 Task: Get directions from Fernbank Museum of Natural History, Georgia, United States to Tallulah Gorge State Park, Georgia, United States  and explore the nearby things to do with rating 4 and above and open 24 hours
Action: Mouse moved to (85, 28)
Screenshot: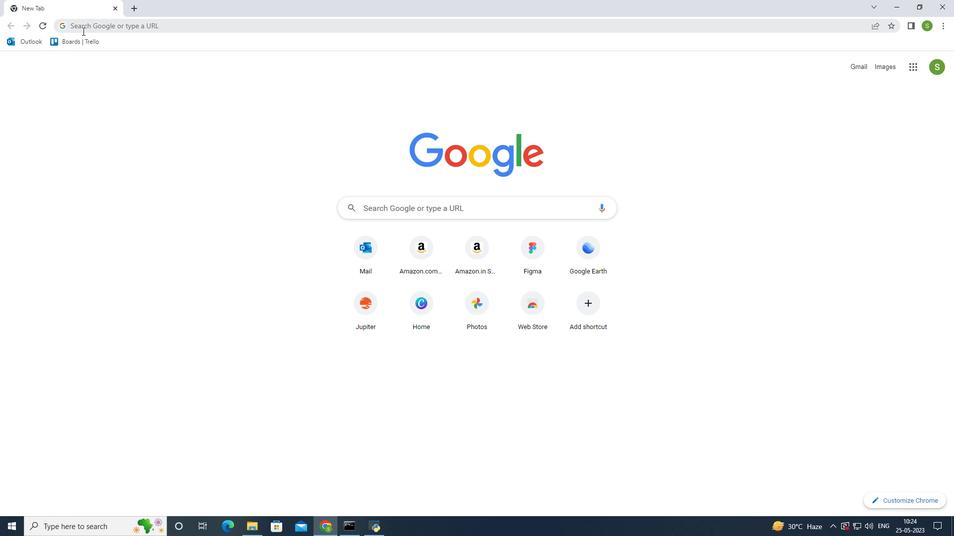 
Action: Mouse pressed left at (85, 28)
Screenshot: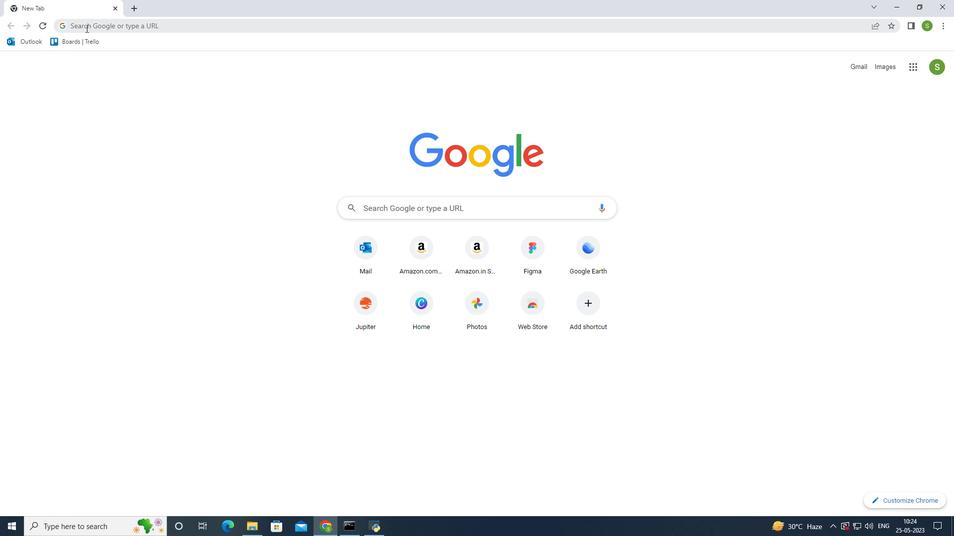 
Action: Mouse moved to (86, 42)
Screenshot: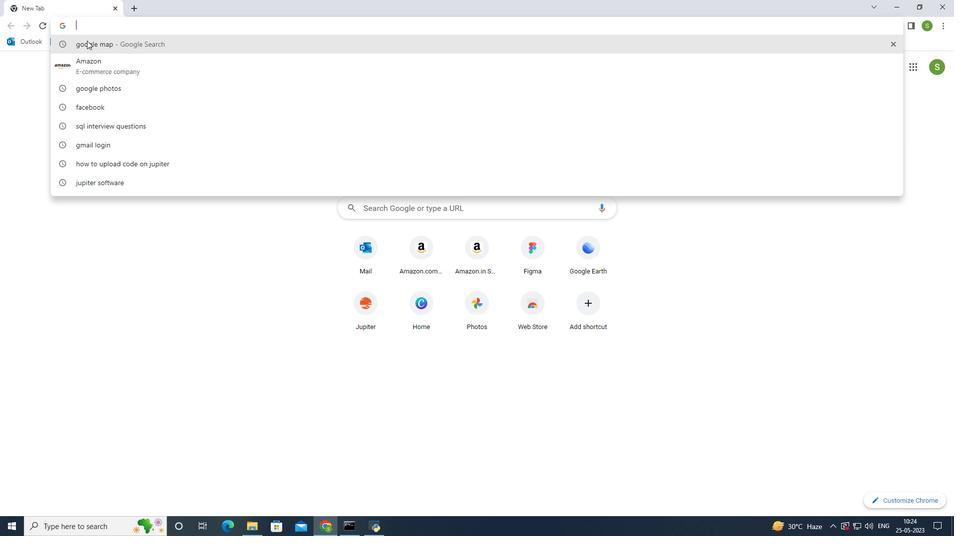 
Action: Mouse pressed left at (86, 42)
Screenshot: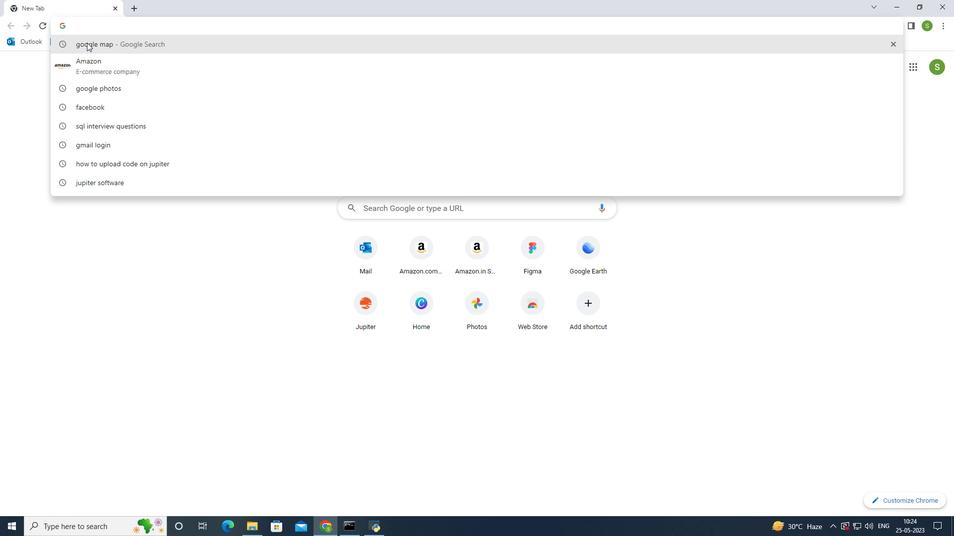 
Action: Mouse moved to (142, 157)
Screenshot: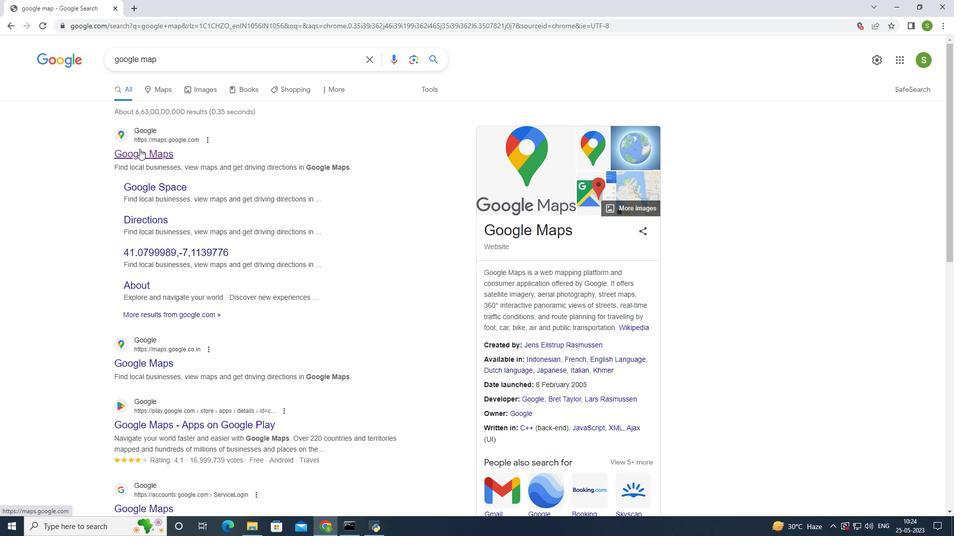 
Action: Mouse pressed left at (142, 157)
Screenshot: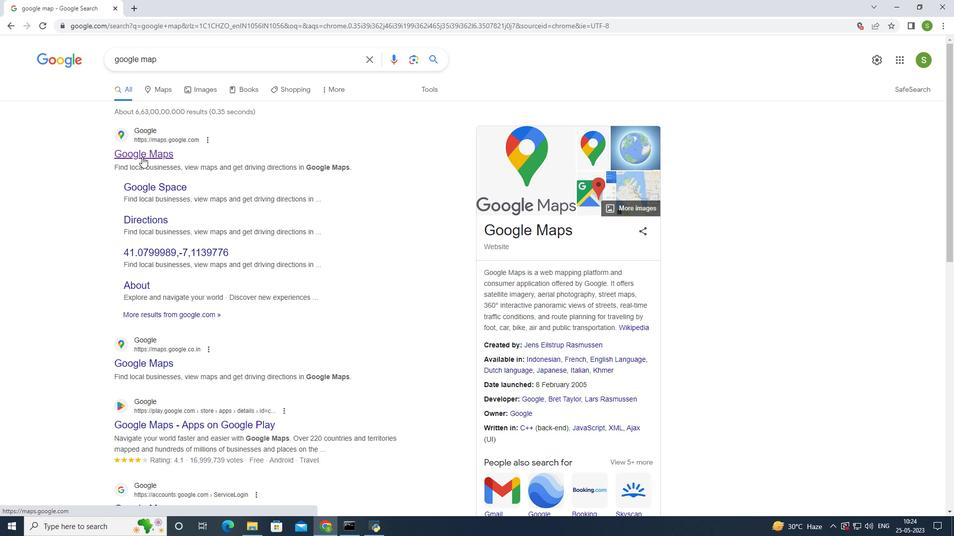 
Action: Mouse moved to (124, 54)
Screenshot: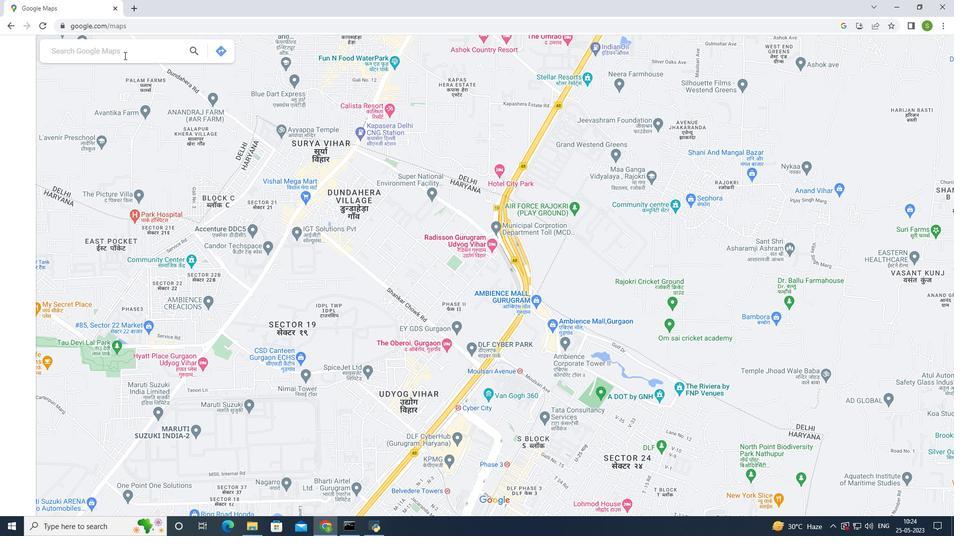 
Action: Mouse pressed left at (124, 54)
Screenshot: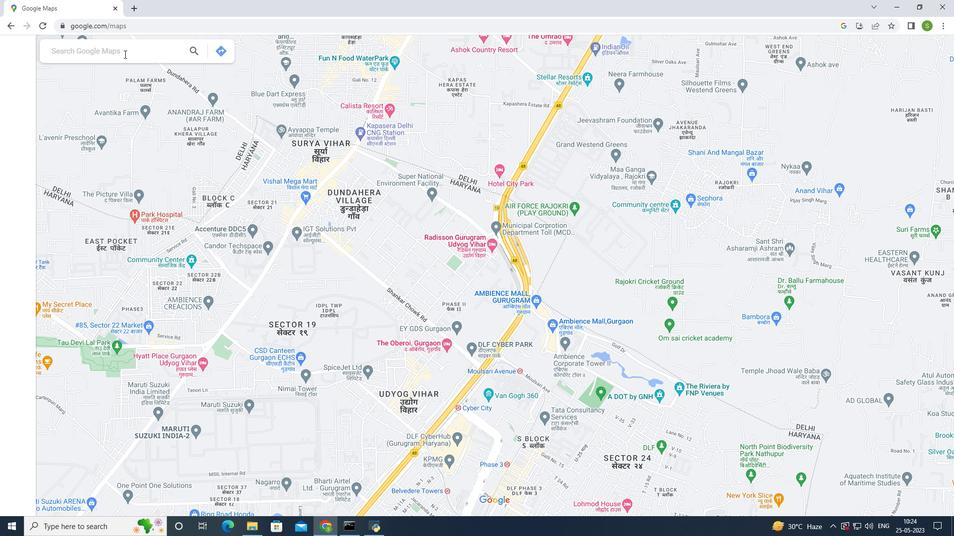 
Action: Mouse moved to (279, 238)
Screenshot: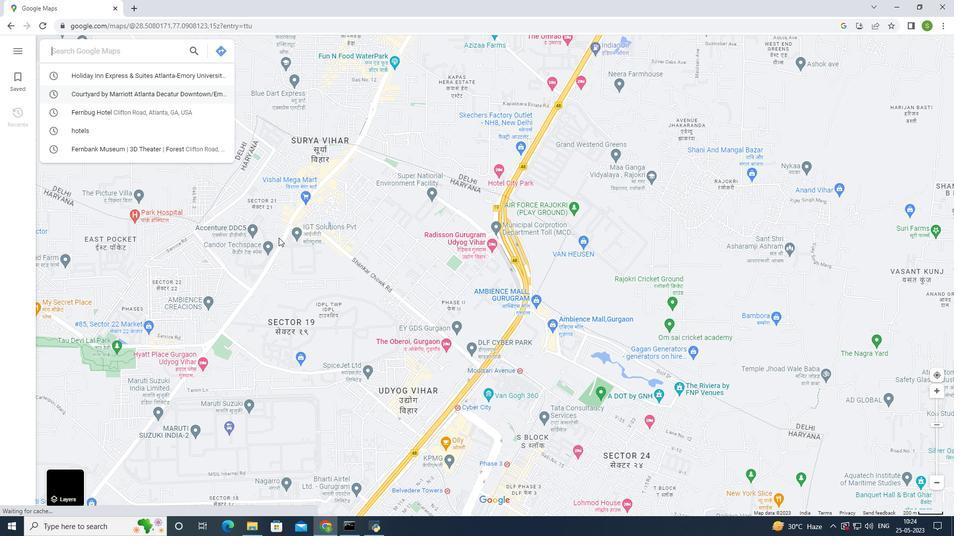 
Action: Key pressed <Key.caps_lock>F<Key.caps_lock>ernbank<Key.space><Key.caps_lock>M<Key.caps_lock>useum<Key.space>of<Key.space><Key.caps_lock>N<Key.caps_lock>atural<Key.space><Key.caps_lock>H<Key.caps_lock>istory<Key.space><Key.caps_lock>G<Key.caps_lock>eorgia<Key.space><Key.caps_lock>U<Key.caps_lock>nited<Key.space><Key.caps_lock>S<Key.caps_lock>tates<Key.space>to<Key.space><Key.caps_lock>T<Key.caps_lock>ulla<Key.backspace><Key.backspace><Key.backspace><Key.backspace>allulag<Key.backspace>h<Key.space><Key.caps_lock>G<Key.caps_lock>orge<Key.space><Key.caps_lock>S<Key.caps_lock>tate<Key.space><Key.caps_lock>P<Key.caps_lock>ark<Key.space><Key.caps_lock>G<Key.caps_lock>eorgia<Key.space><Key.caps_lock>U<Key.caps_lock>nited<Key.space><Key.caps_lock>S<Key.caps_lock>tates<Key.enter>
Screenshot: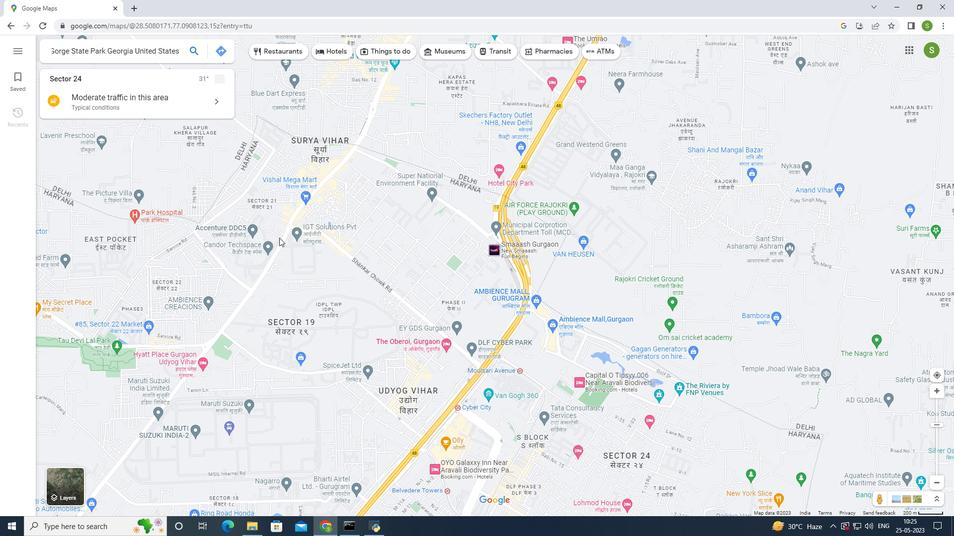 
Action: Mouse moved to (378, 49)
Screenshot: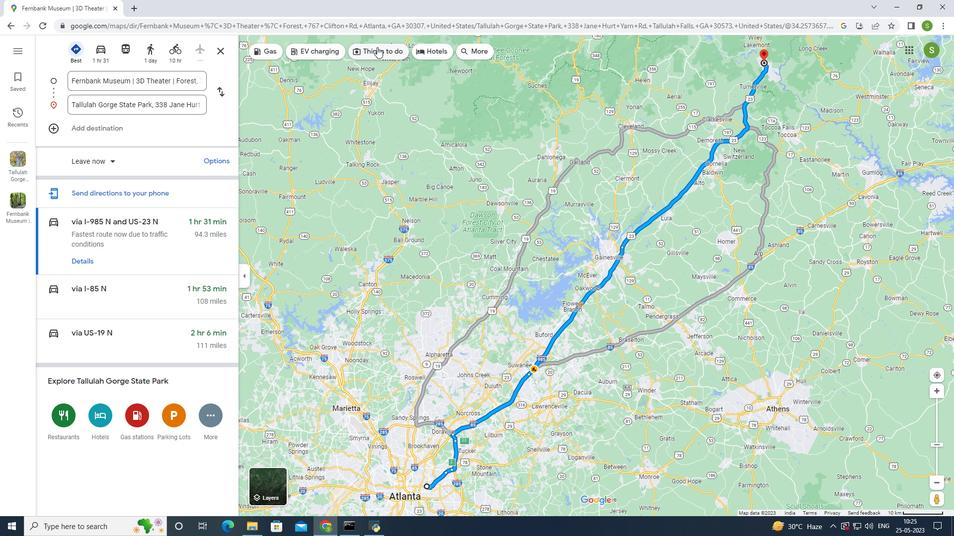 
Action: Mouse pressed left at (378, 49)
Screenshot: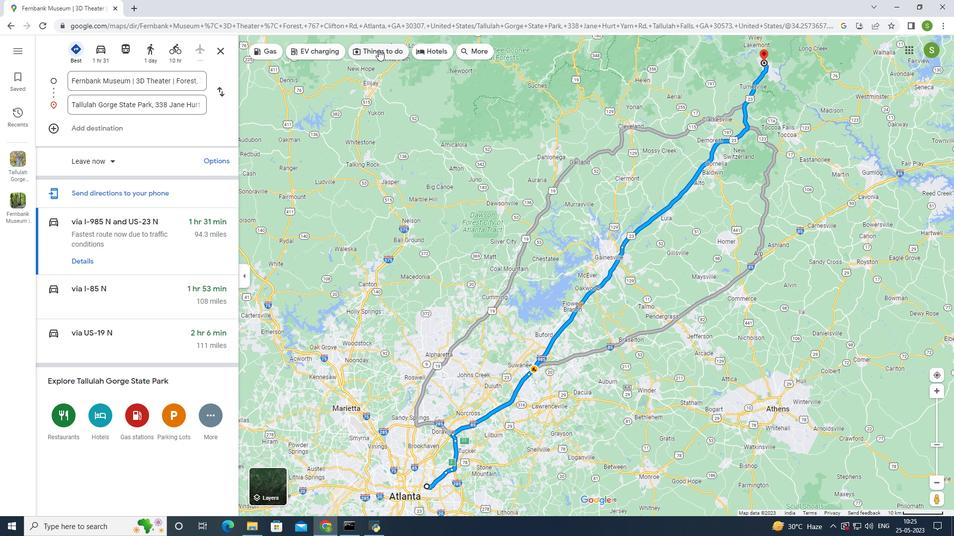 
Action: Mouse moved to (287, 49)
Screenshot: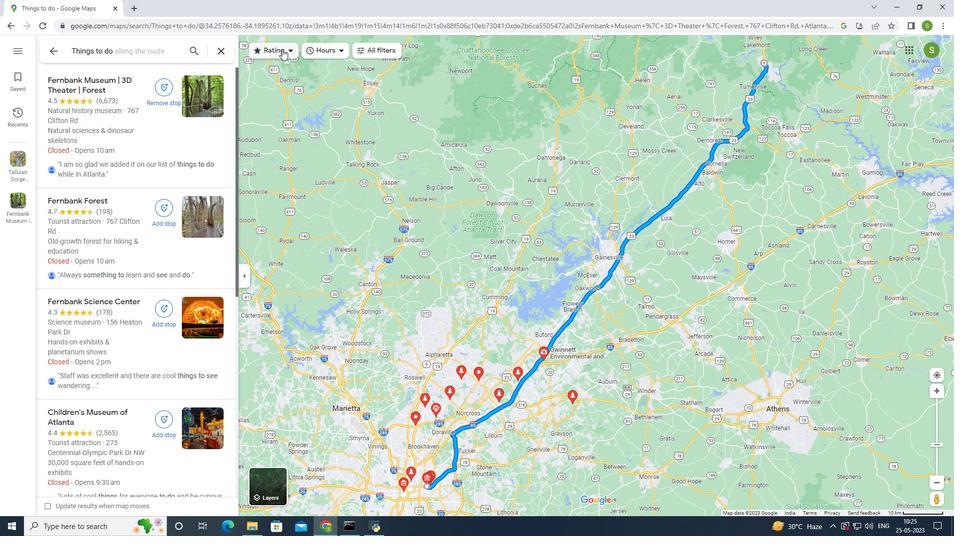 
Action: Mouse pressed left at (287, 49)
Screenshot: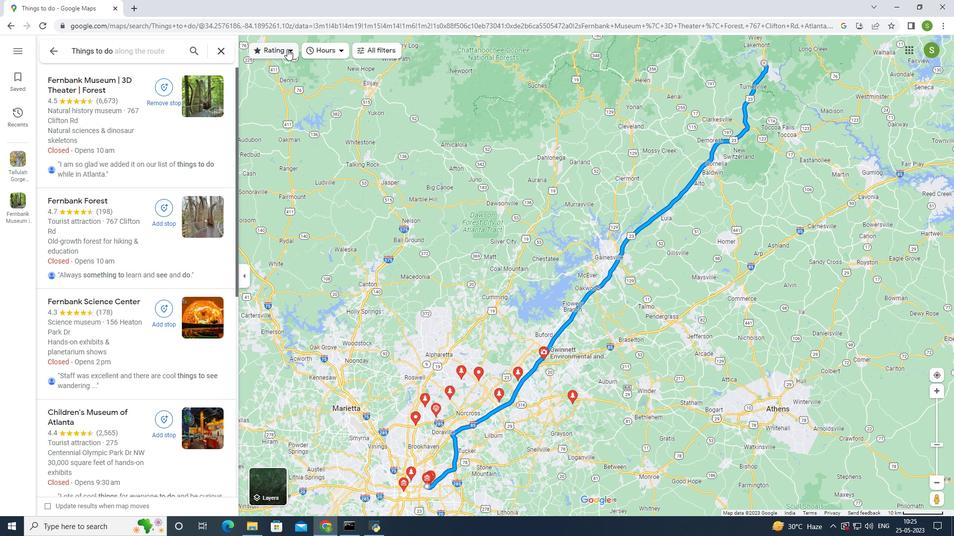 
Action: Mouse moved to (274, 154)
Screenshot: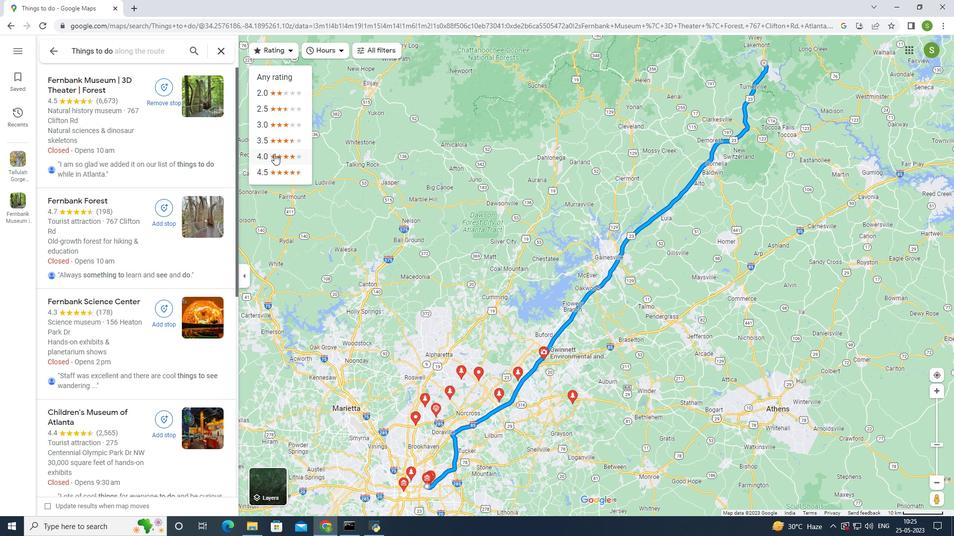 
Action: Mouse pressed left at (274, 154)
Screenshot: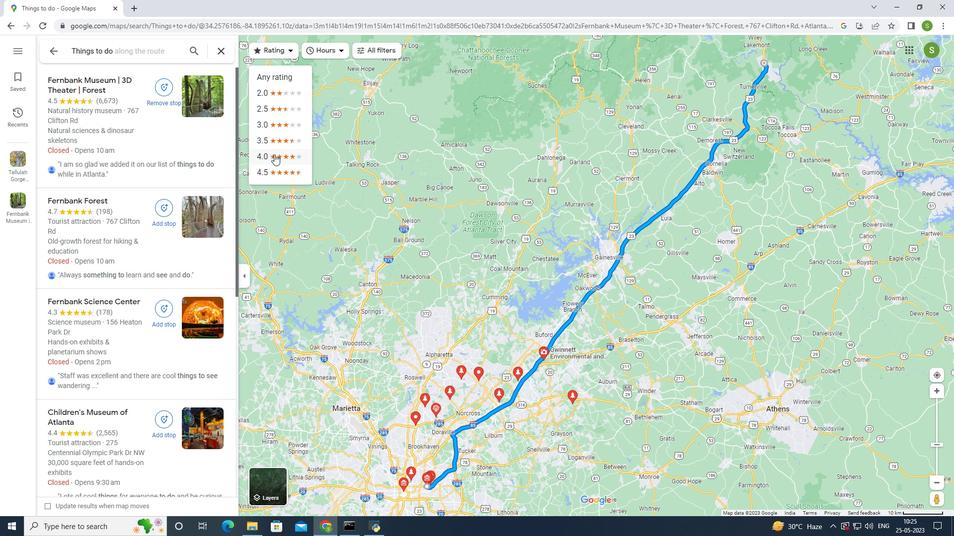 
Action: Mouse moved to (350, 52)
Screenshot: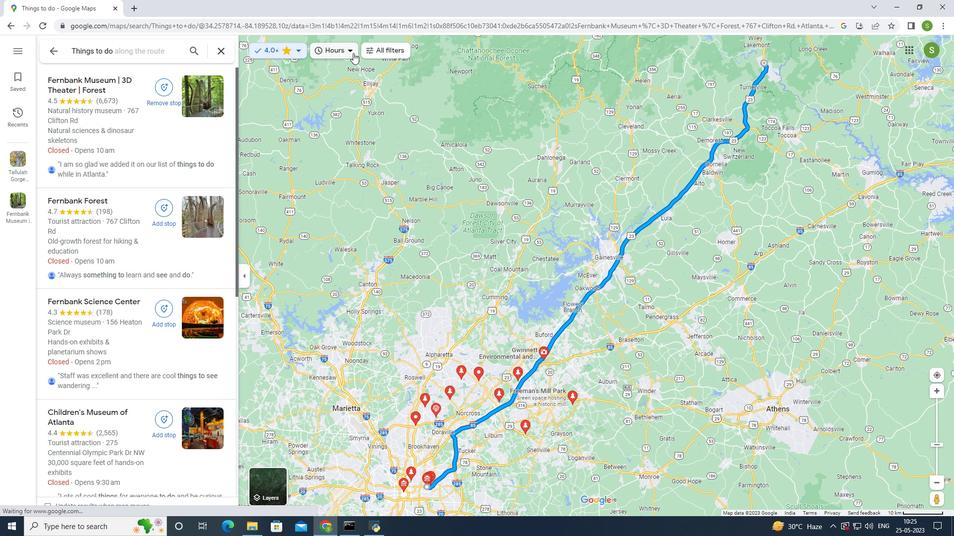 
Action: Mouse pressed left at (350, 52)
Screenshot: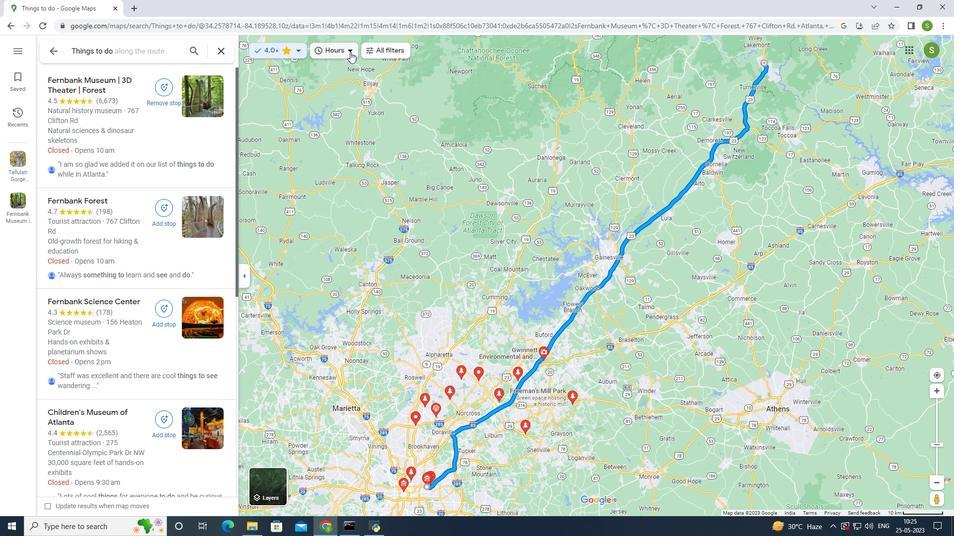 
Action: Mouse moved to (322, 104)
Screenshot: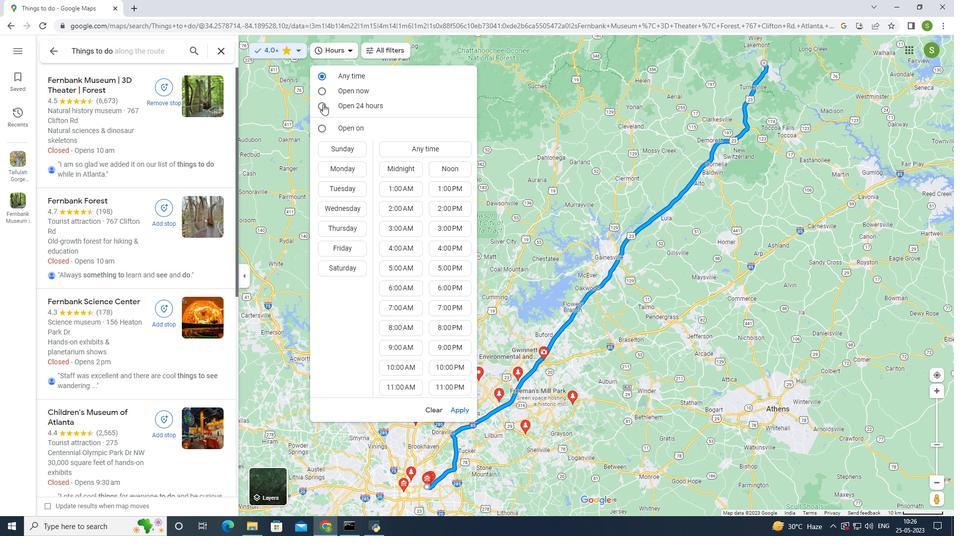 
Action: Mouse pressed left at (322, 104)
Screenshot: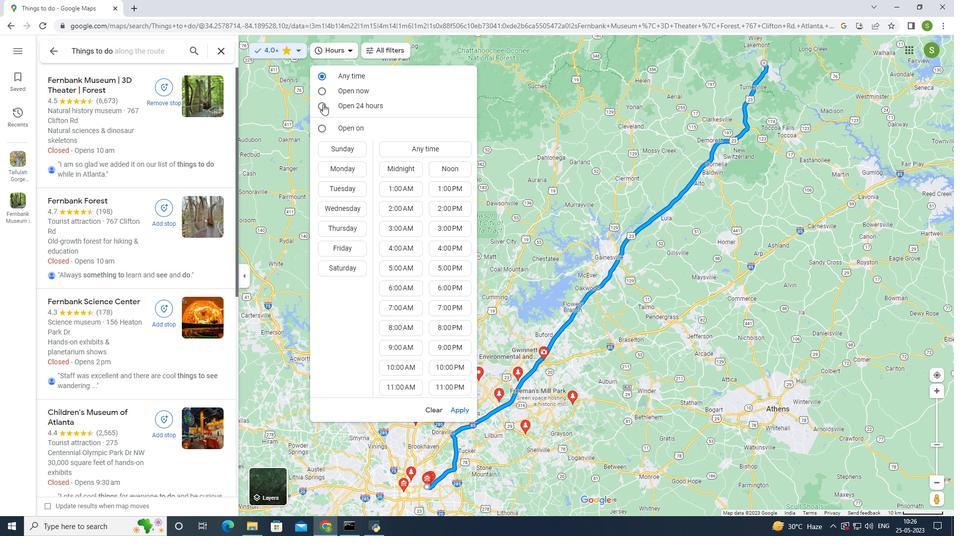 
Action: Mouse moved to (464, 411)
Screenshot: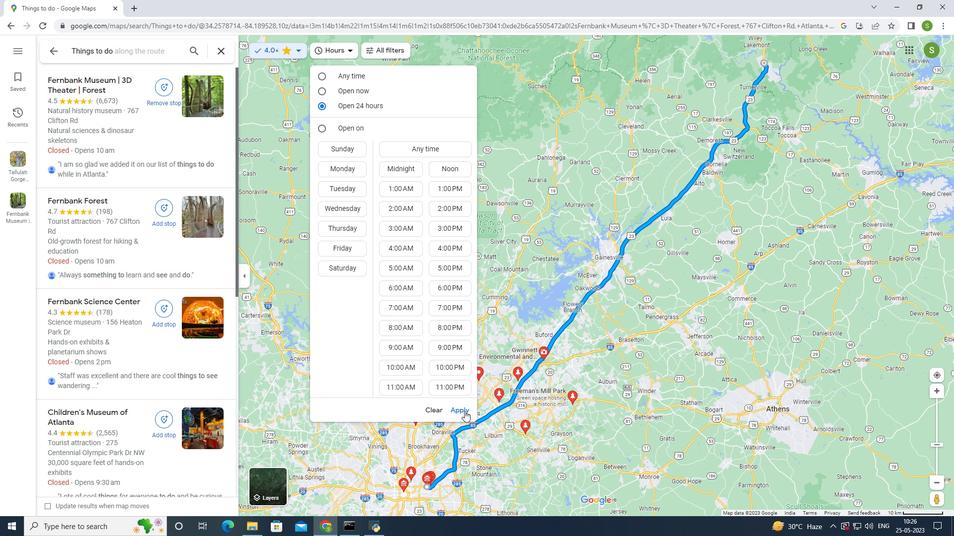 
Action: Mouse pressed left at (464, 411)
Screenshot: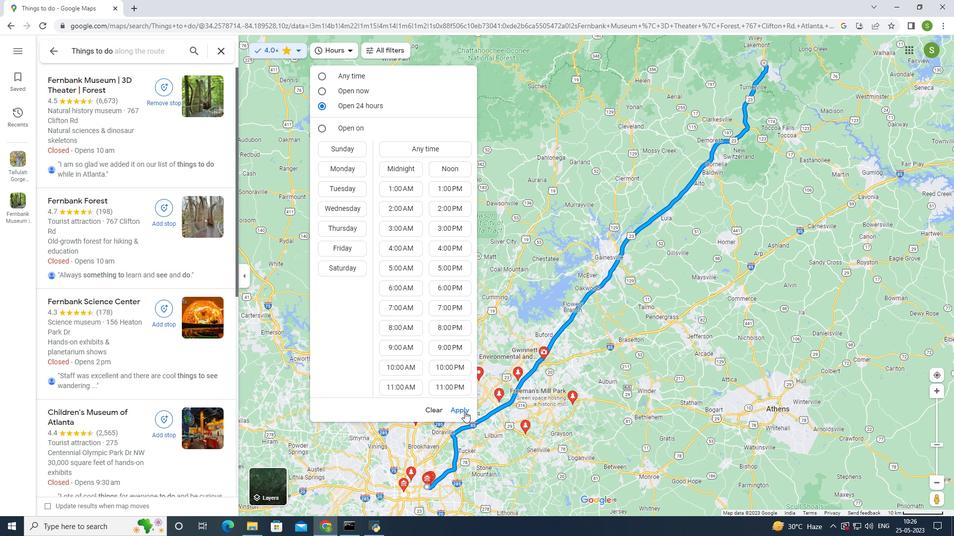 
Action: Mouse moved to (297, 50)
Screenshot: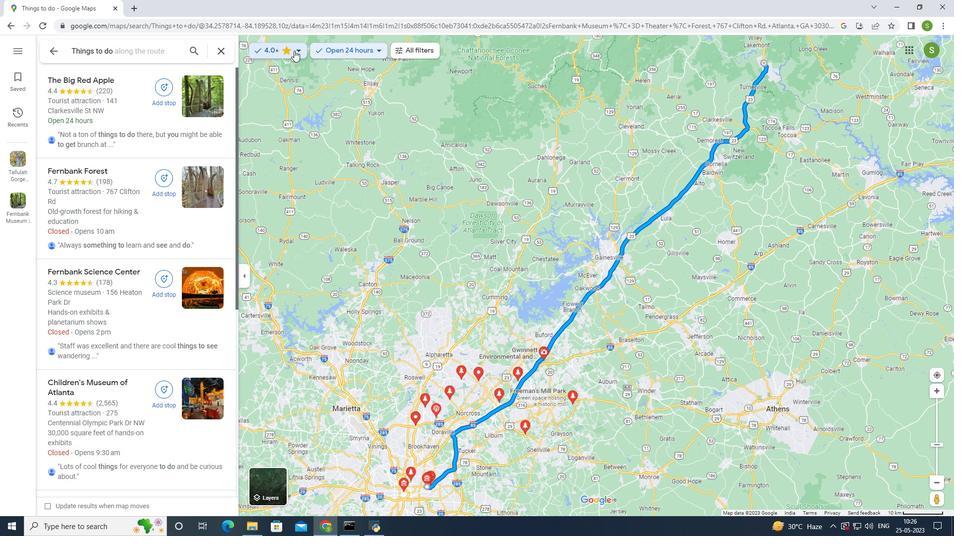 
Action: Mouse pressed left at (297, 50)
Screenshot: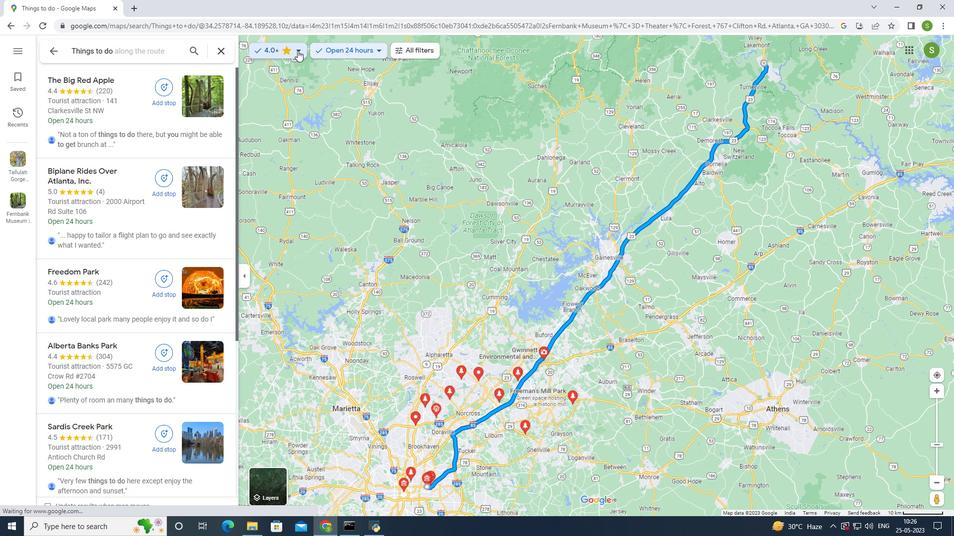 
Action: Mouse moved to (343, 164)
Screenshot: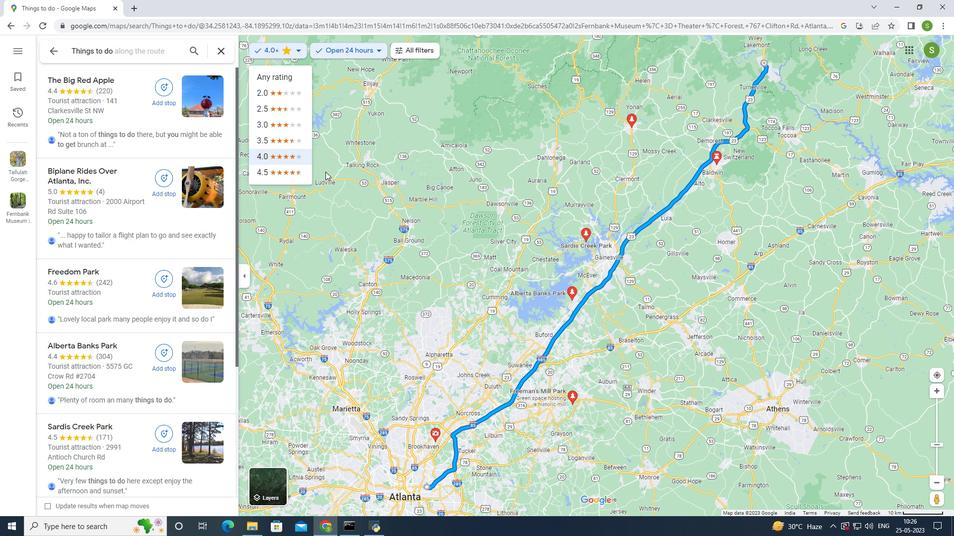 
Action: Mouse pressed left at (343, 164)
Screenshot: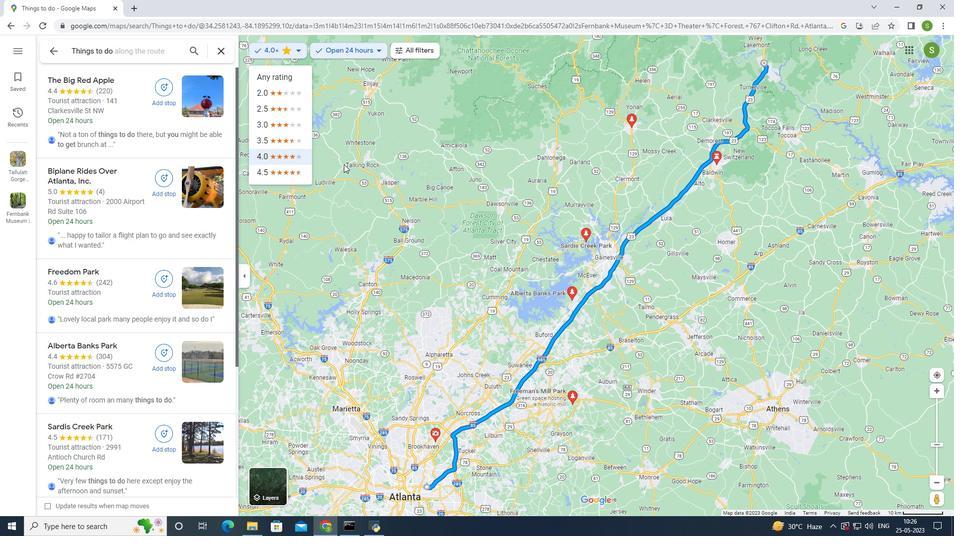 
Action: Mouse moved to (584, 233)
Screenshot: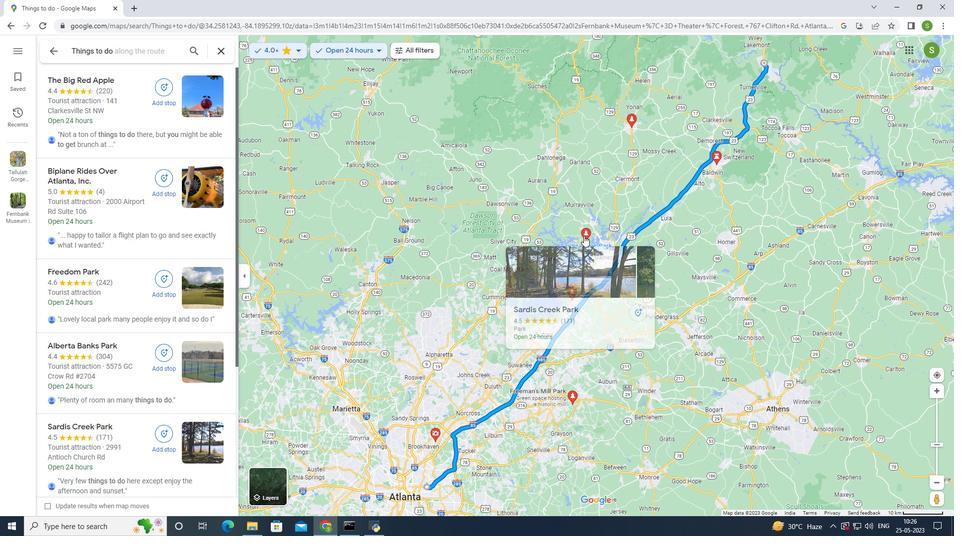 
Action: Mouse pressed left at (584, 233)
Screenshot: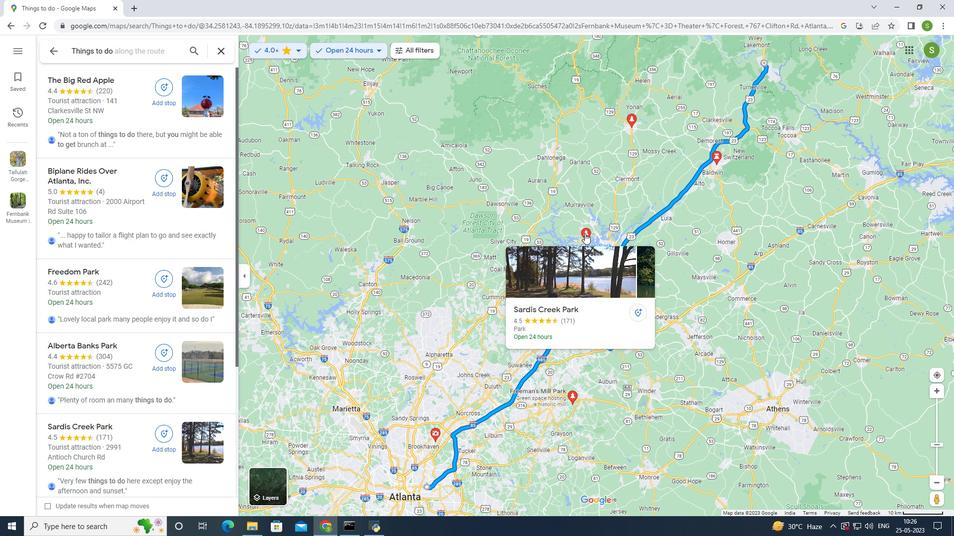 
Action: Mouse moved to (373, 147)
Screenshot: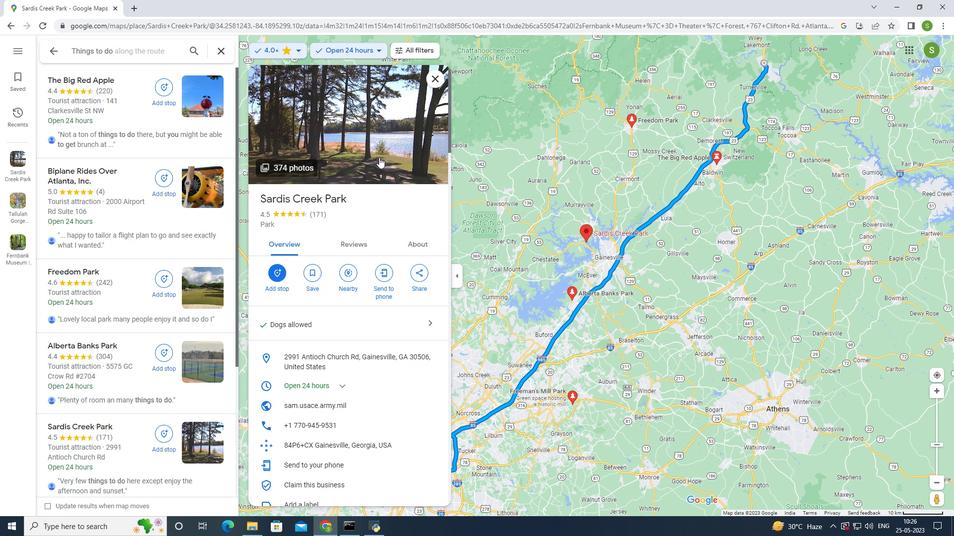 
Action: Mouse pressed left at (373, 147)
Screenshot: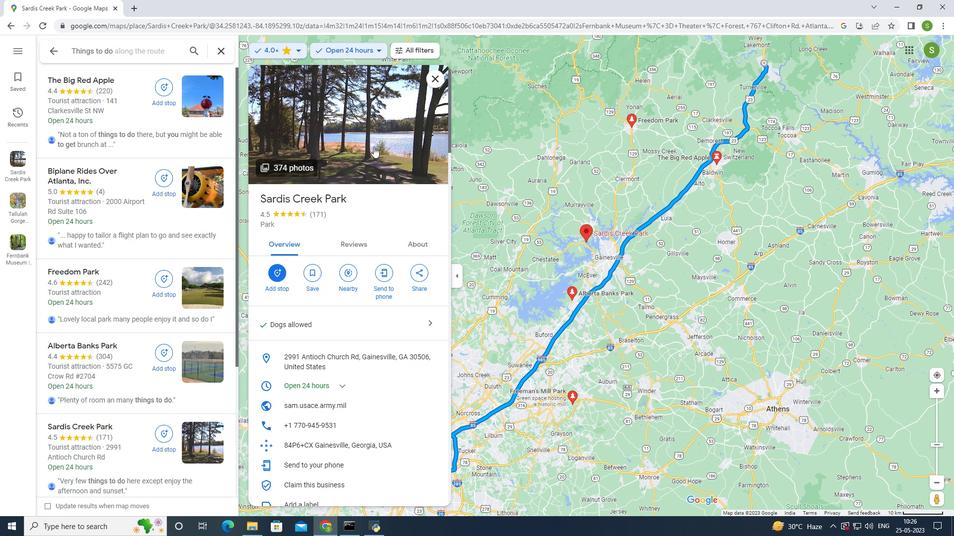 
Action: Mouse moved to (612, 443)
Screenshot: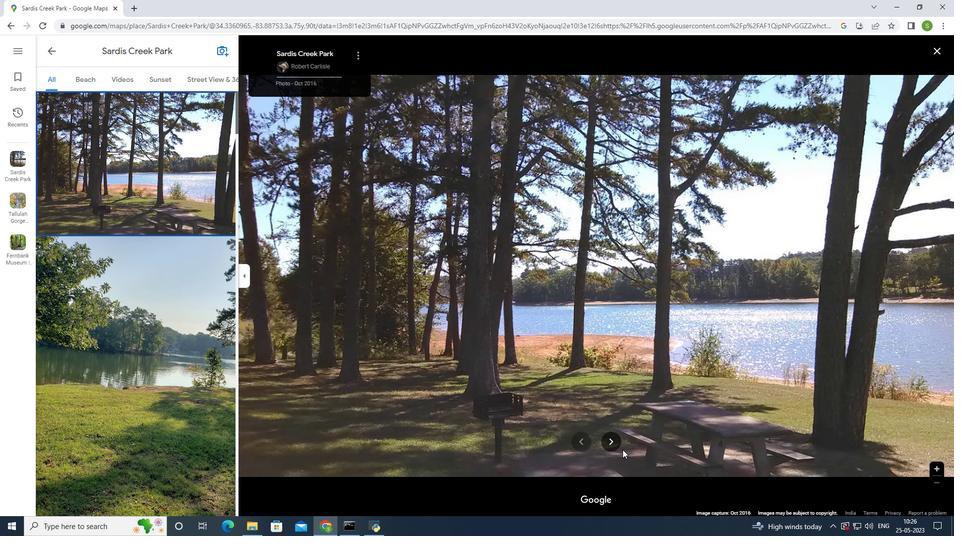 
Action: Mouse pressed left at (612, 443)
Screenshot: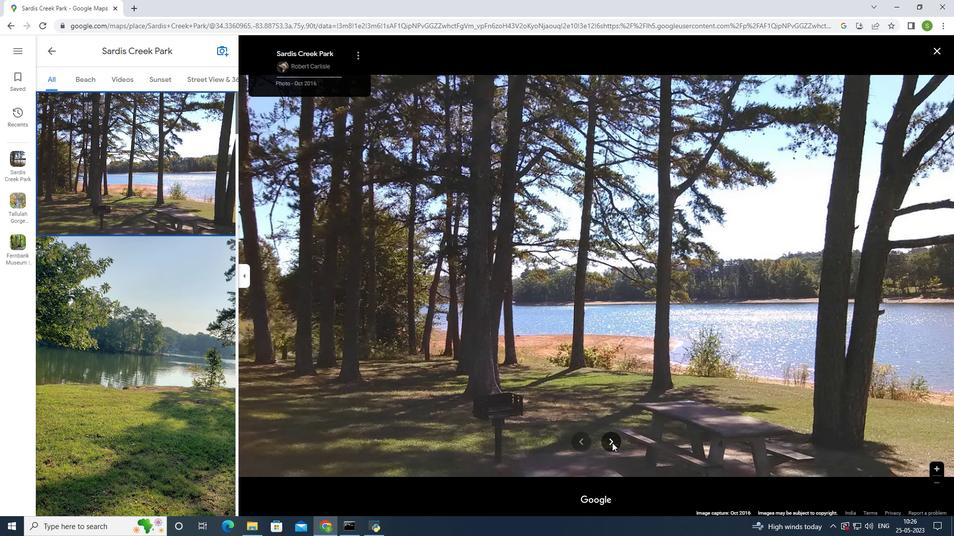 
Action: Mouse moved to (610, 443)
Screenshot: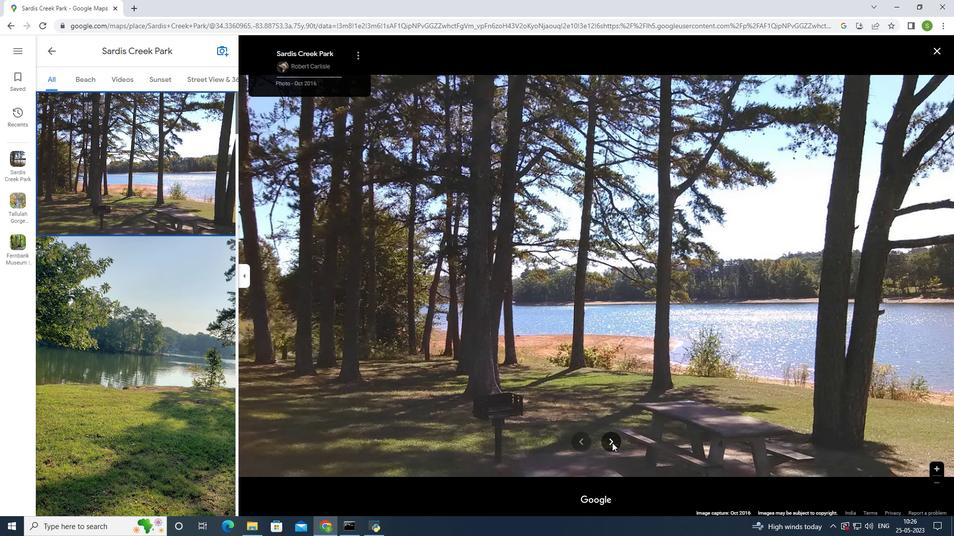 
Action: Mouse pressed left at (610, 443)
Screenshot: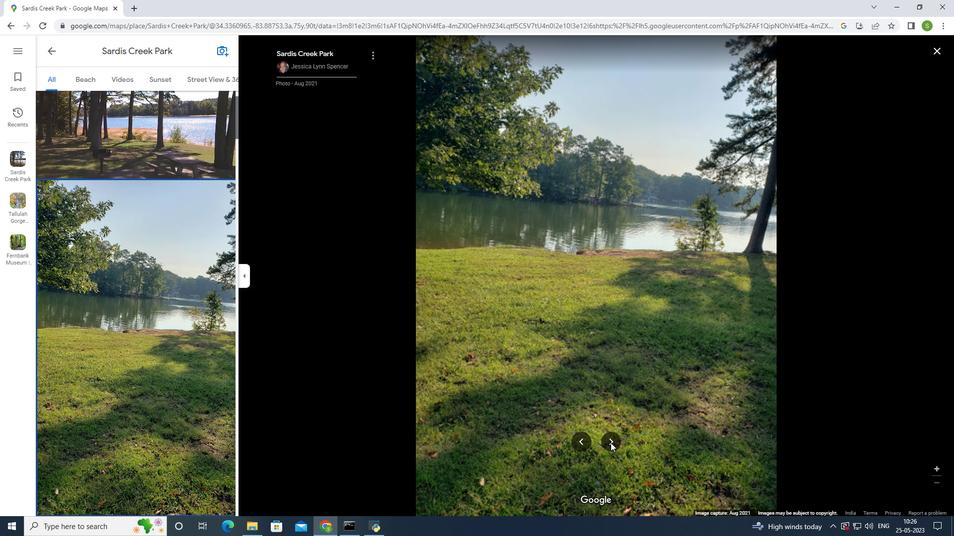 
Action: Mouse moved to (610, 443)
Screenshot: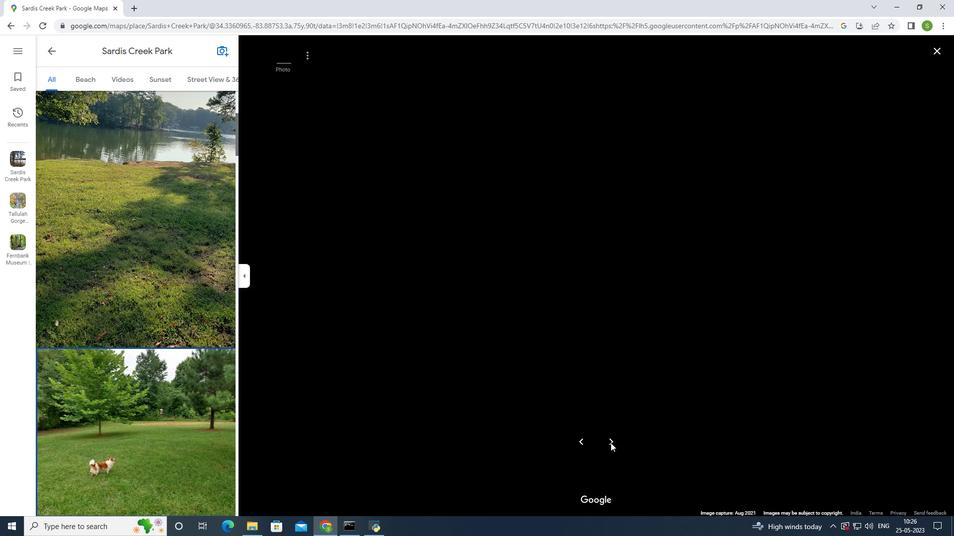 
Action: Mouse pressed left at (610, 443)
Screenshot: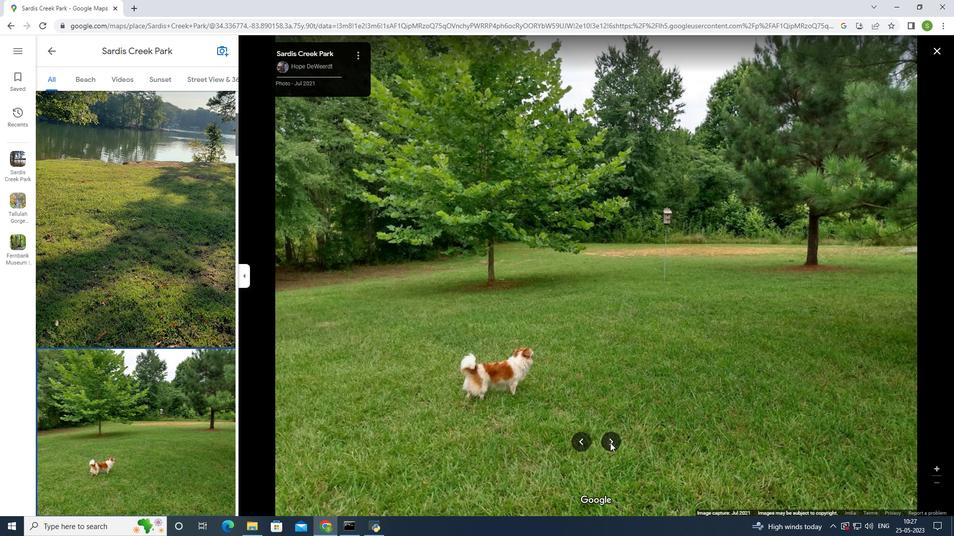 
Action: Mouse moved to (617, 440)
Screenshot: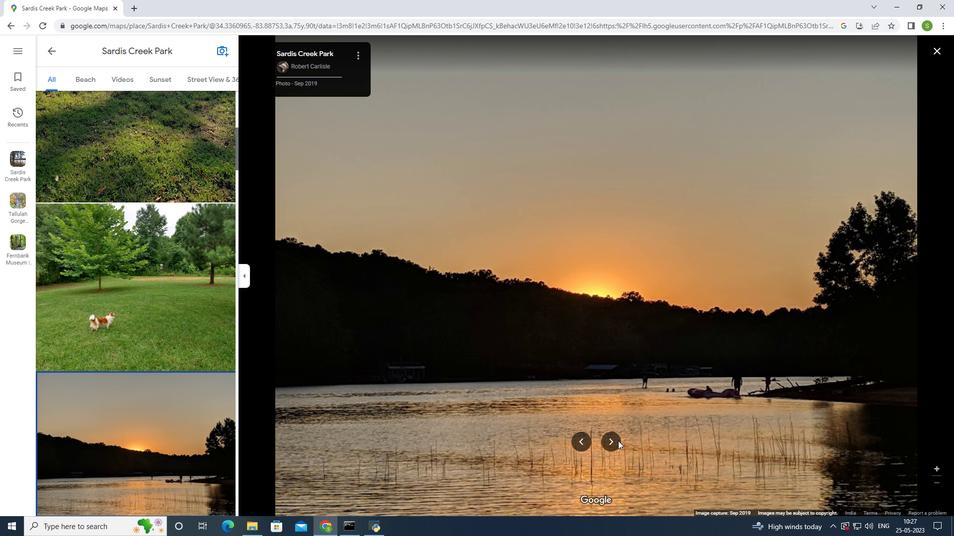 
Action: Mouse pressed left at (617, 440)
Screenshot: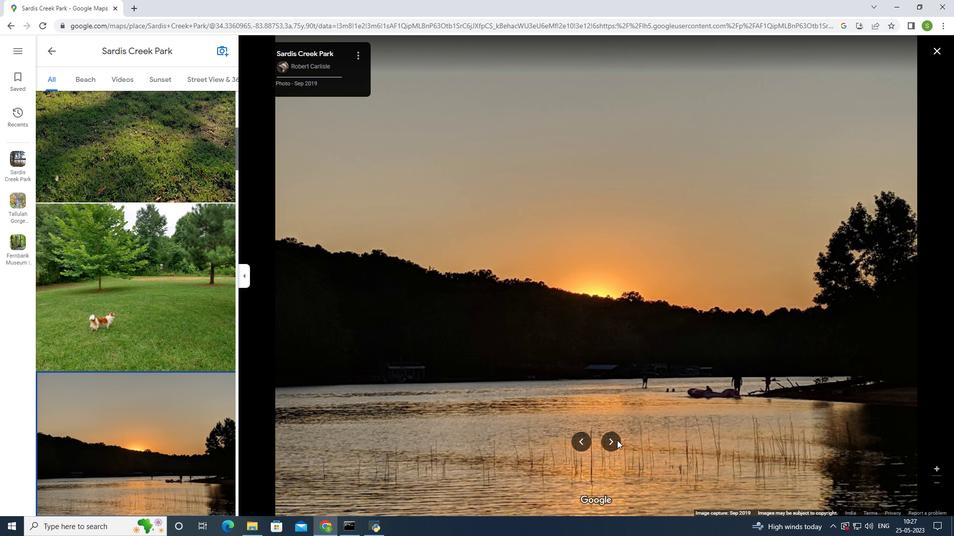 
Action: Mouse moved to (615, 440)
Screenshot: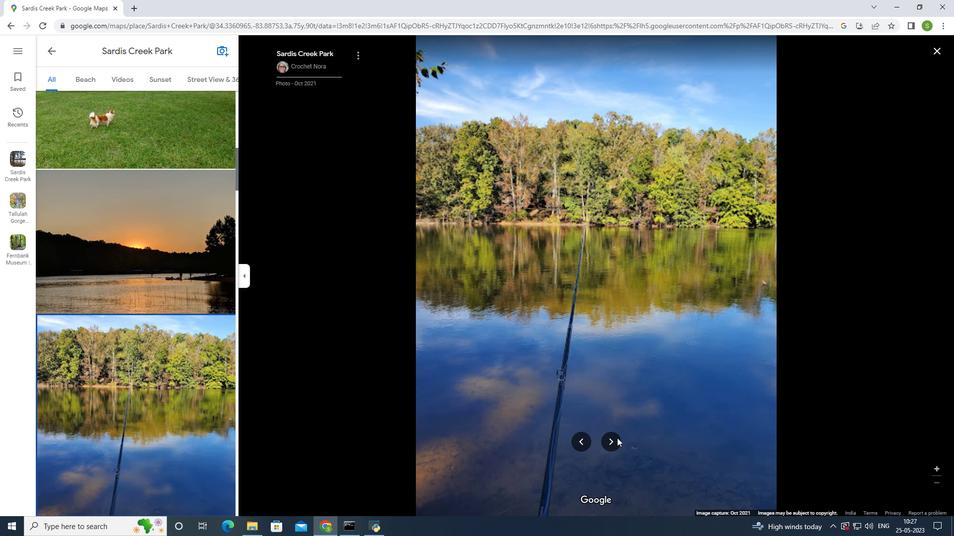 
Action: Mouse pressed left at (615, 440)
Screenshot: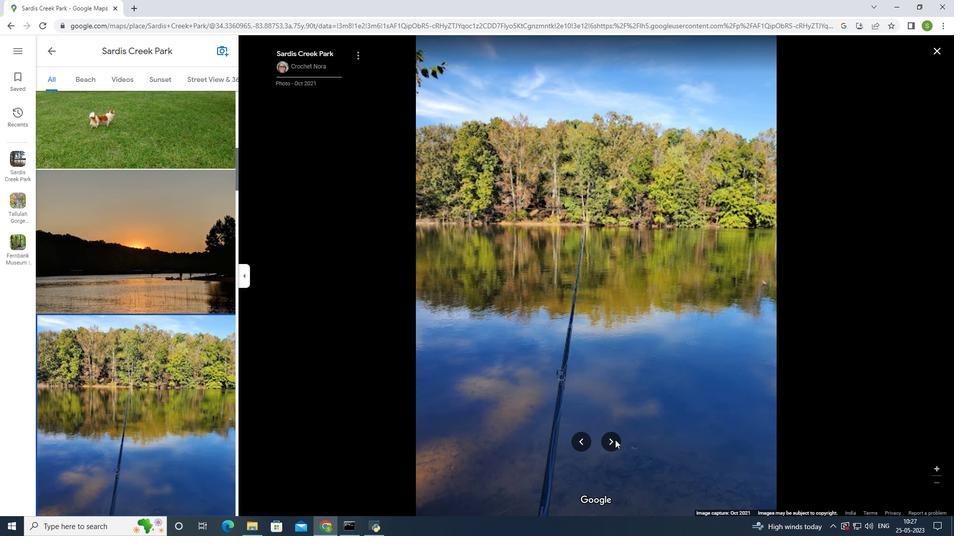 
Action: Mouse moved to (610, 441)
Screenshot: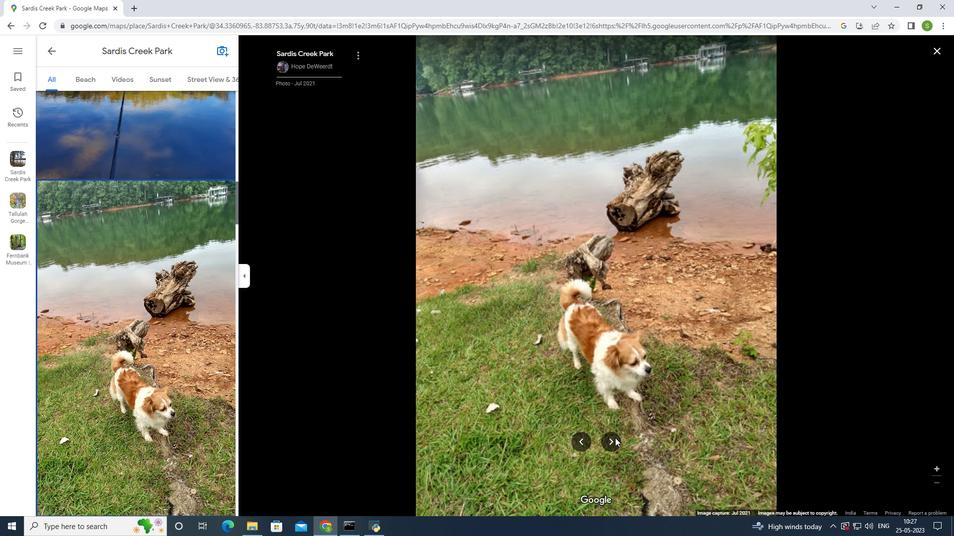 
Action: Mouse pressed left at (610, 441)
Screenshot: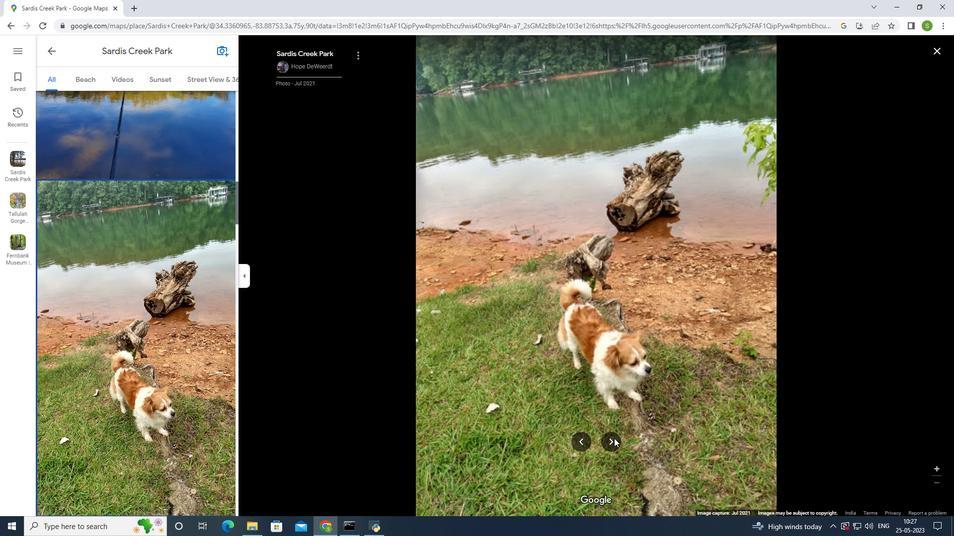 
Action: Mouse moved to (613, 446)
Screenshot: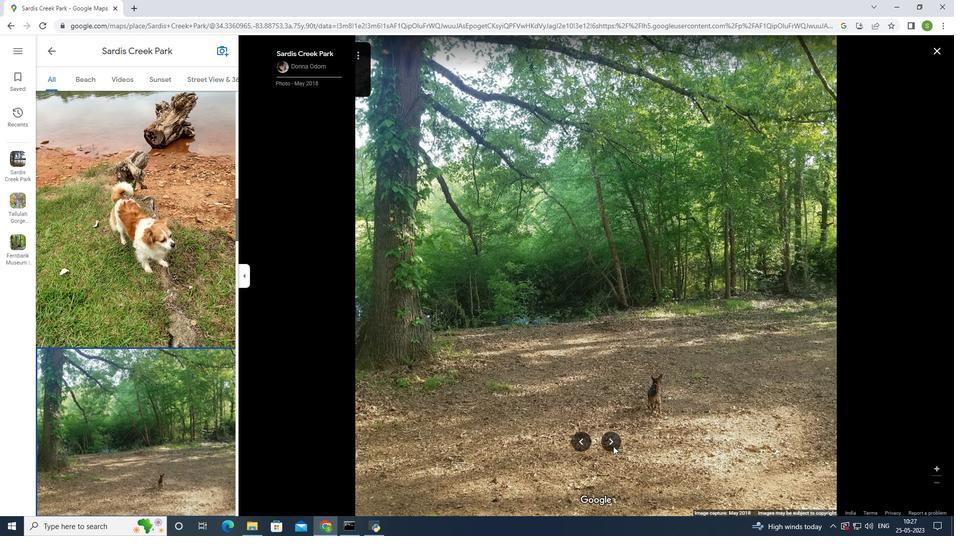 
Action: Mouse pressed left at (613, 446)
Screenshot: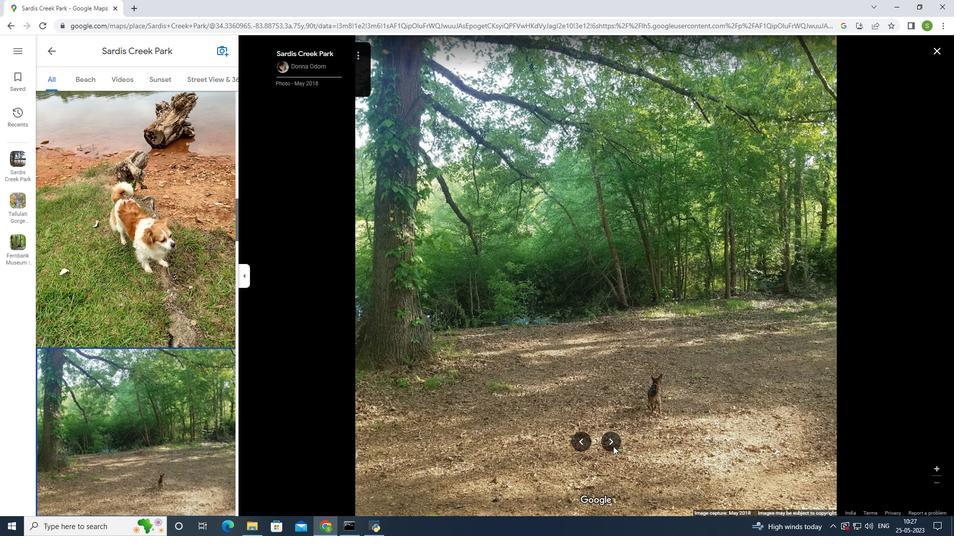 
Action: Mouse moved to (611, 440)
Screenshot: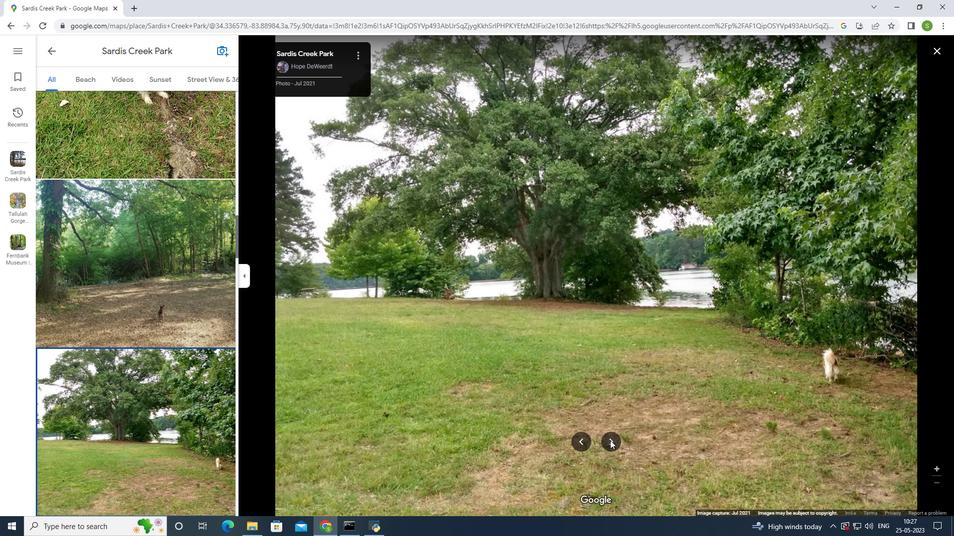 
Action: Mouse pressed left at (610, 440)
Screenshot: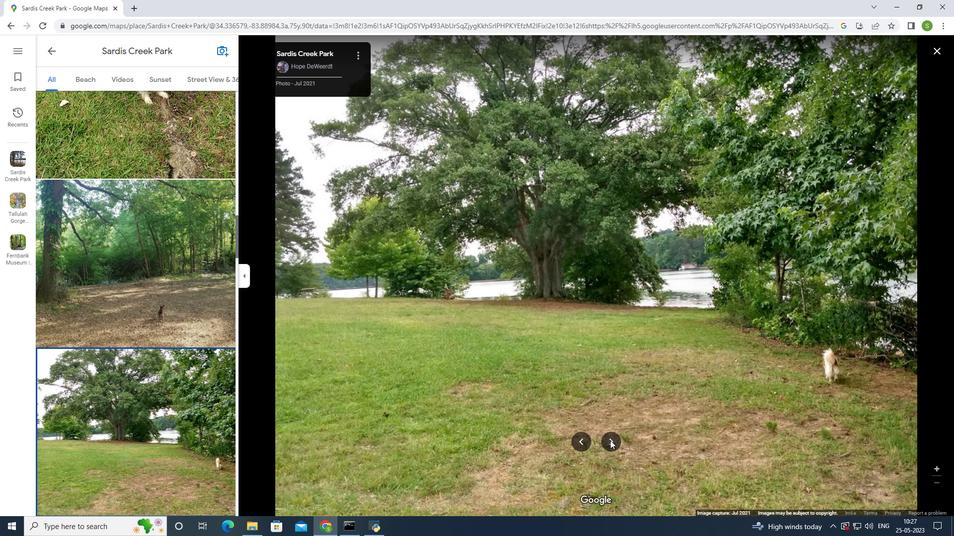 
Action: Mouse moved to (614, 439)
Screenshot: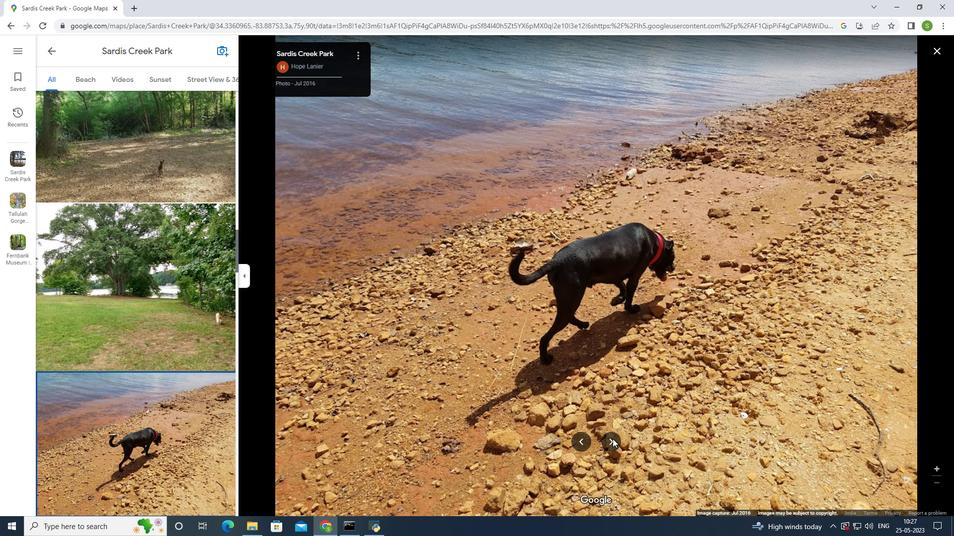 
Action: Mouse pressed left at (614, 439)
Screenshot: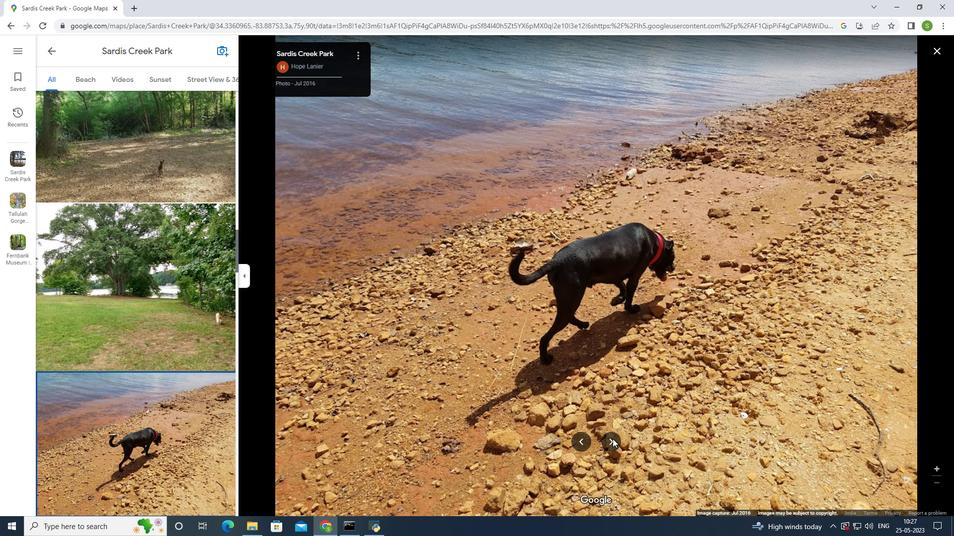 
Action: Mouse moved to (608, 445)
Screenshot: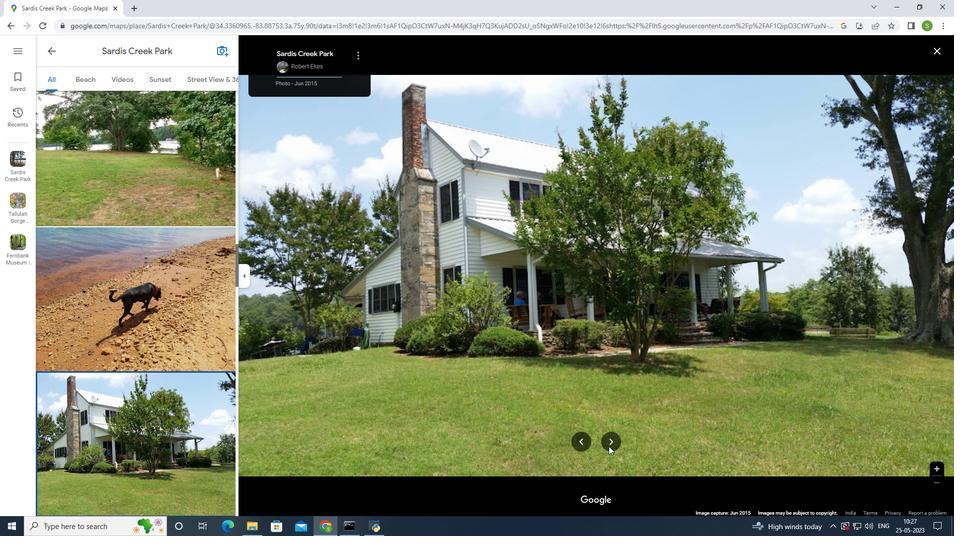 
Action: Mouse pressed left at (608, 445)
Screenshot: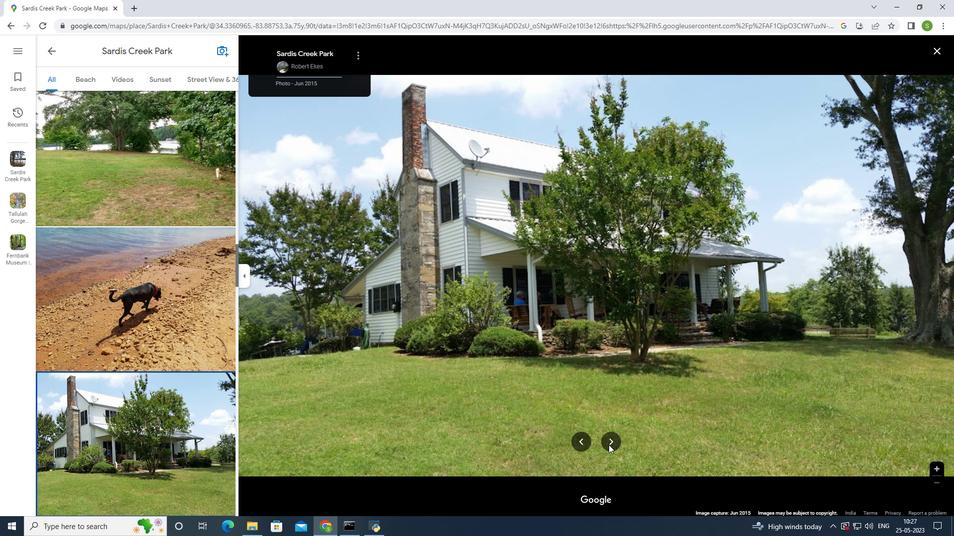 
Action: Mouse pressed left at (608, 445)
Screenshot: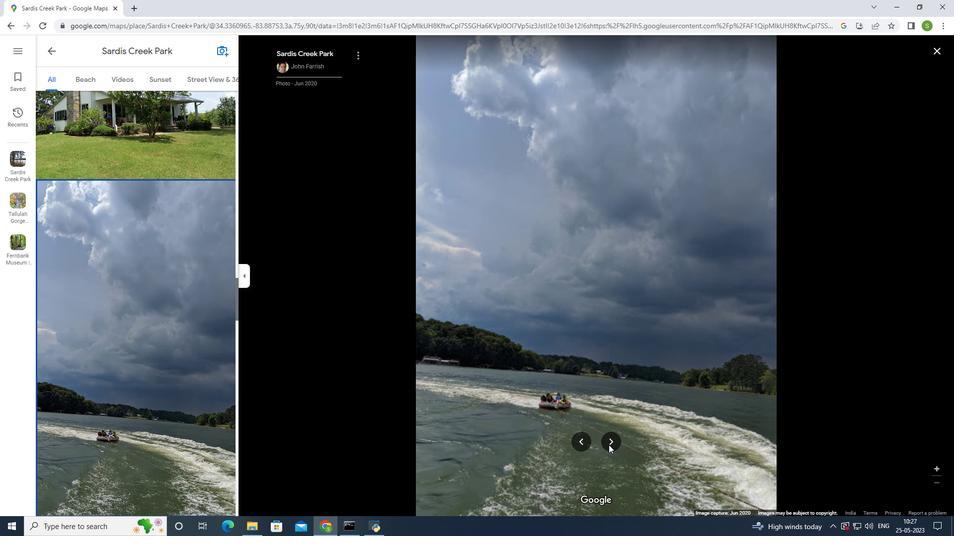 
Action: Mouse pressed left at (608, 445)
Screenshot: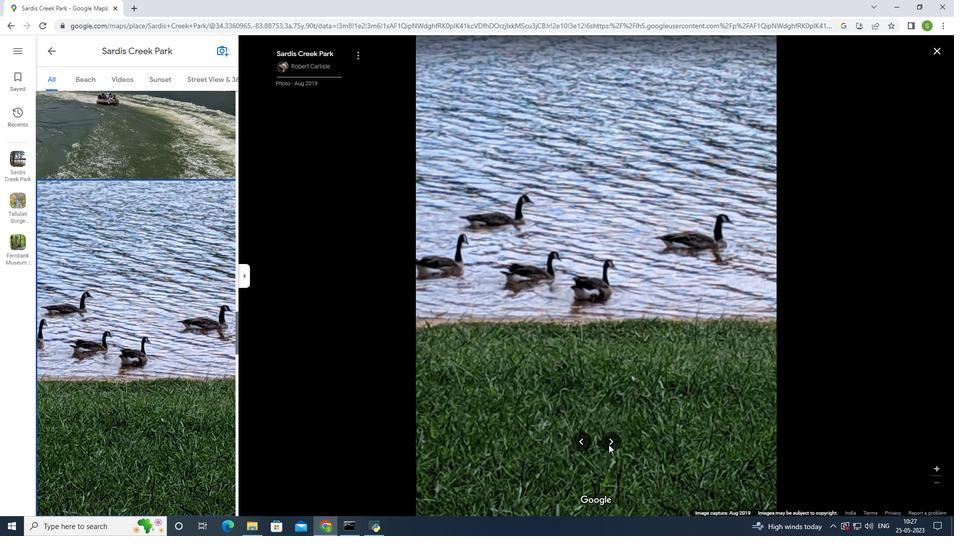 
Action: Mouse moved to (593, 357)
Screenshot: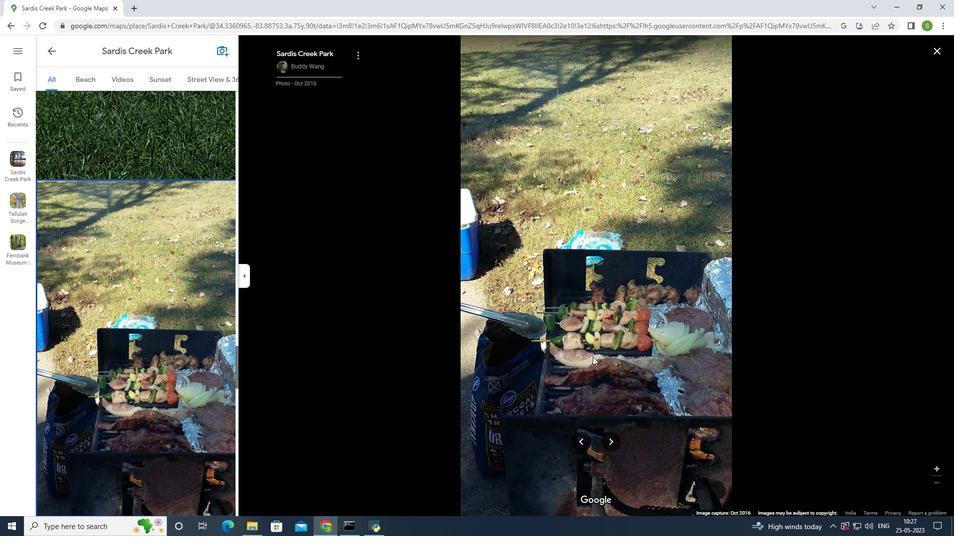 
Action: Mouse scrolled (593, 358) with delta (0, 0)
Screenshot: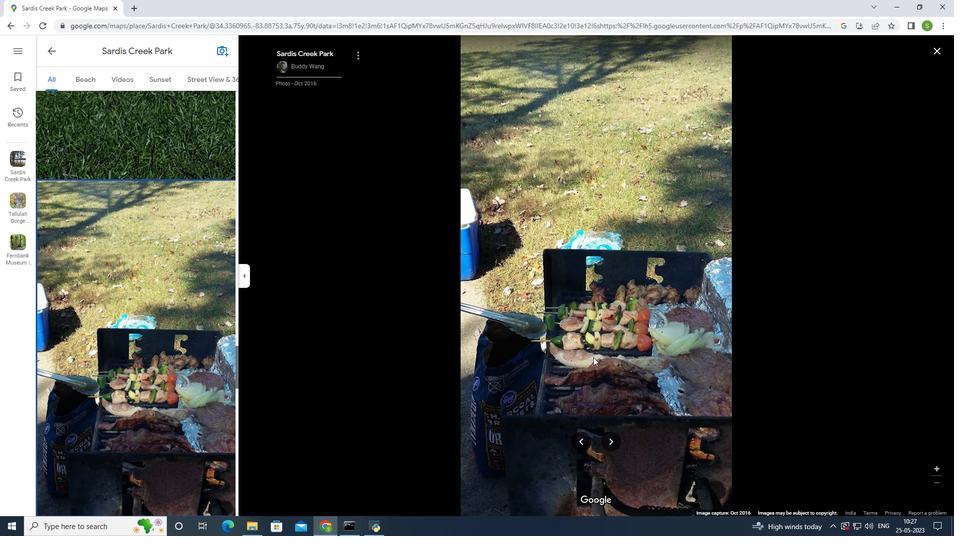 
Action: Mouse scrolled (593, 358) with delta (0, 0)
Screenshot: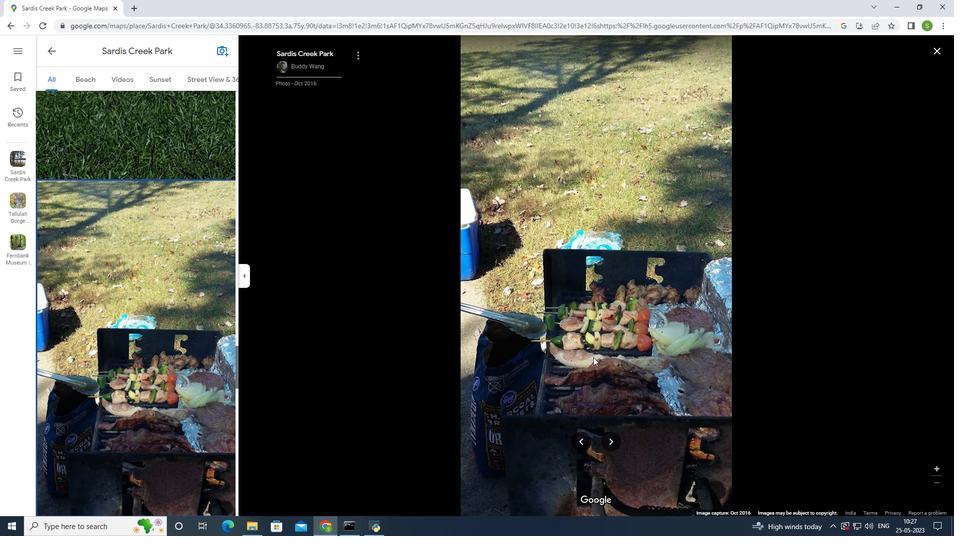 
Action: Mouse scrolled (593, 358) with delta (0, 0)
Screenshot: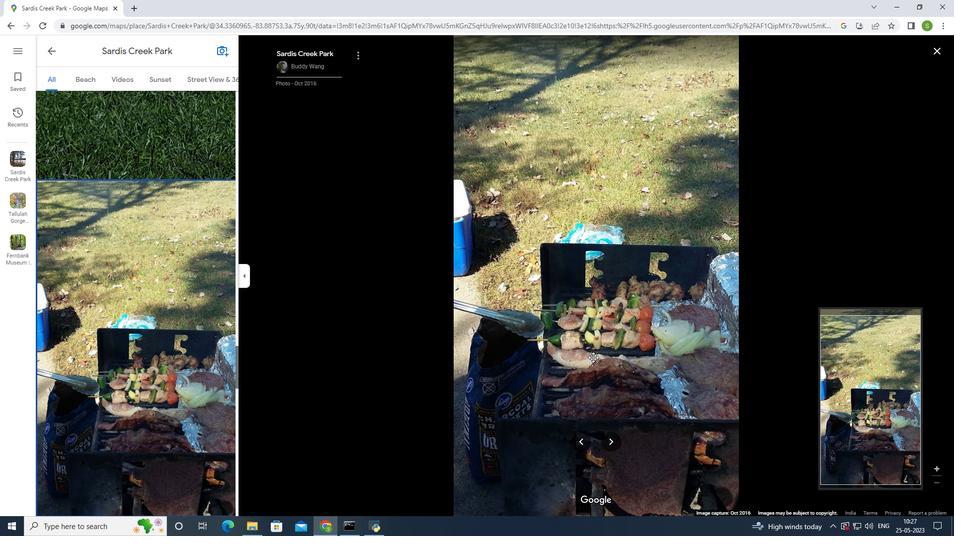 
Action: Mouse moved to (607, 355)
Screenshot: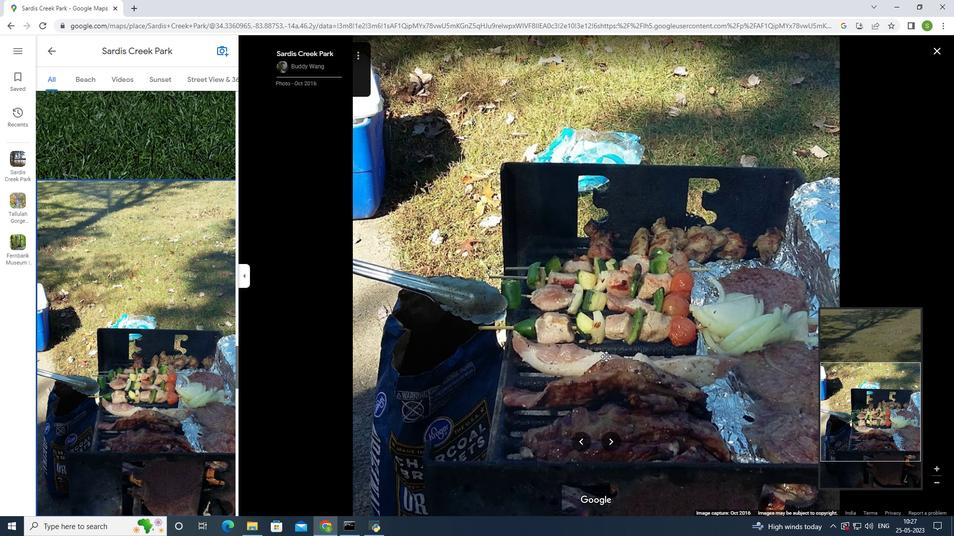 
Action: Mouse scrolled (607, 355) with delta (0, 0)
Screenshot: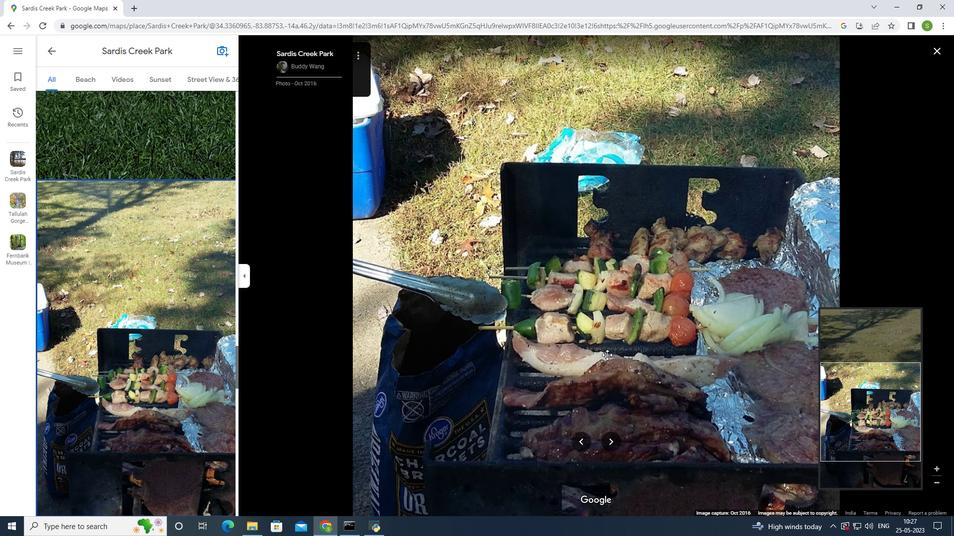 
Action: Mouse scrolled (607, 355) with delta (0, 0)
Screenshot: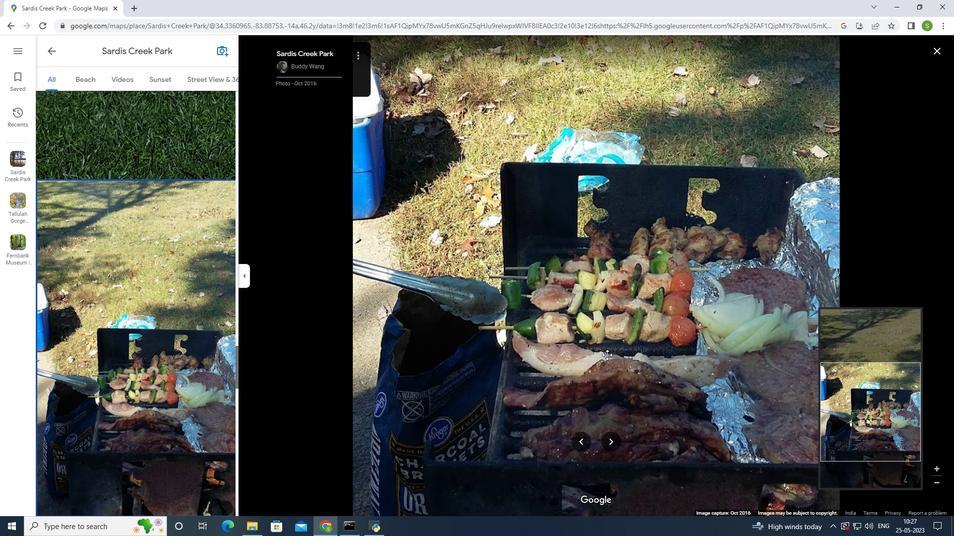 
Action: Mouse scrolled (607, 355) with delta (0, 0)
Screenshot: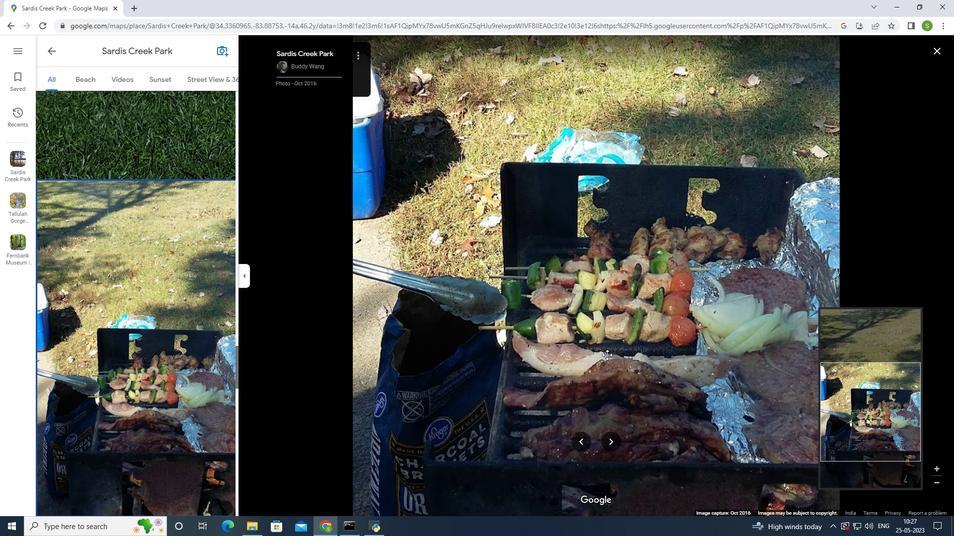 
Action: Mouse scrolled (607, 355) with delta (0, 0)
Screenshot: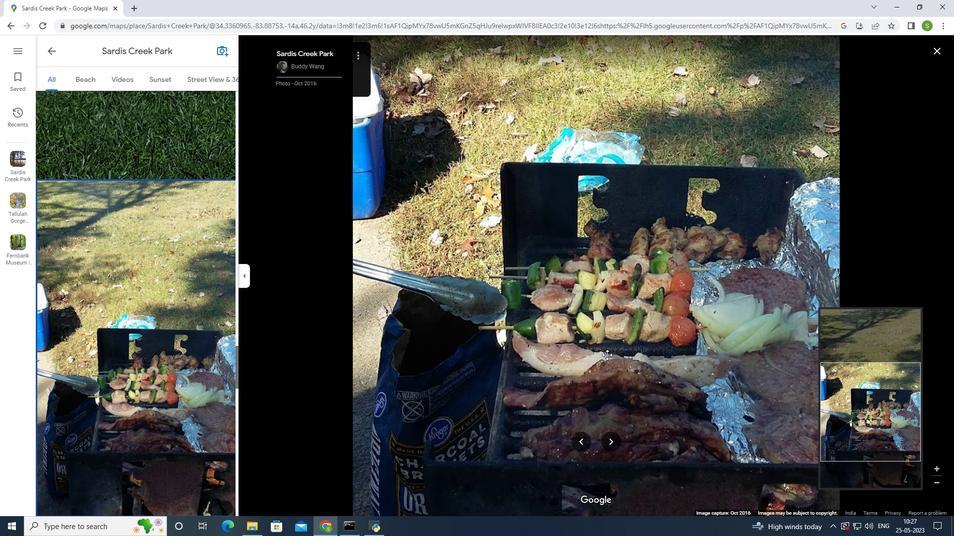 
Action: Mouse moved to (605, 358)
Screenshot: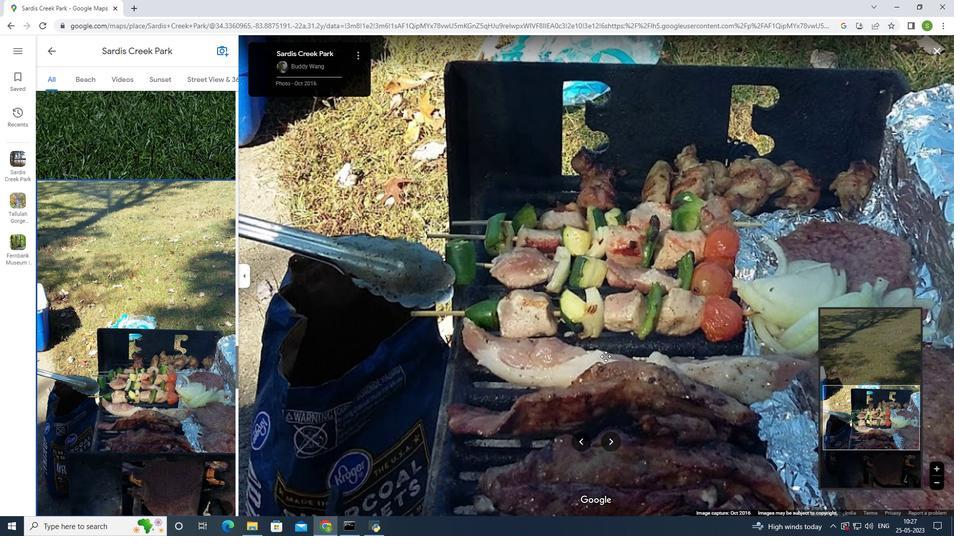 
Action: Mouse scrolled (605, 357) with delta (0, 0)
Screenshot: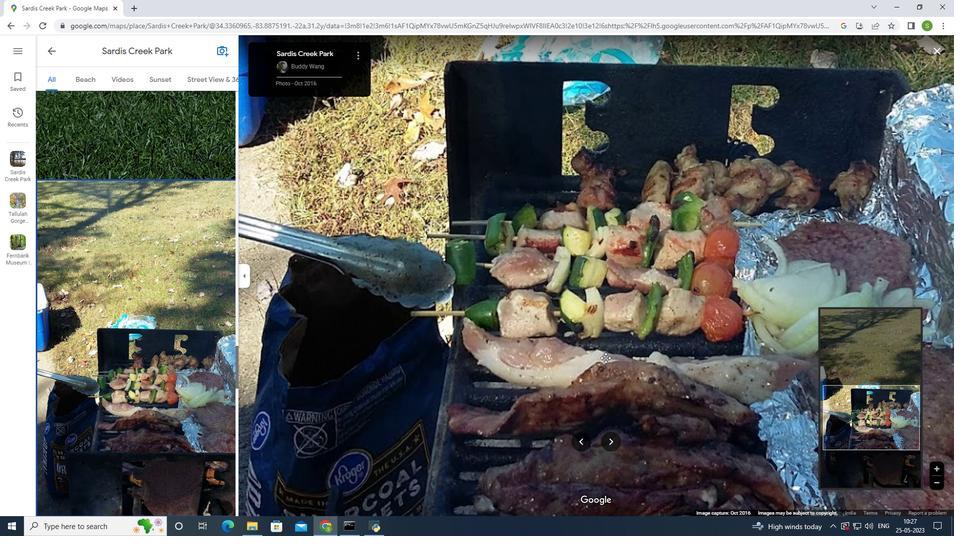 
Action: Mouse scrolled (605, 357) with delta (0, 0)
Screenshot: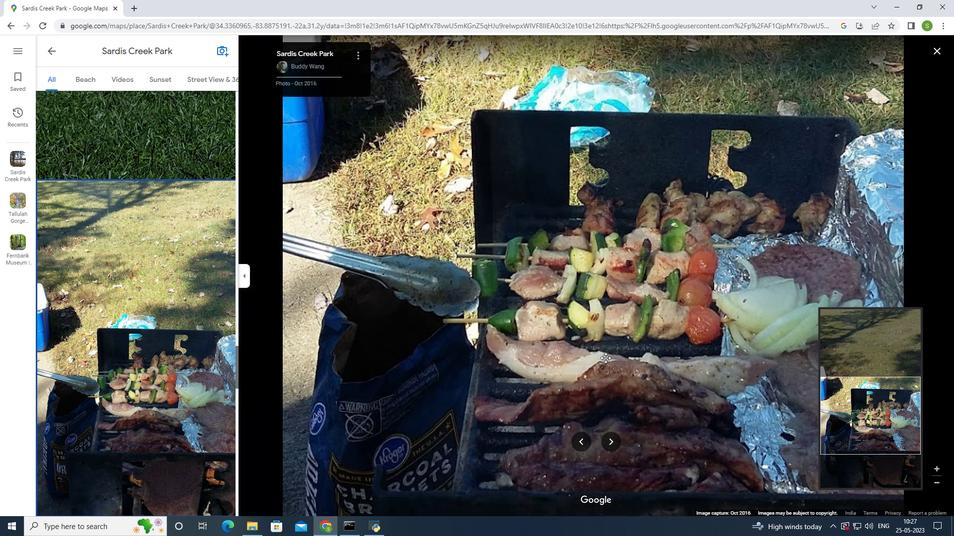 
Action: Mouse scrolled (605, 357) with delta (0, 0)
Screenshot: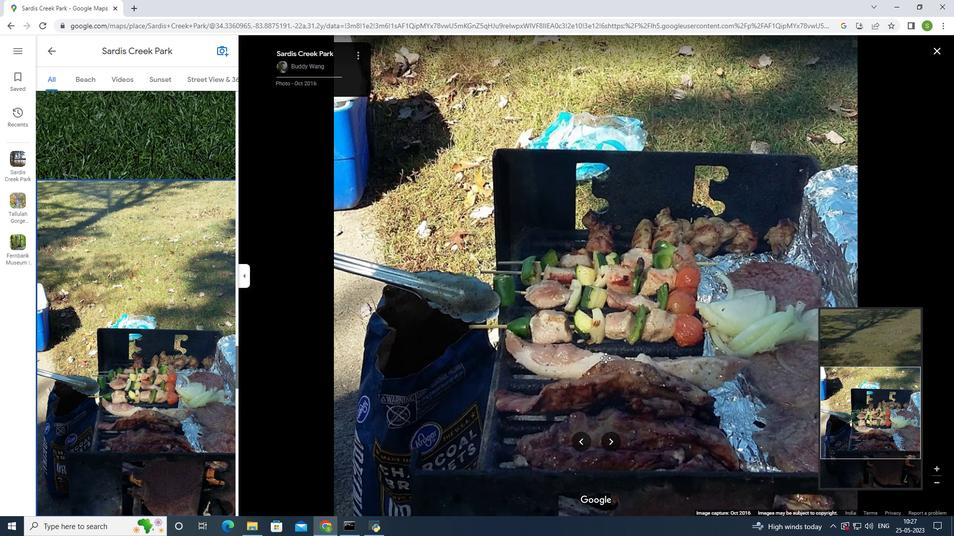
Action: Mouse moved to (606, 358)
Screenshot: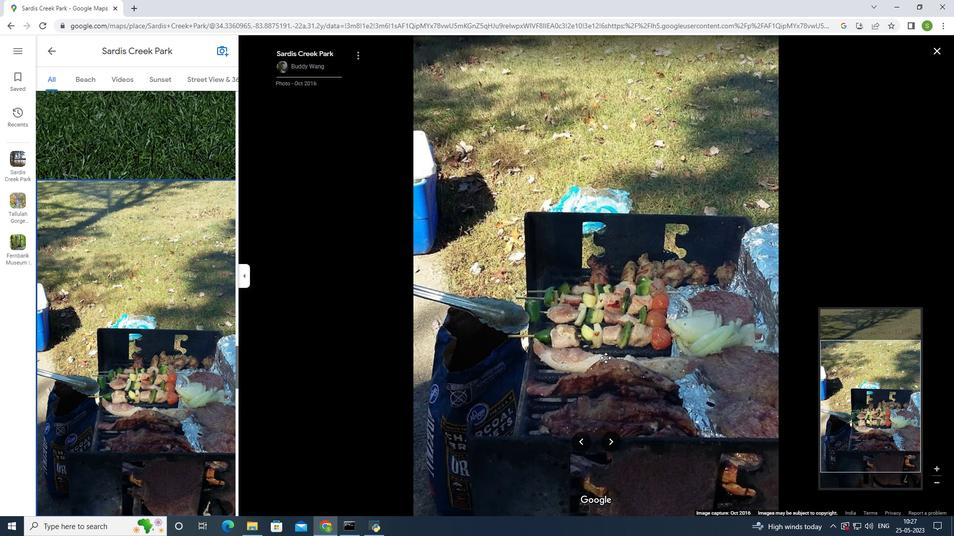 
Action: Mouse scrolled (606, 357) with delta (0, 0)
Screenshot: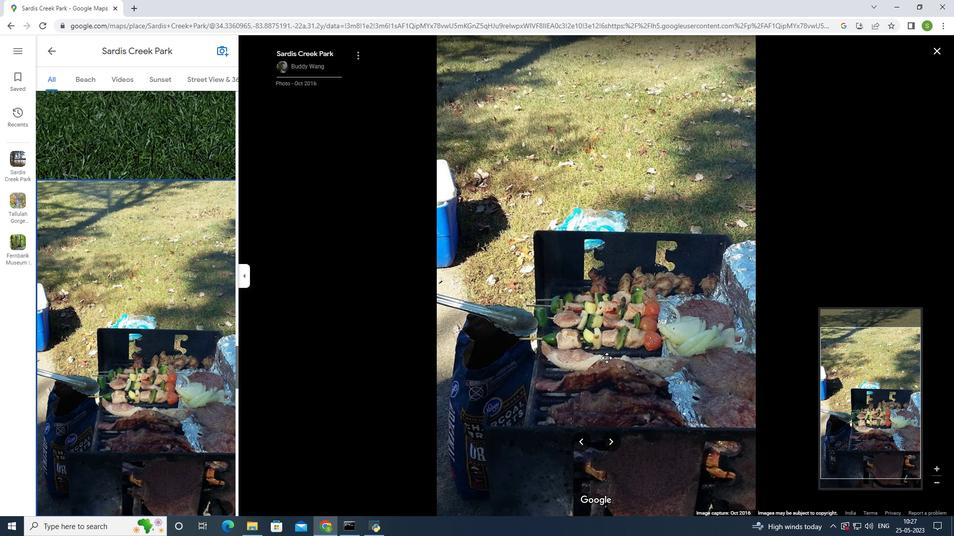 
Action: Mouse scrolled (606, 357) with delta (0, 0)
Screenshot: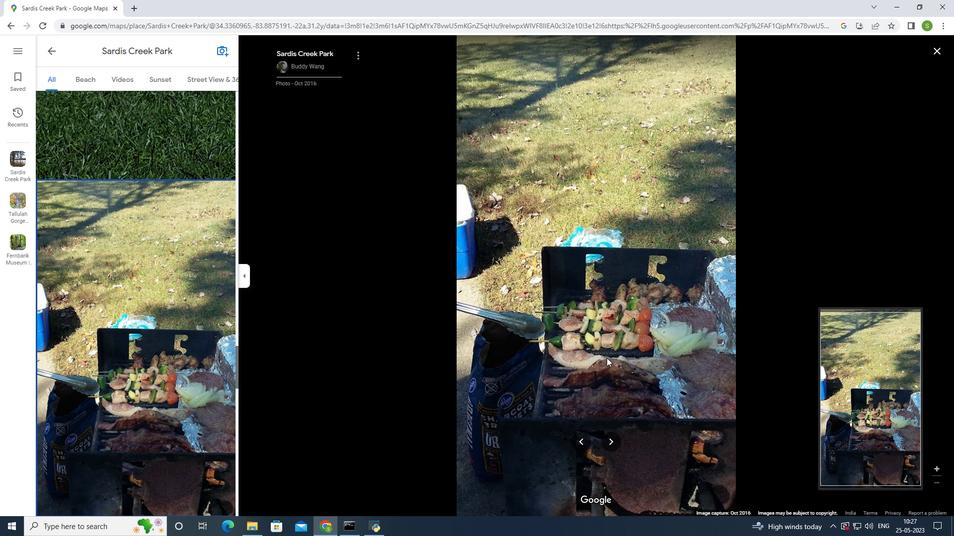 
Action: Mouse scrolled (606, 357) with delta (0, 0)
Screenshot: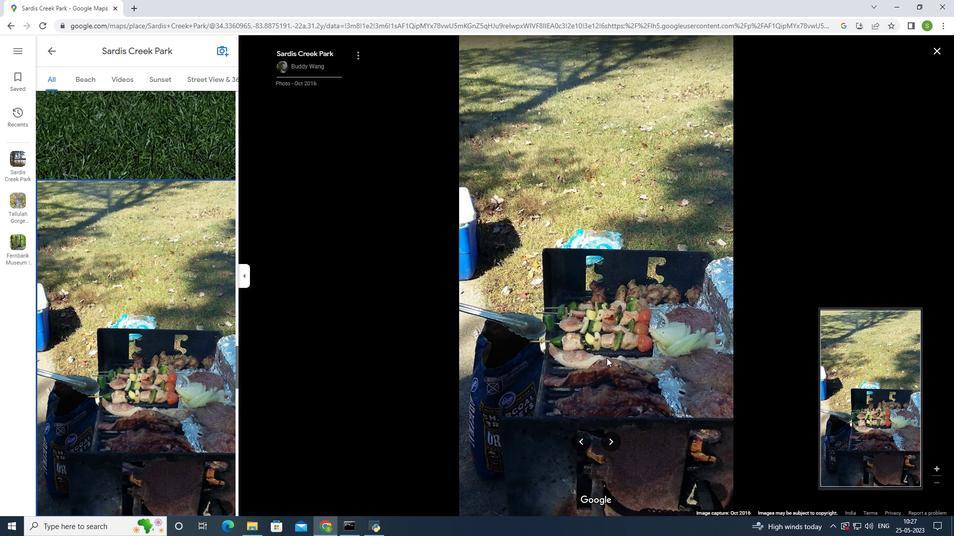 
Action: Mouse scrolled (606, 357) with delta (0, 0)
Screenshot: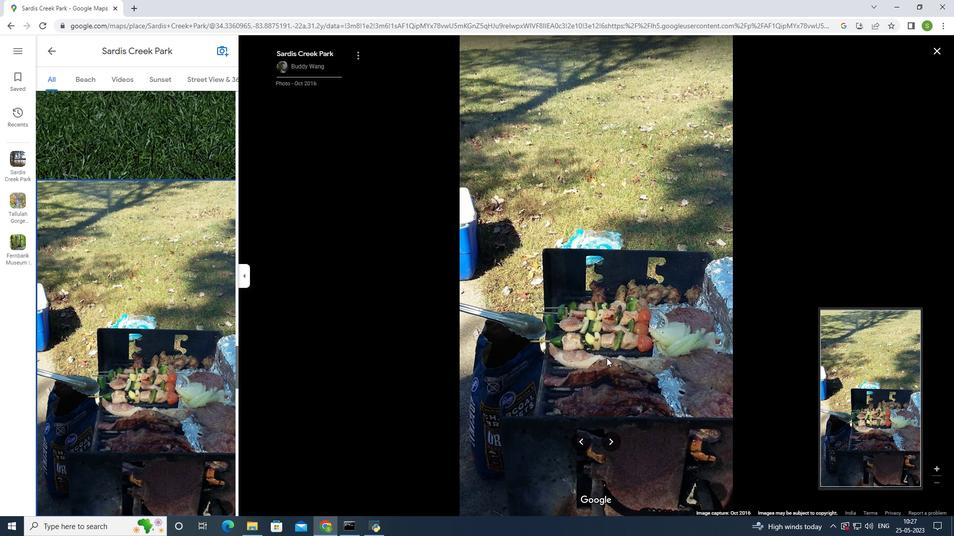 
Action: Mouse moved to (613, 442)
Screenshot: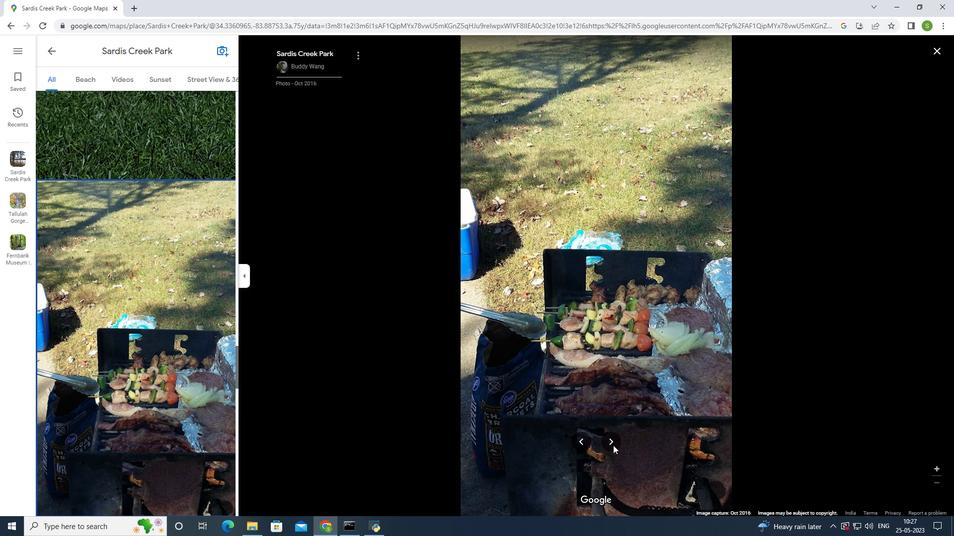
Action: Mouse pressed left at (613, 442)
Screenshot: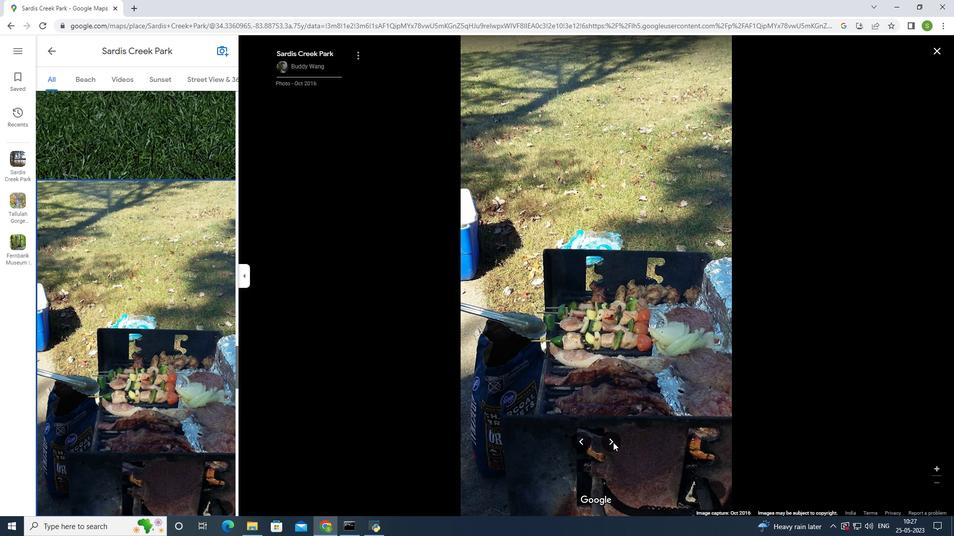 
Action: Mouse moved to (612, 442)
Screenshot: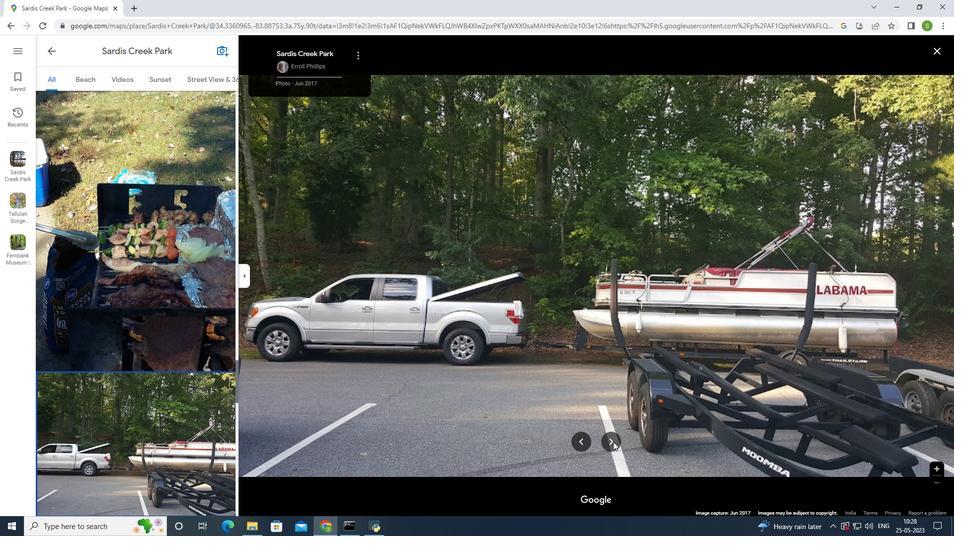 
Action: Mouse pressed left at (612, 442)
Screenshot: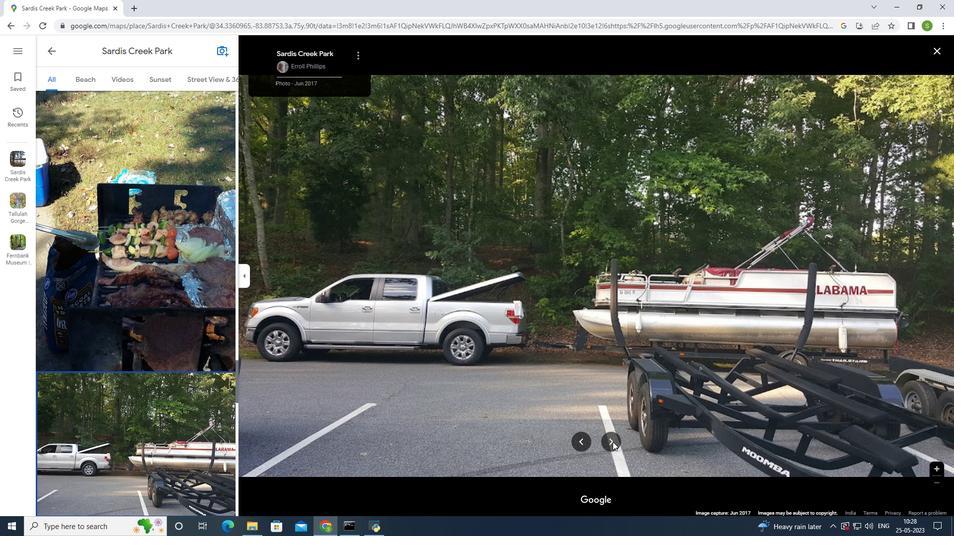
Action: Mouse moved to (612, 443)
Screenshot: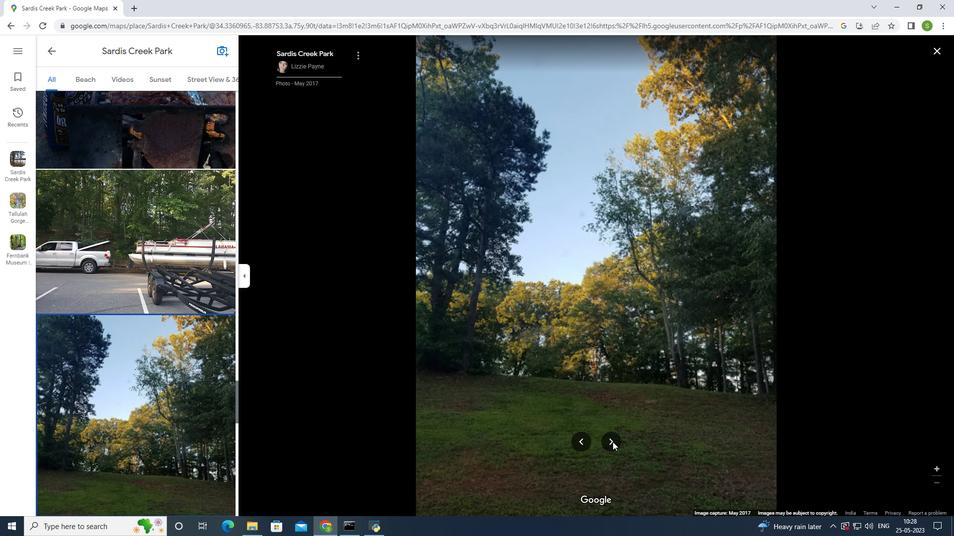 
Action: Mouse pressed left at (612, 443)
Screenshot: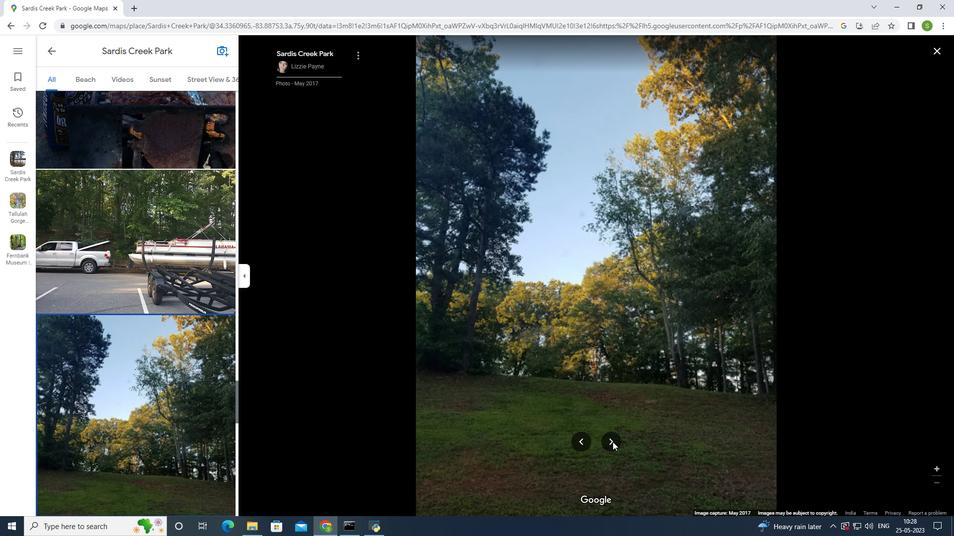 
Action: Mouse moved to (611, 444)
Screenshot: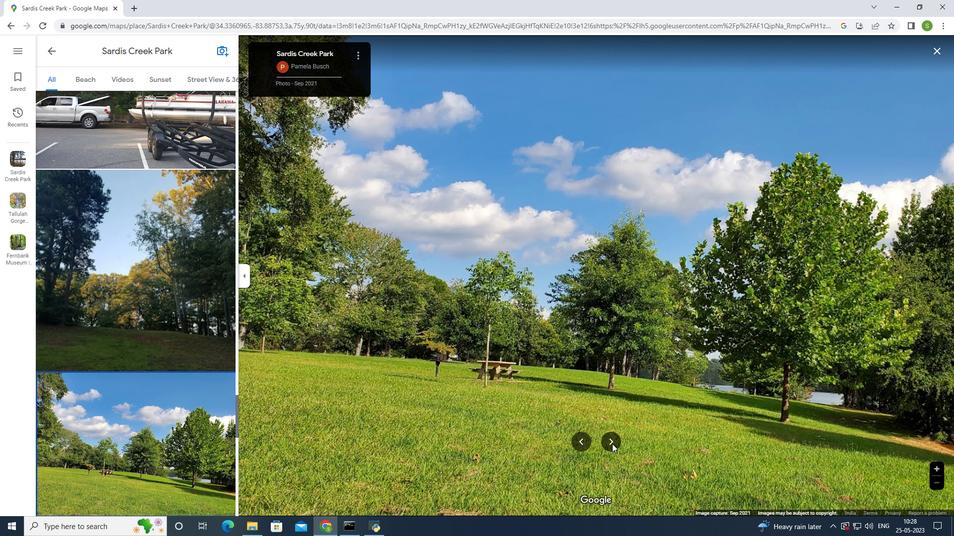
Action: Mouse pressed left at (611, 444)
Screenshot: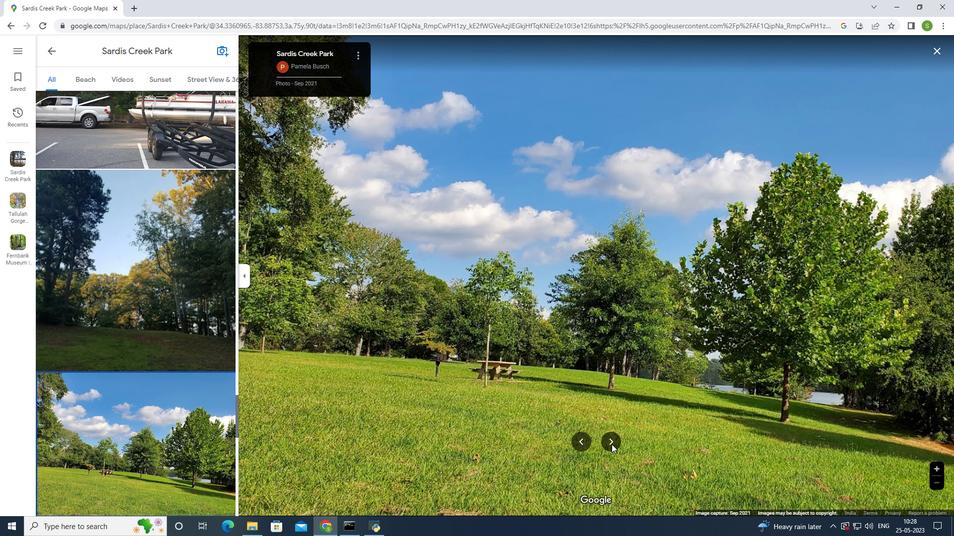 
Action: Mouse pressed left at (611, 444)
Screenshot: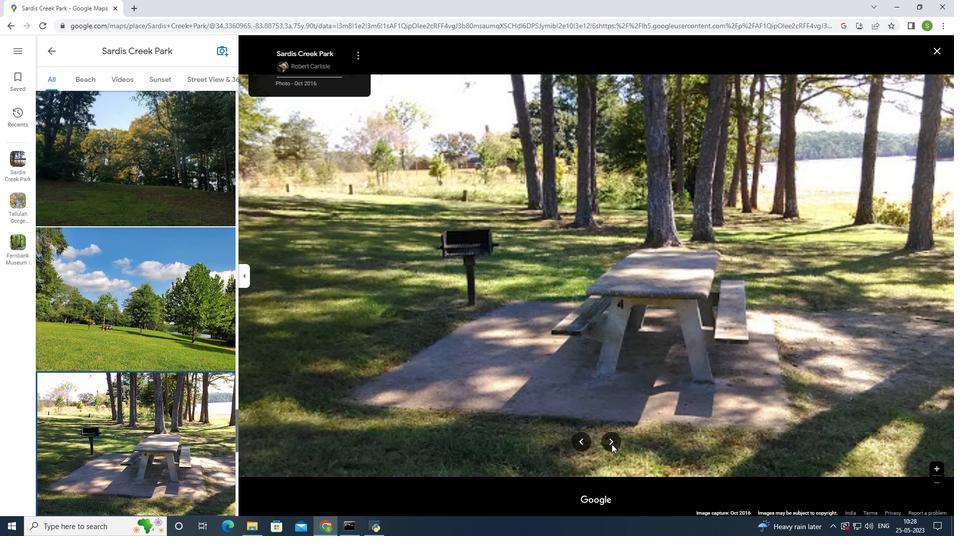 
Action: Mouse moved to (615, 445)
Screenshot: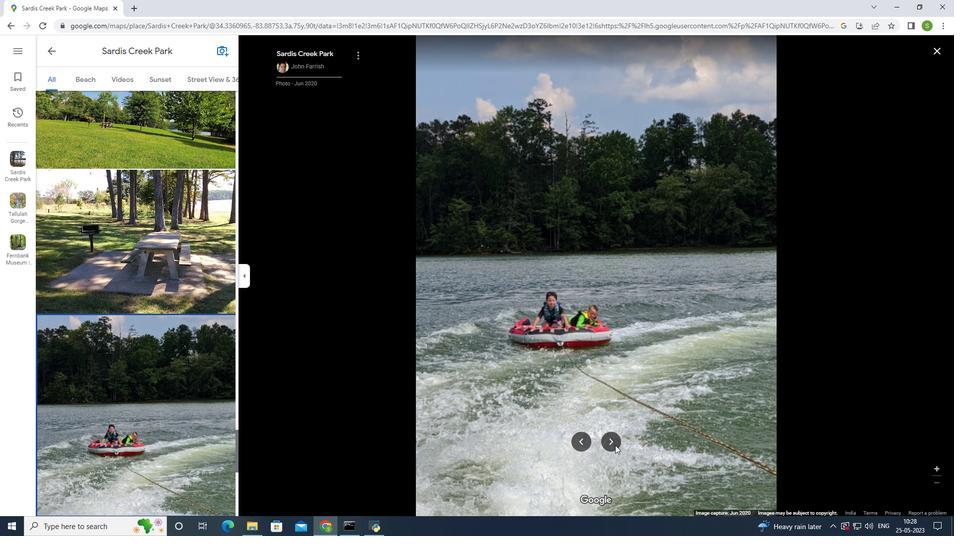 
Action: Mouse pressed left at (615, 445)
Screenshot: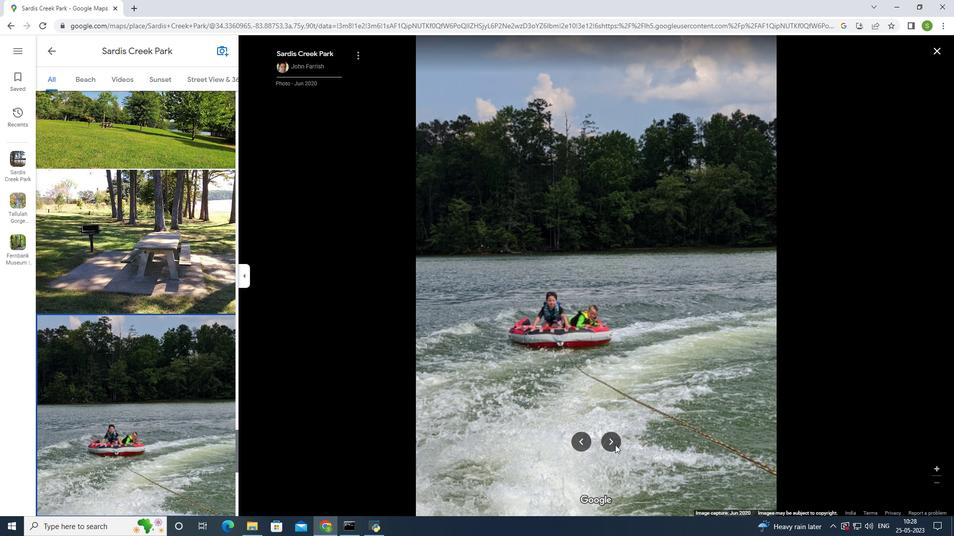 
Action: Mouse moved to (612, 446)
Screenshot: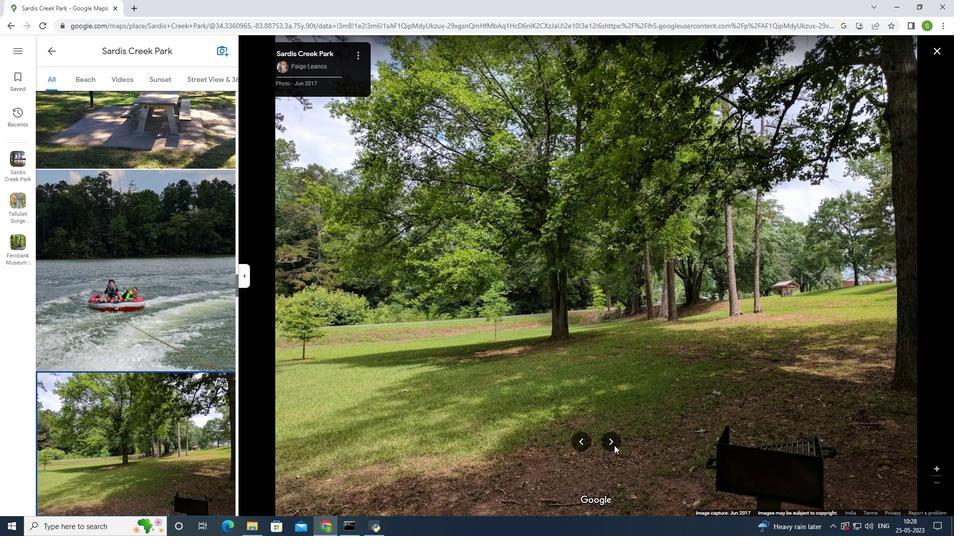 
Action: Mouse pressed left at (612, 446)
Screenshot: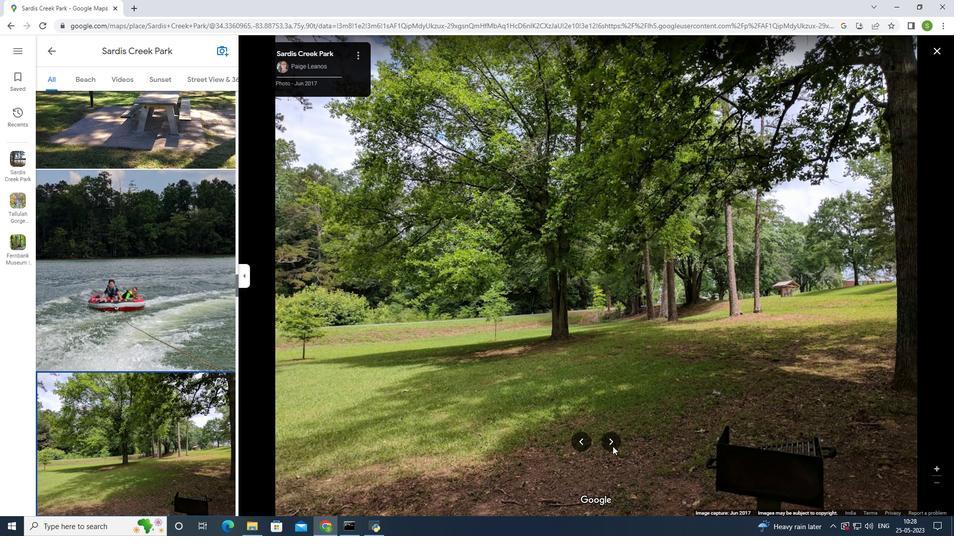 
Action: Mouse pressed left at (612, 446)
Screenshot: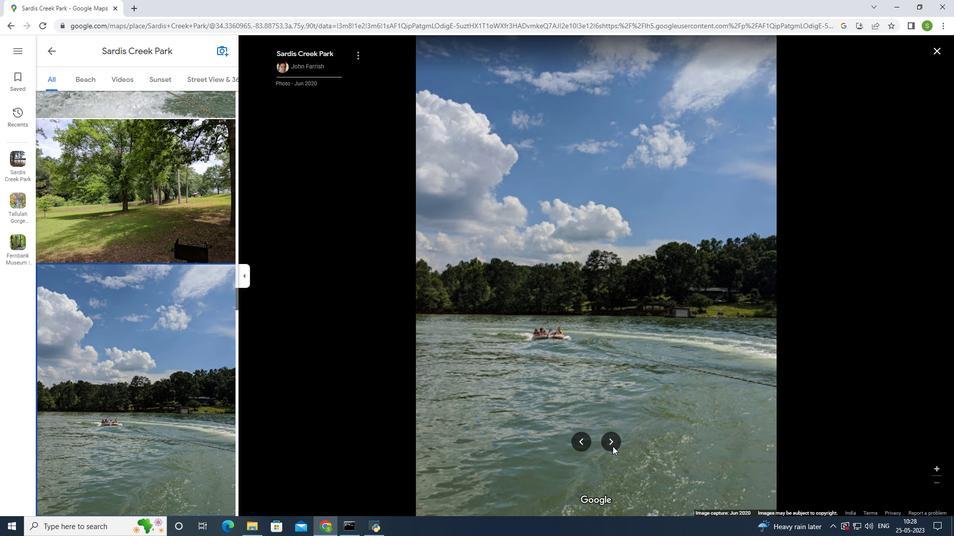 
Action: Mouse moved to (614, 441)
Screenshot: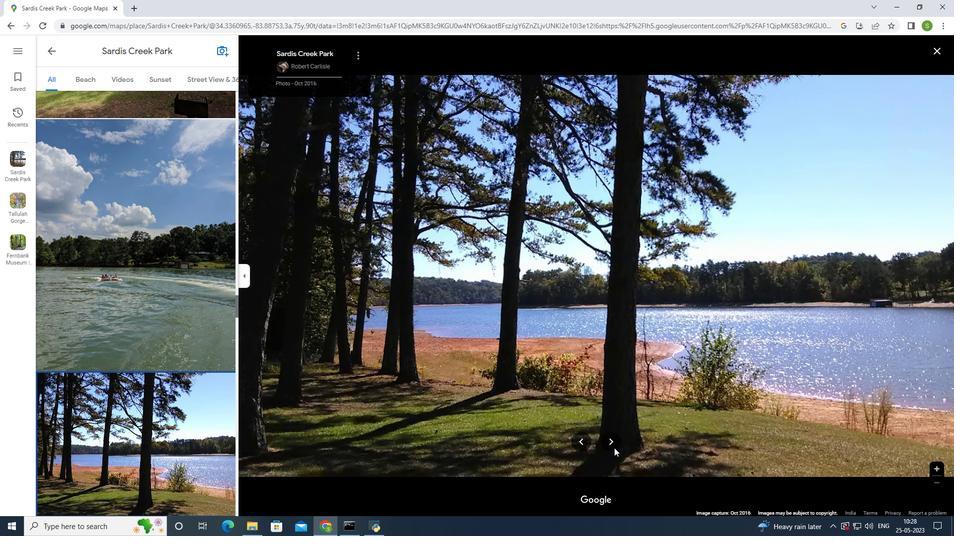 
Action: Mouse pressed left at (614, 441)
Screenshot: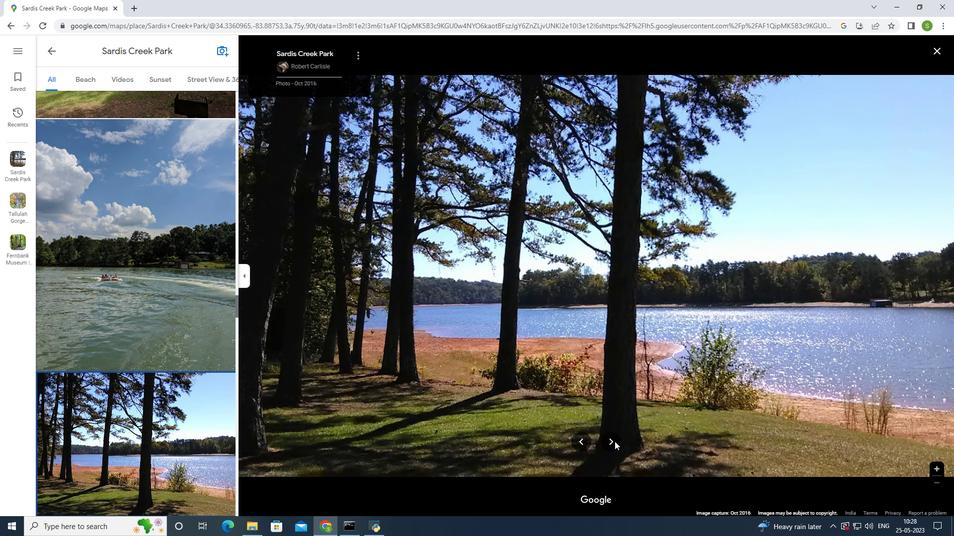 
Action: Mouse moved to (614, 447)
Screenshot: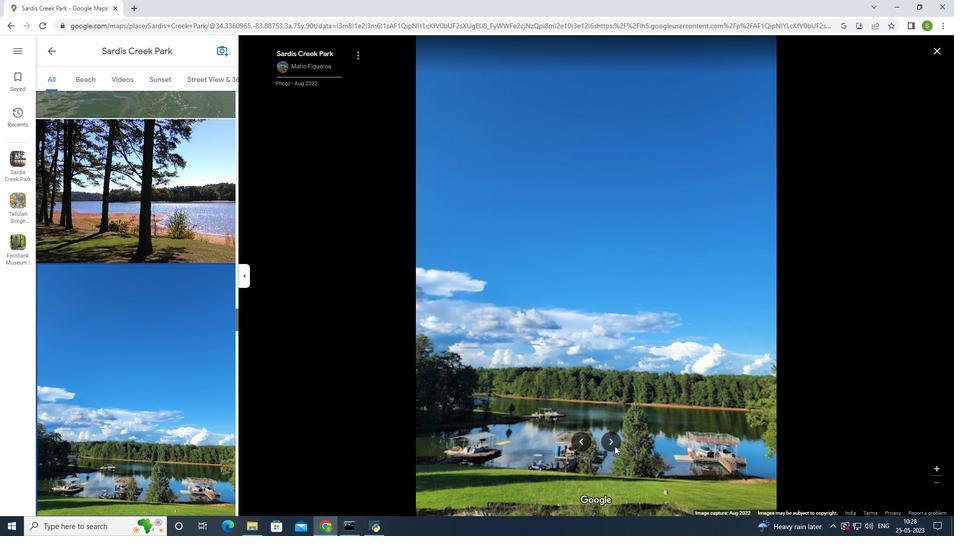 
Action: Mouse pressed left at (614, 447)
Screenshot: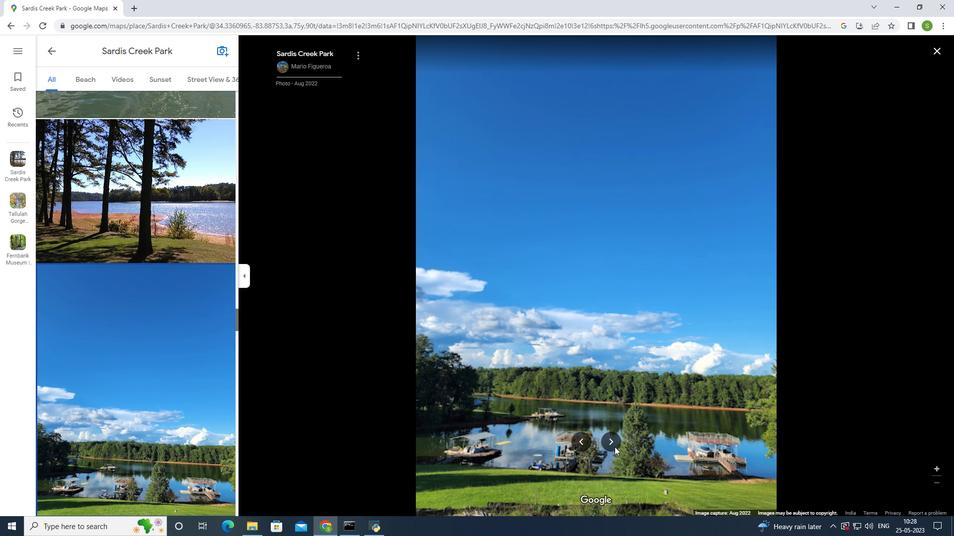 
Action: Mouse moved to (614, 444)
Screenshot: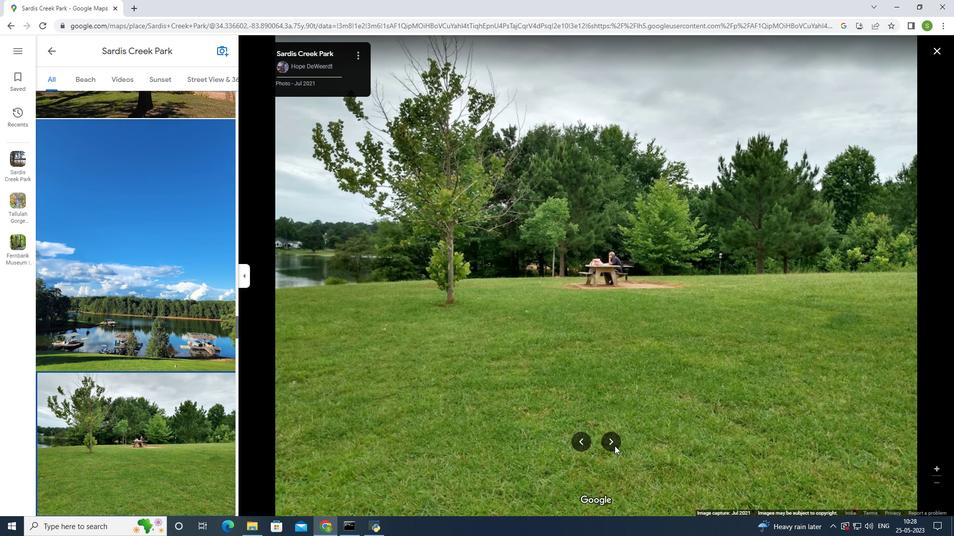 
Action: Mouse pressed left at (614, 444)
Screenshot: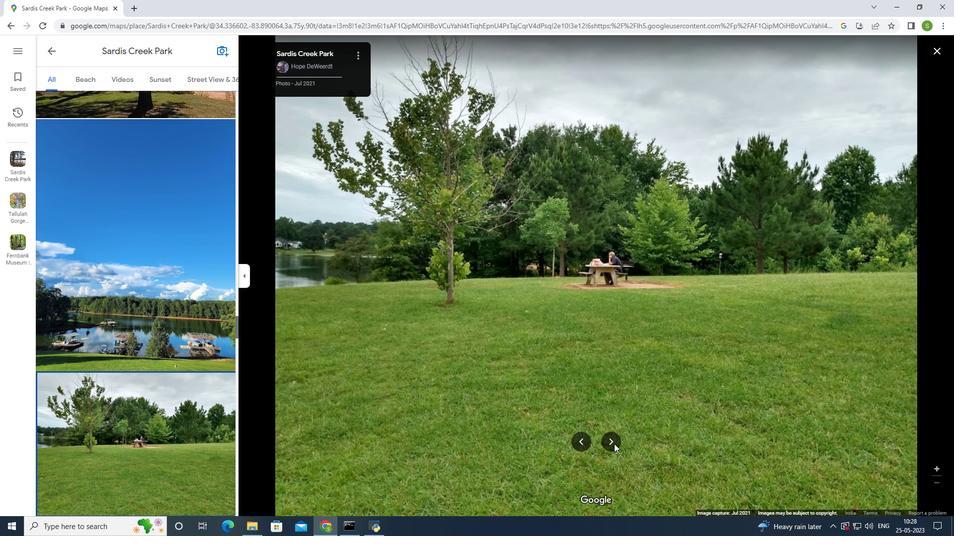 
Action: Mouse moved to (612, 442)
Screenshot: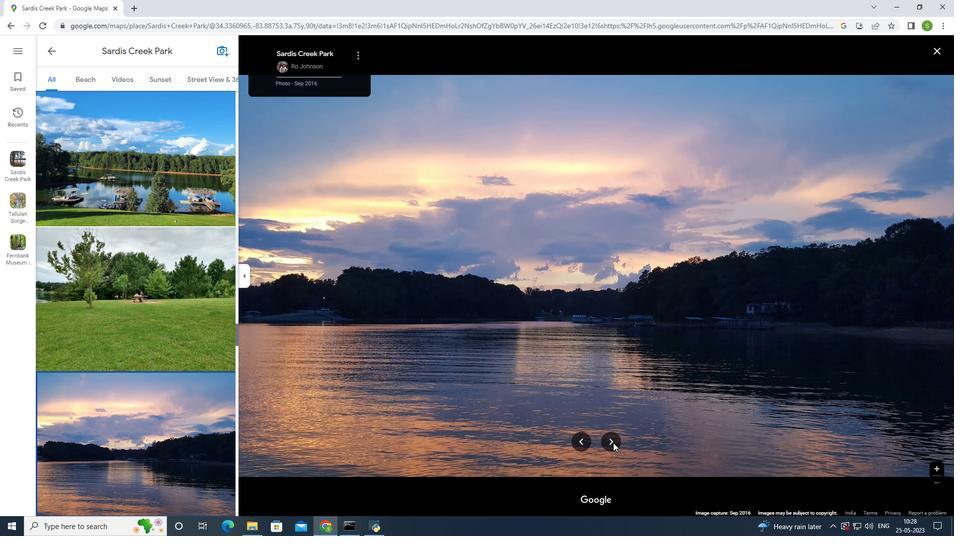 
Action: Mouse pressed left at (612, 442)
Screenshot: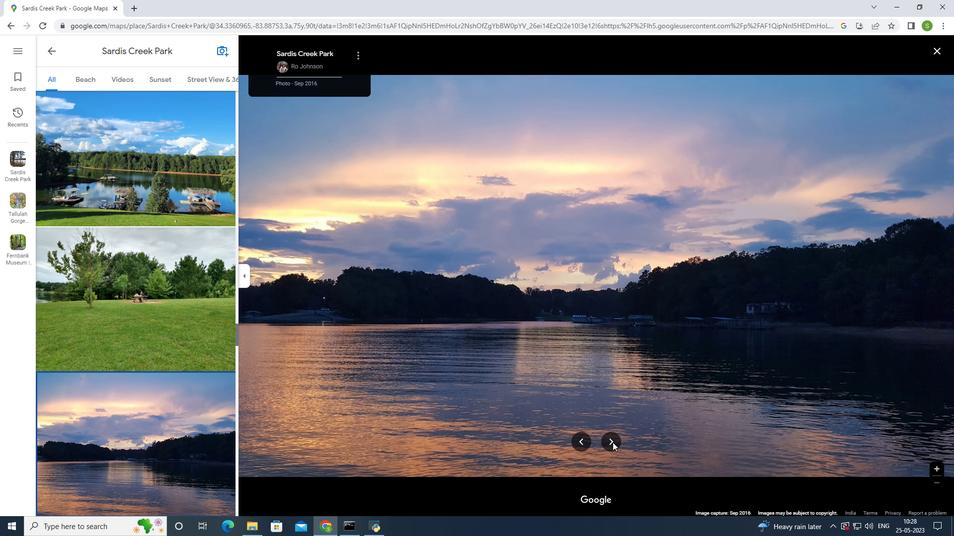 
Action: Mouse pressed left at (612, 442)
Screenshot: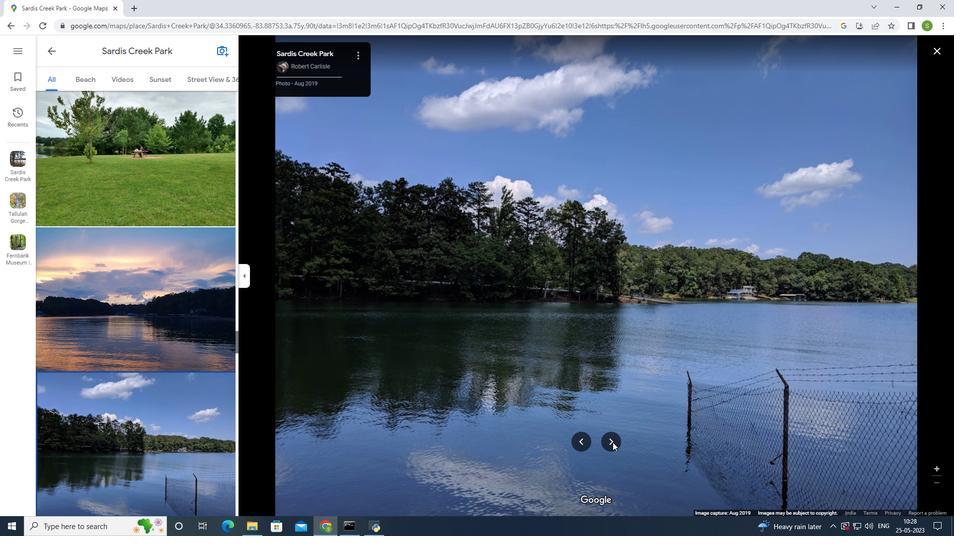 
Action: Mouse moved to (612, 291)
Screenshot: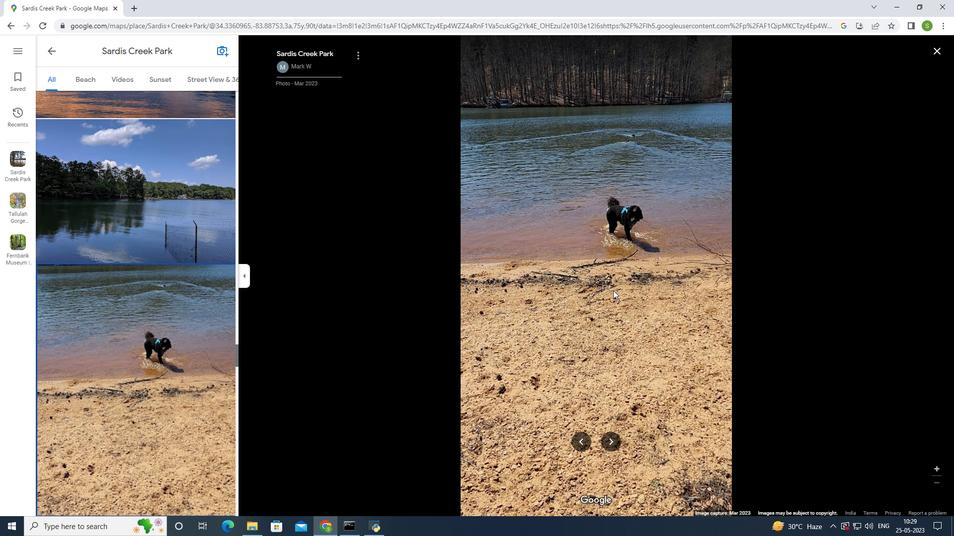 
Action: Mouse scrolled (612, 291) with delta (0, 0)
Screenshot: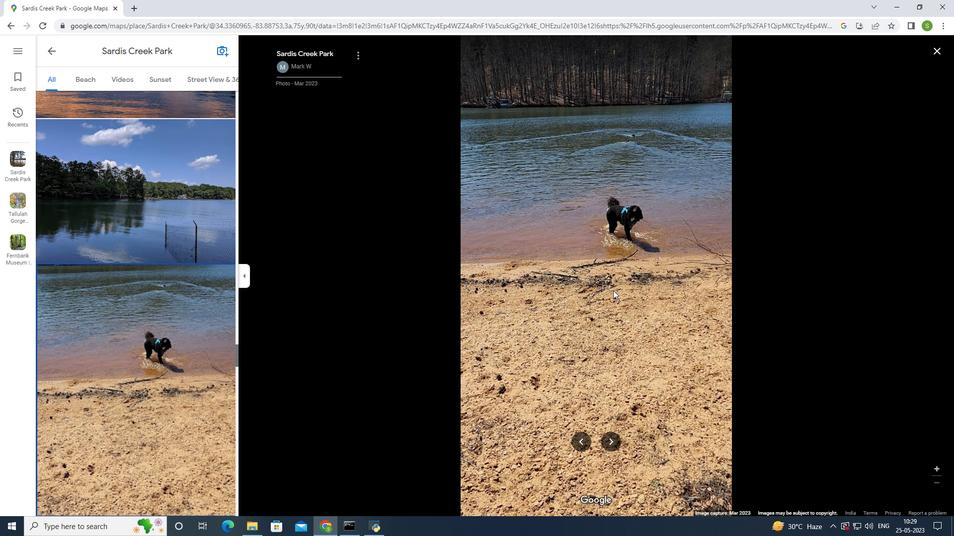 
Action: Mouse scrolled (612, 291) with delta (0, 0)
Screenshot: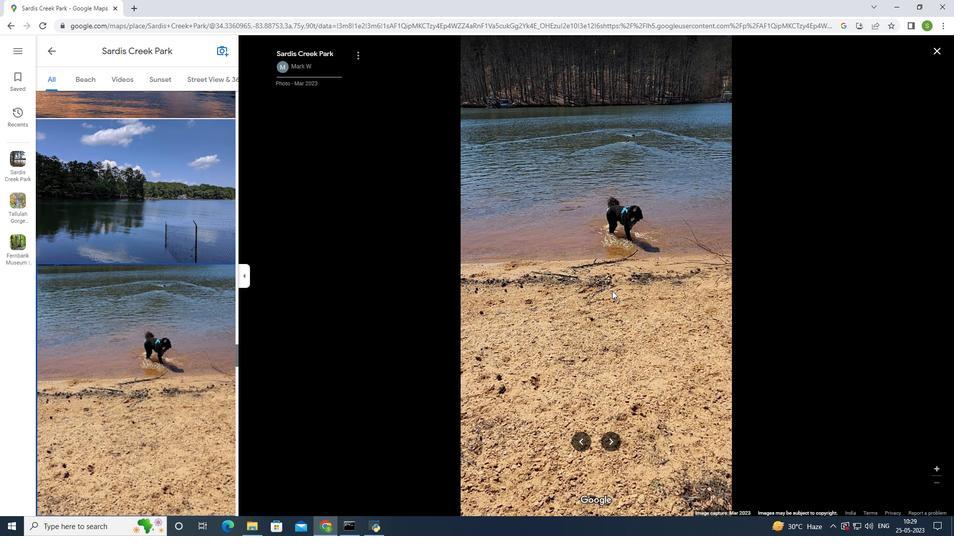 
Action: Mouse scrolled (612, 291) with delta (0, 0)
Screenshot: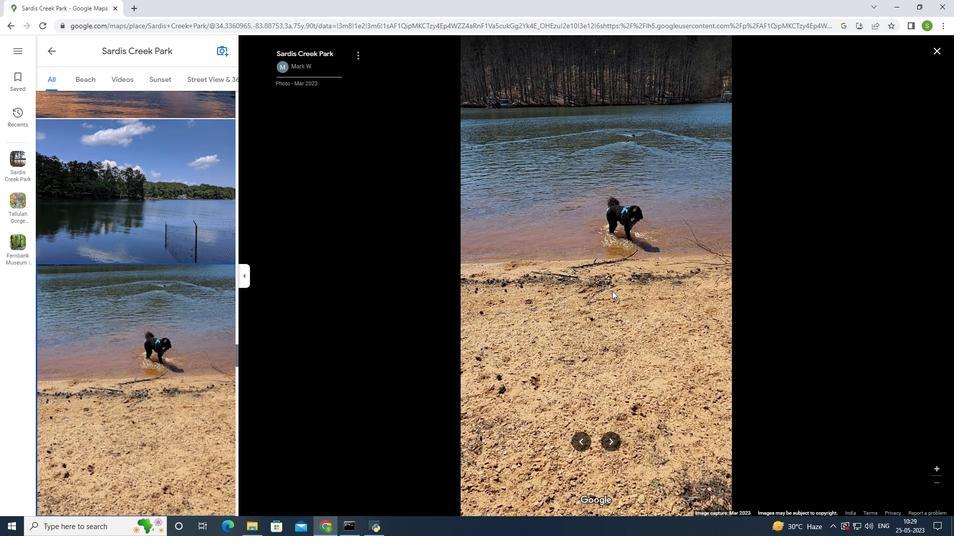
Action: Mouse scrolled (612, 291) with delta (0, 0)
Screenshot: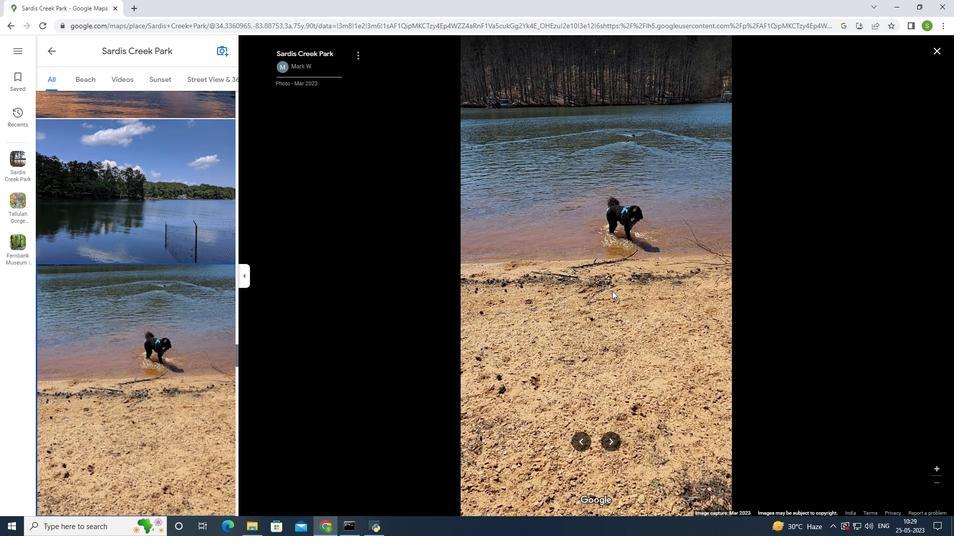 
Action: Mouse moved to (611, 291)
Screenshot: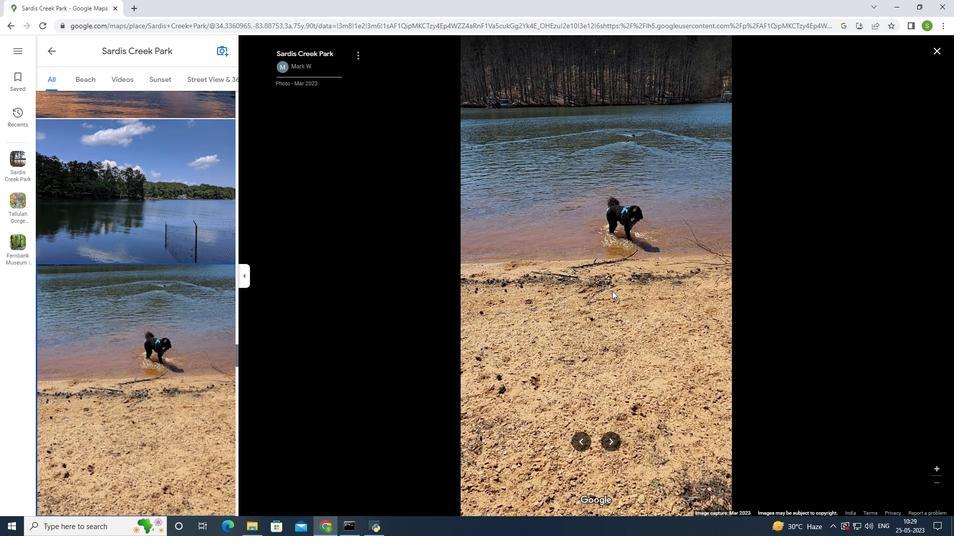 
Action: Mouse scrolled (611, 292) with delta (0, 0)
Screenshot: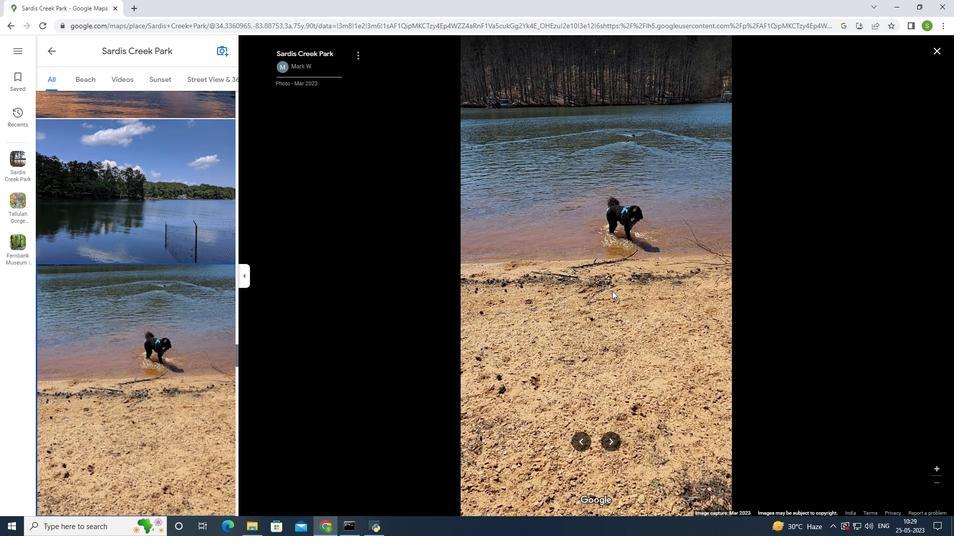 
Action: Mouse moved to (610, 295)
Screenshot: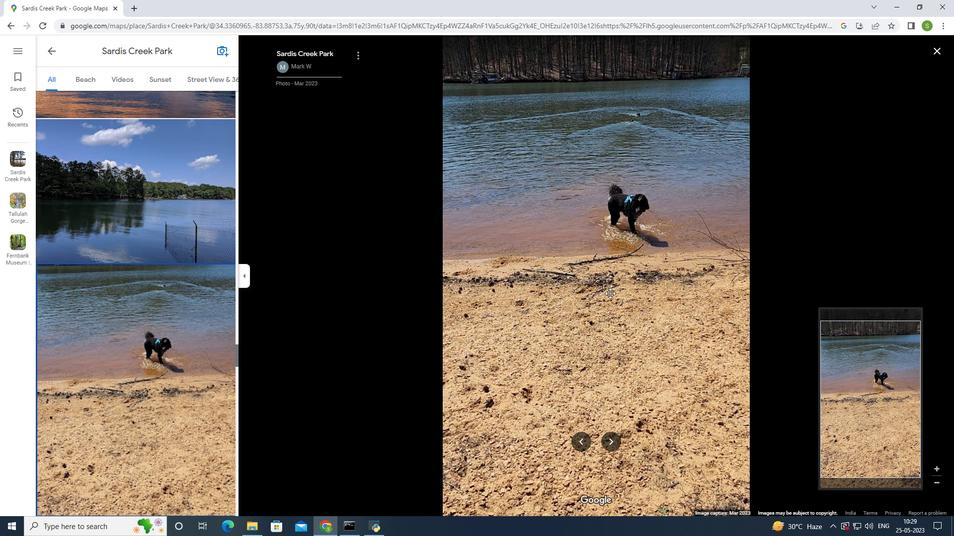
Action: Mouse scrolled (610, 296) with delta (0, 0)
Screenshot: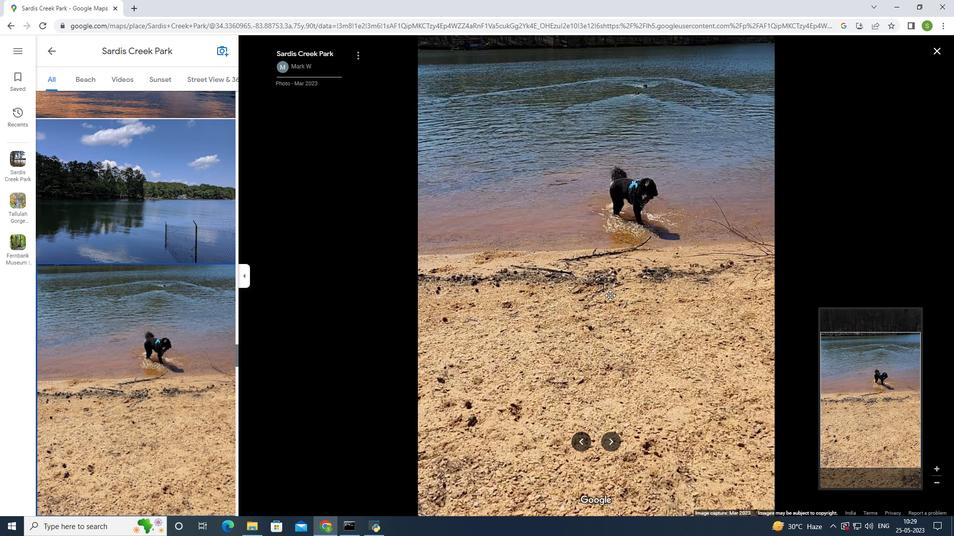
Action: Mouse scrolled (610, 296) with delta (0, 0)
Screenshot: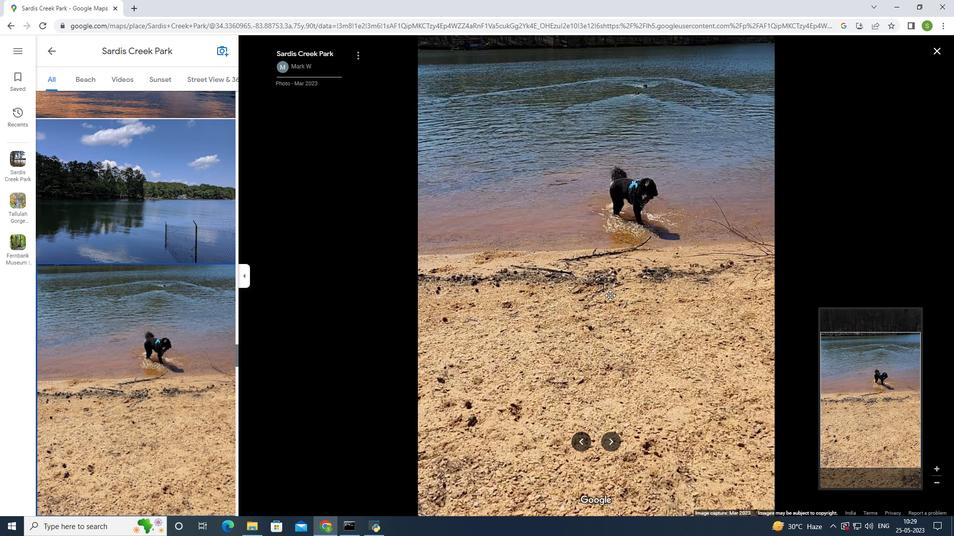 
Action: Mouse scrolled (610, 296) with delta (0, 0)
Screenshot: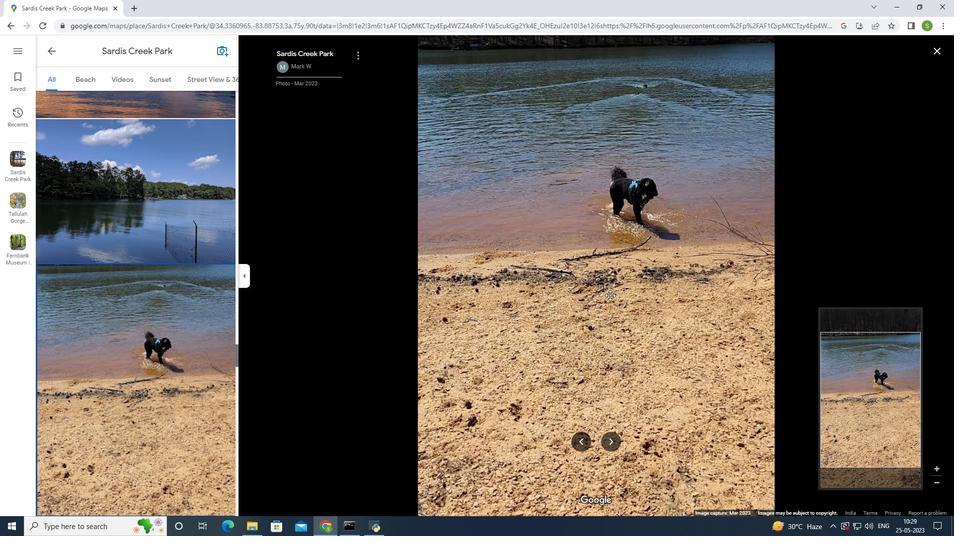 
Action: Mouse scrolled (610, 296) with delta (0, 0)
Screenshot: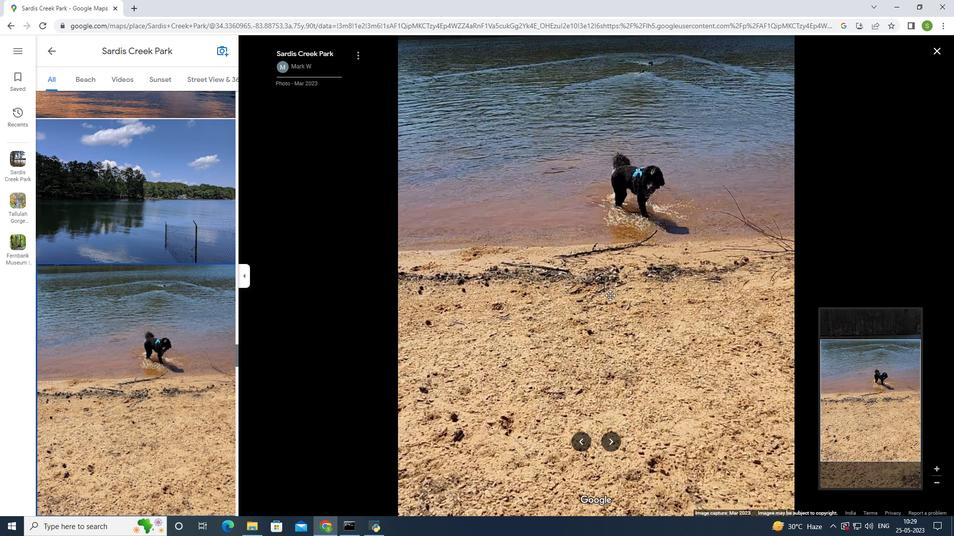 
Action: Mouse moved to (610, 298)
Screenshot: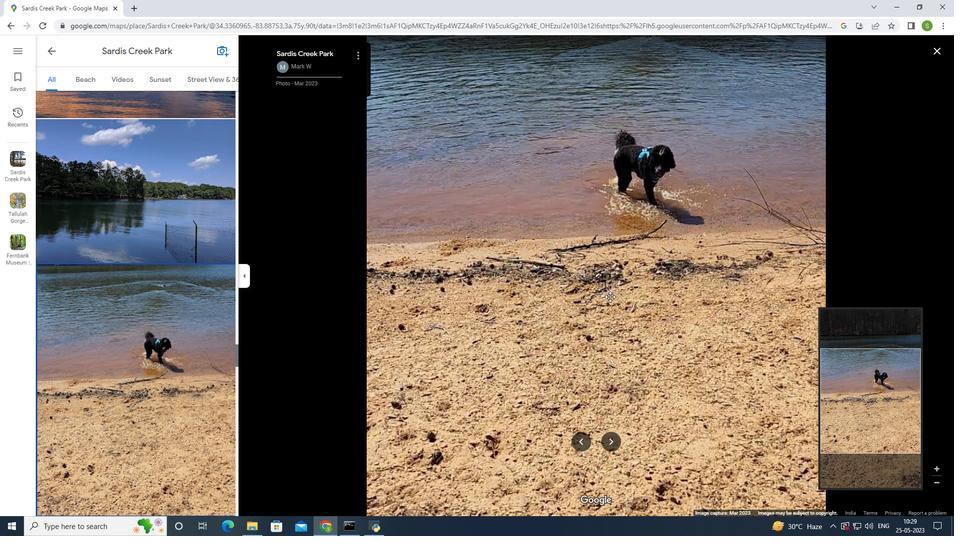 
Action: Mouse scrolled (610, 299) with delta (0, 0)
Screenshot: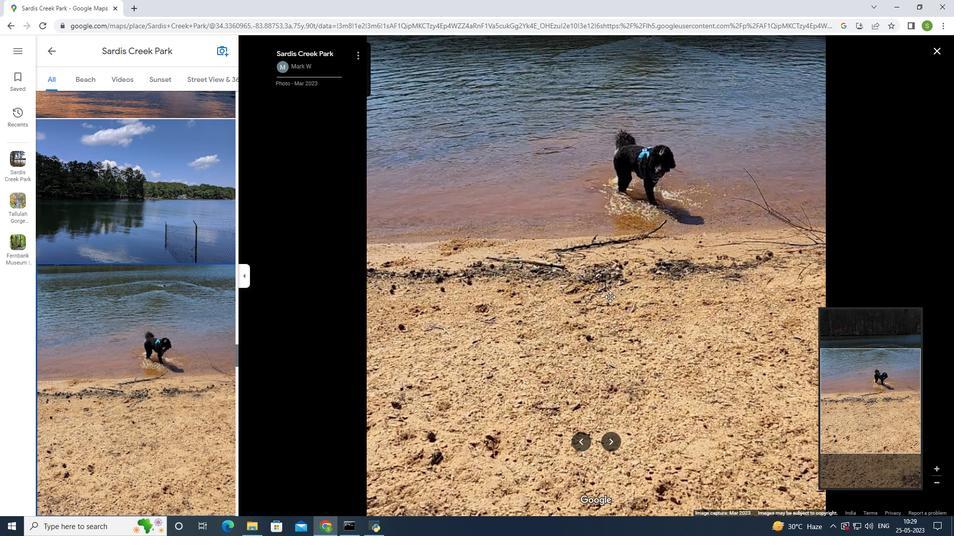 
Action: Mouse scrolled (610, 299) with delta (0, 0)
Screenshot: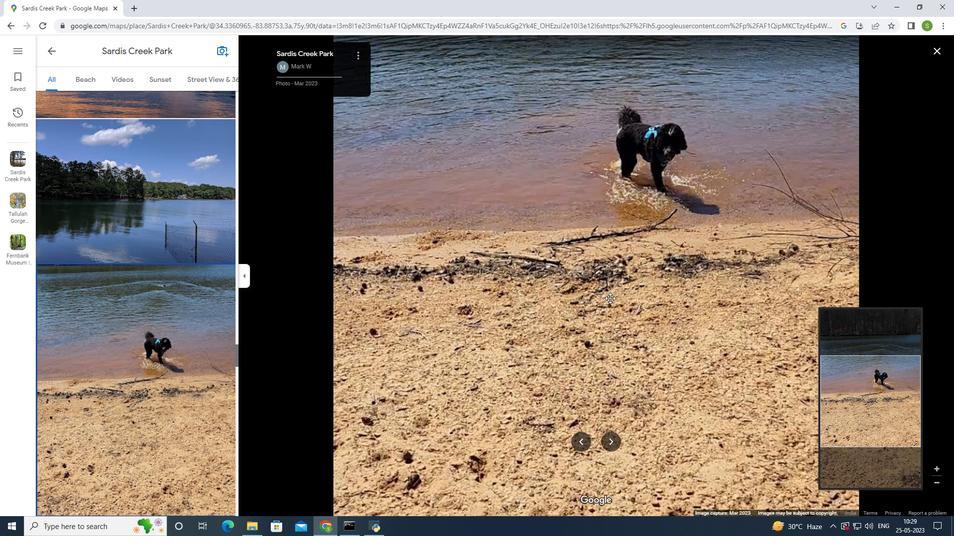 
Action: Mouse scrolled (610, 299) with delta (0, 0)
Screenshot: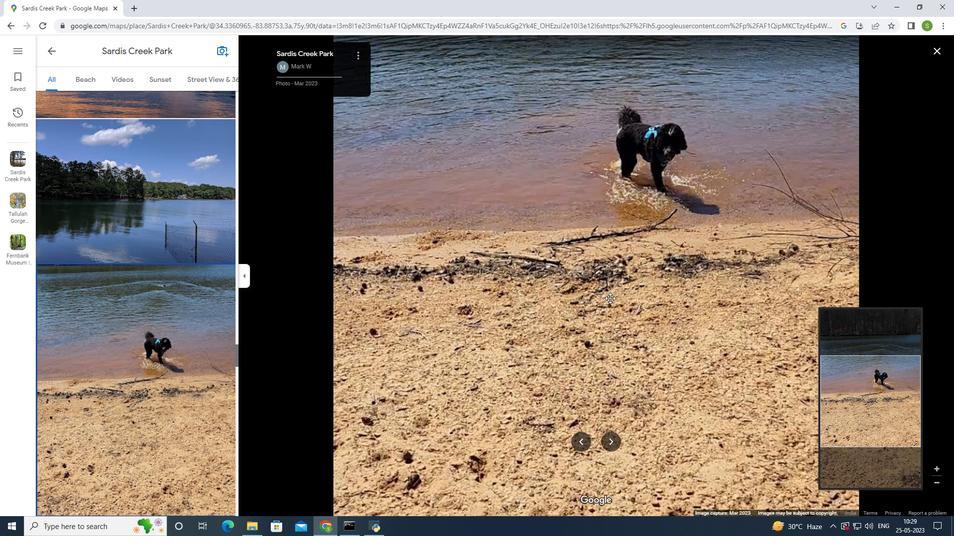 
Action: Mouse scrolled (610, 299) with delta (0, 0)
Screenshot: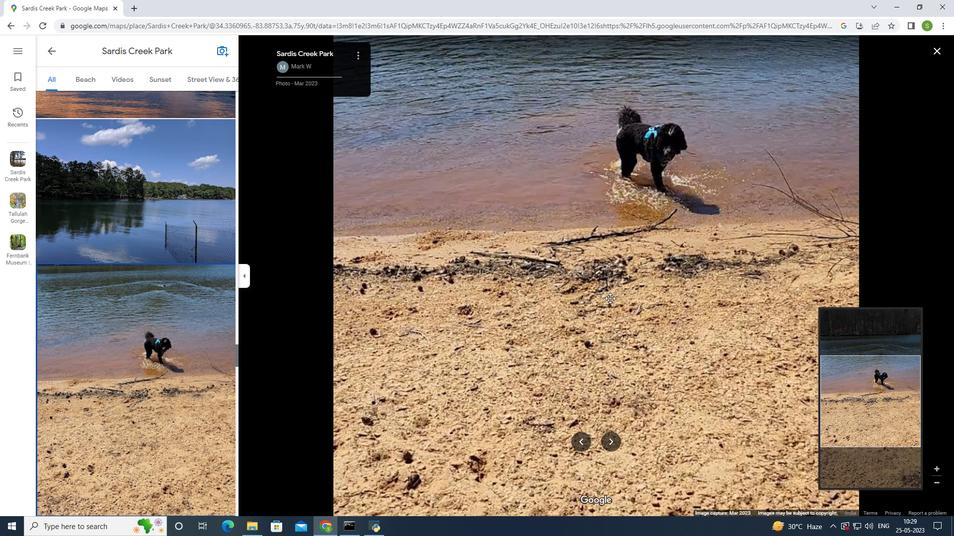 
Action: Mouse scrolled (610, 299) with delta (0, 0)
Screenshot: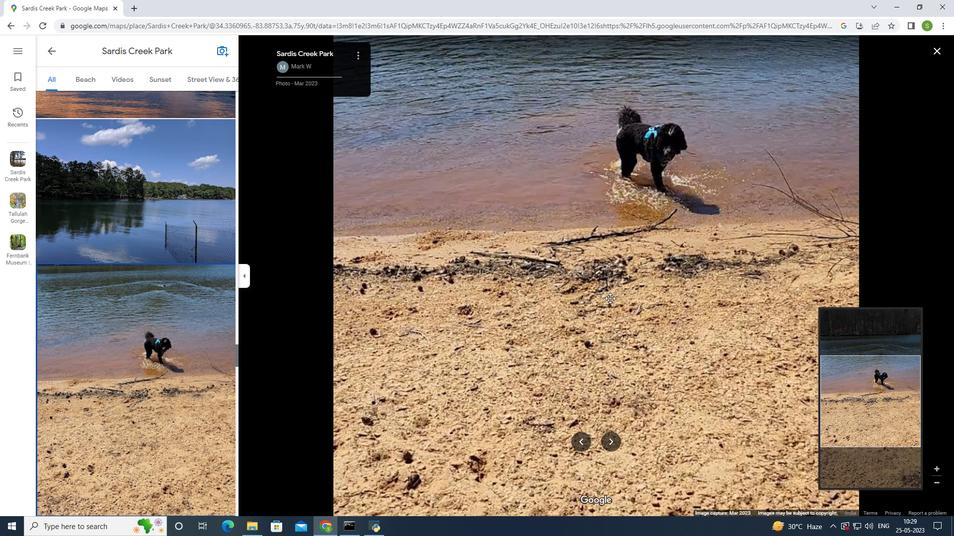 
Action: Mouse moved to (608, 301)
Screenshot: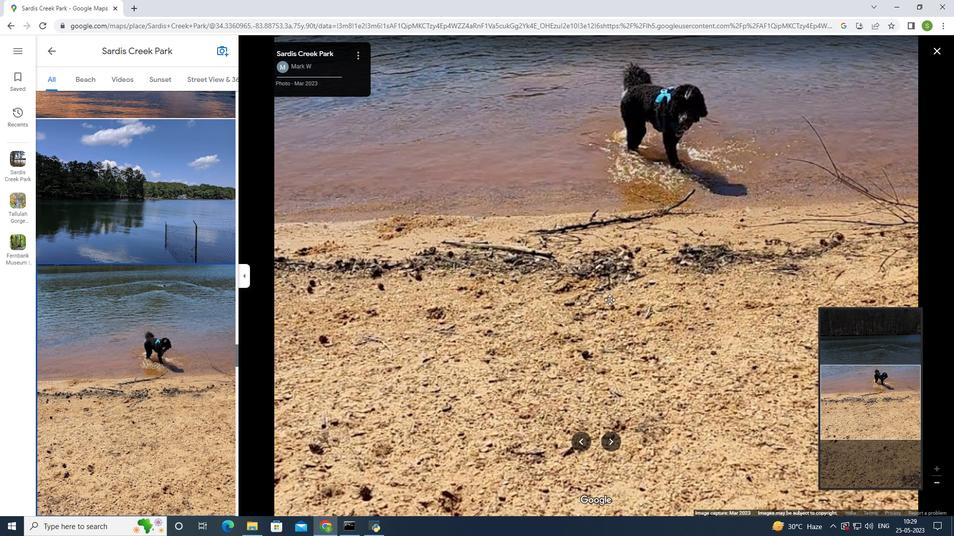 
Action: Mouse scrolled (608, 300) with delta (0, 0)
Screenshot: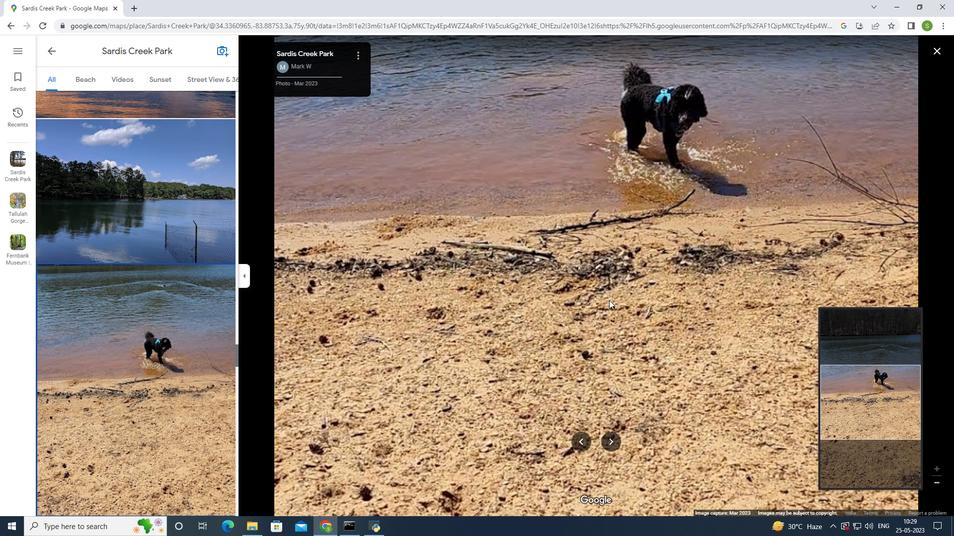 
Action: Mouse scrolled (608, 300) with delta (0, 0)
Screenshot: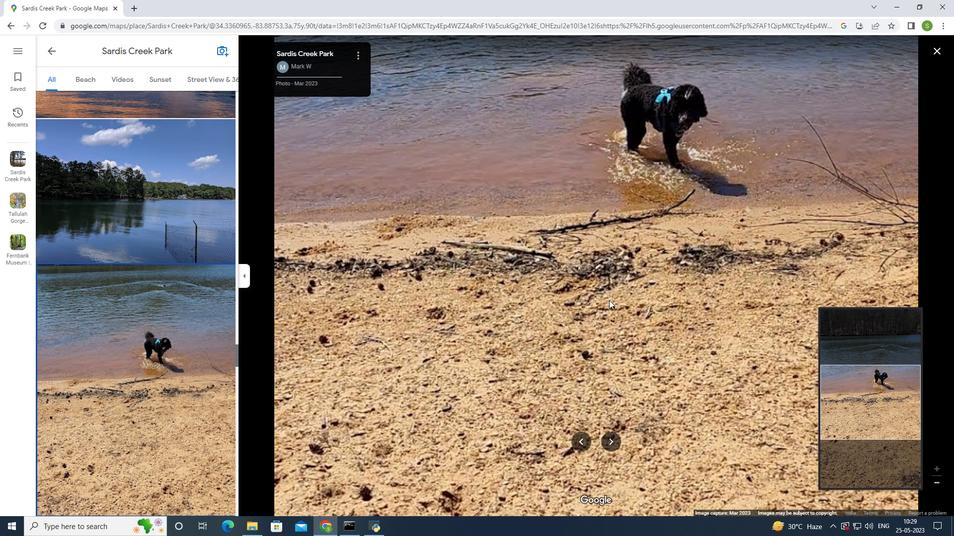 
Action: Mouse scrolled (608, 300) with delta (0, 0)
Screenshot: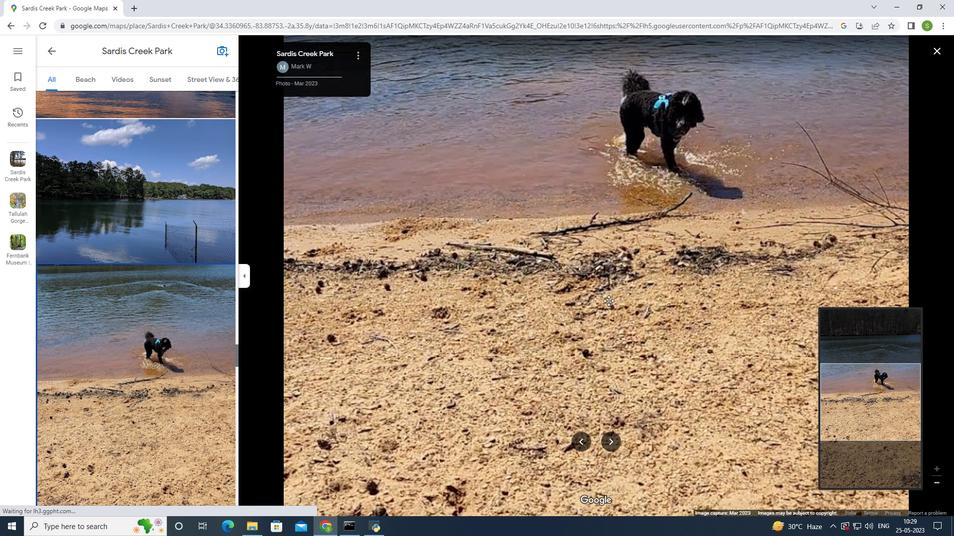 
Action: Mouse scrolled (608, 300) with delta (0, 0)
Screenshot: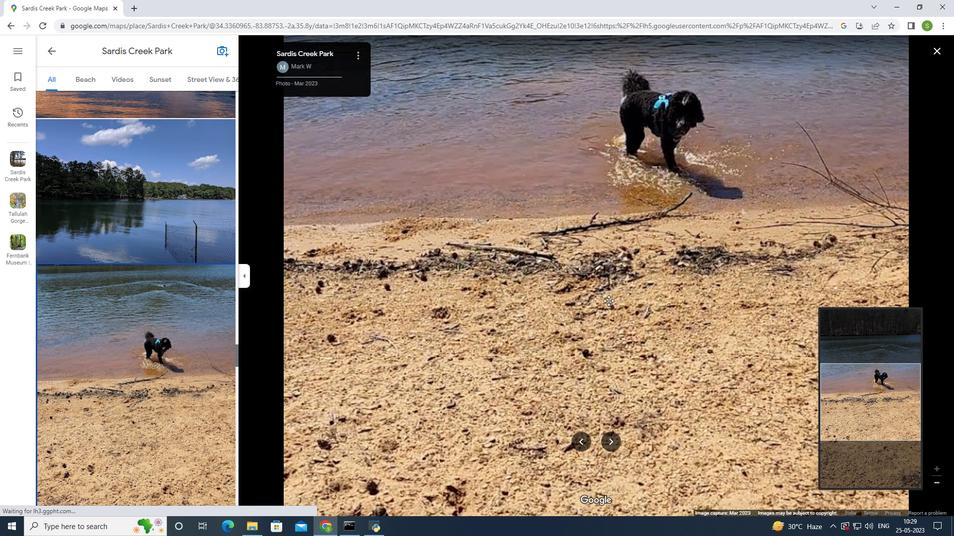 
Action: Mouse scrolled (608, 300) with delta (0, 0)
Screenshot: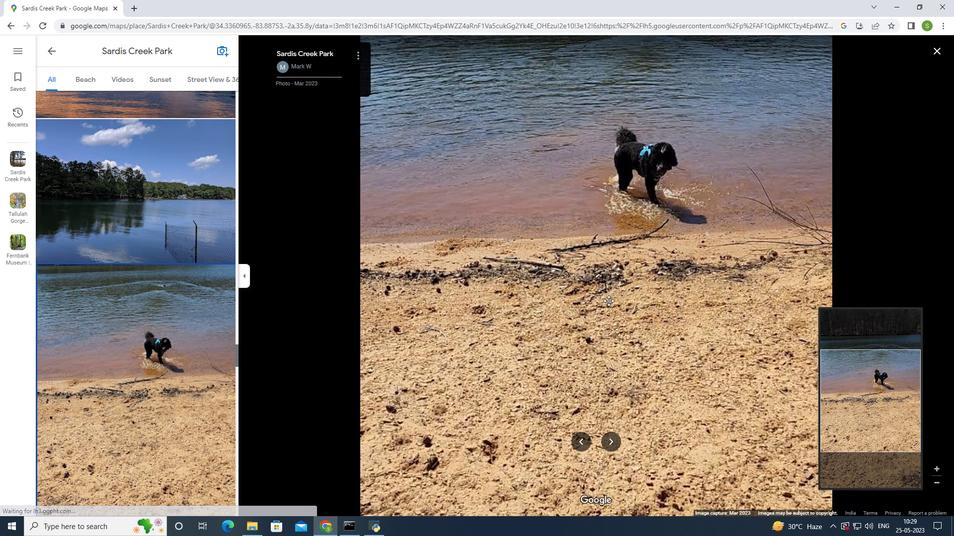 
Action: Mouse scrolled (608, 300) with delta (0, 0)
Screenshot: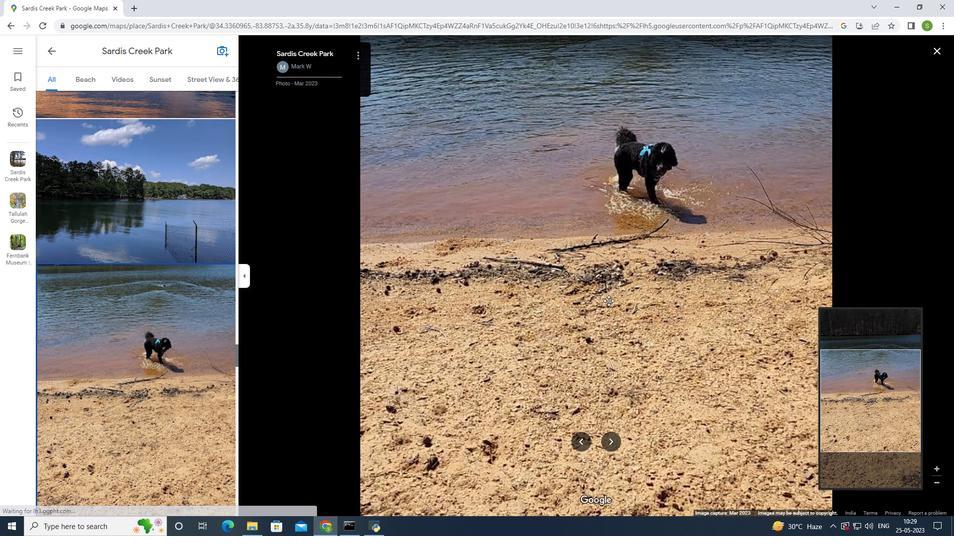 
Action: Mouse scrolled (608, 300) with delta (0, 0)
Screenshot: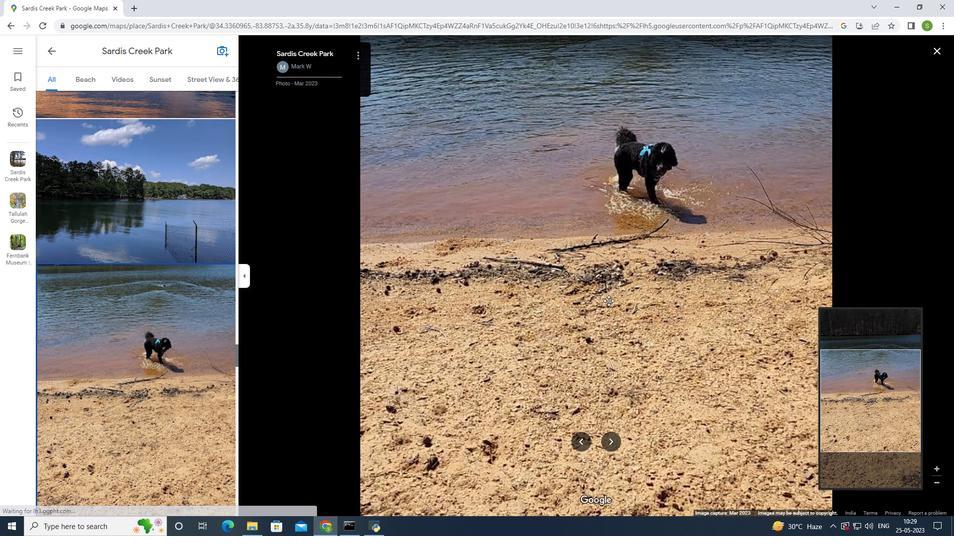 
Action: Mouse scrolled (608, 300) with delta (0, 0)
Screenshot: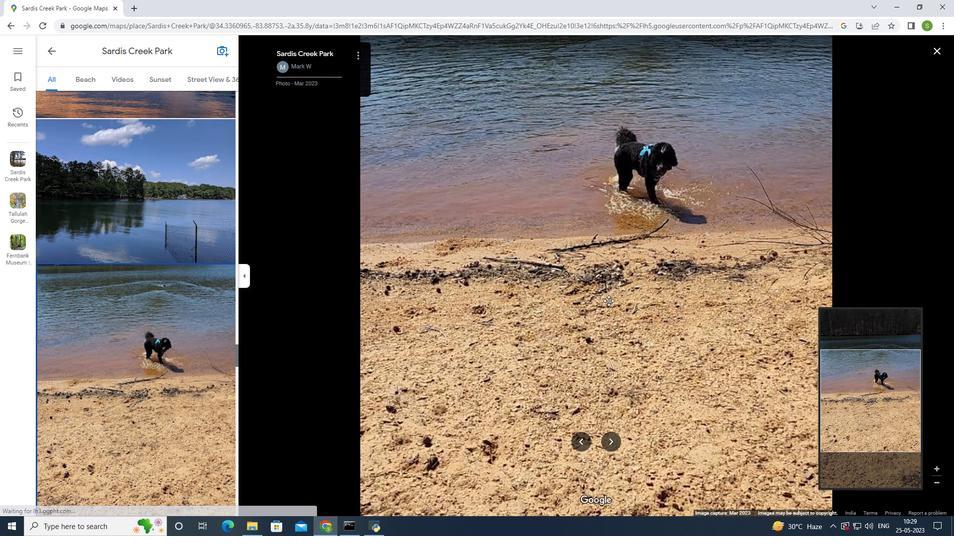 
Action: Mouse scrolled (608, 300) with delta (0, 0)
Screenshot: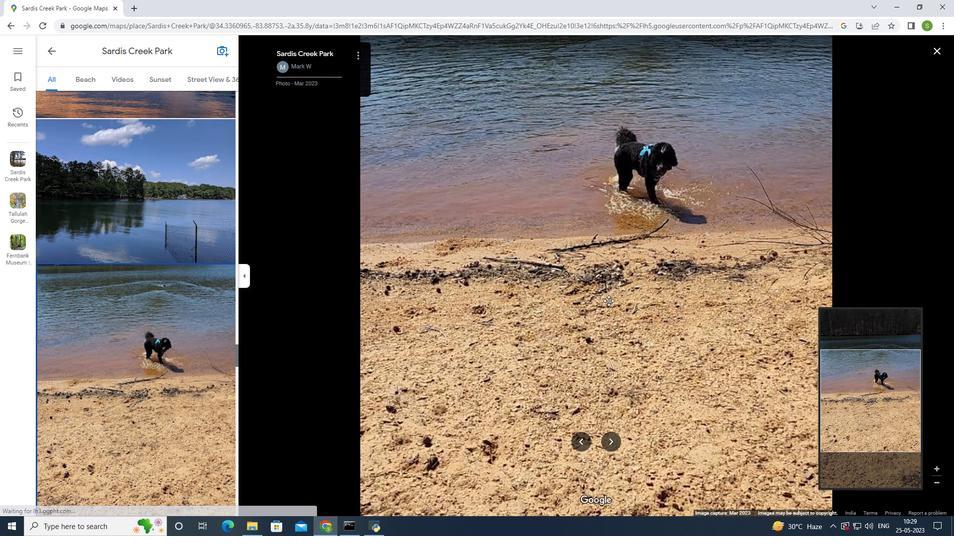 
Action: Mouse scrolled (608, 300) with delta (0, 0)
Screenshot: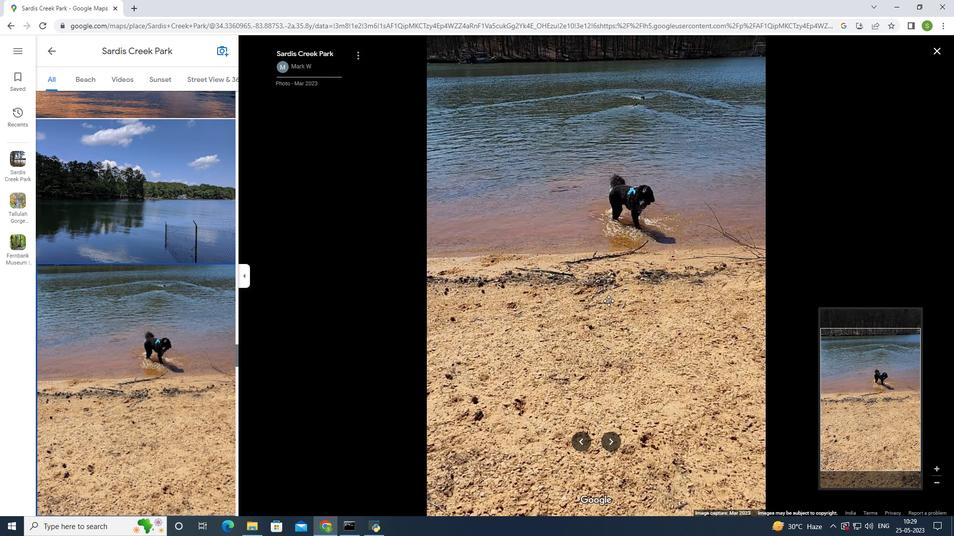 
Action: Mouse scrolled (608, 300) with delta (0, 0)
Screenshot: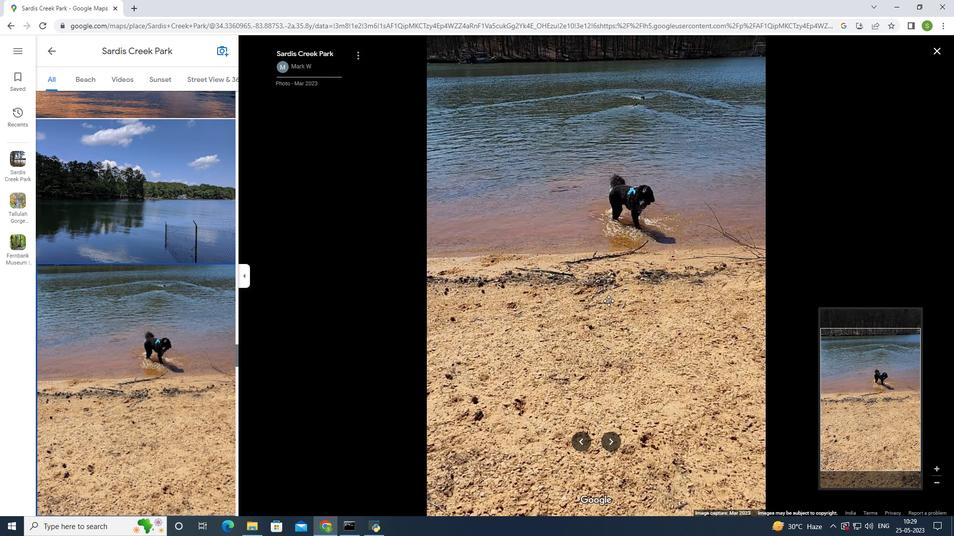 
Action: Mouse scrolled (608, 300) with delta (0, 0)
Screenshot: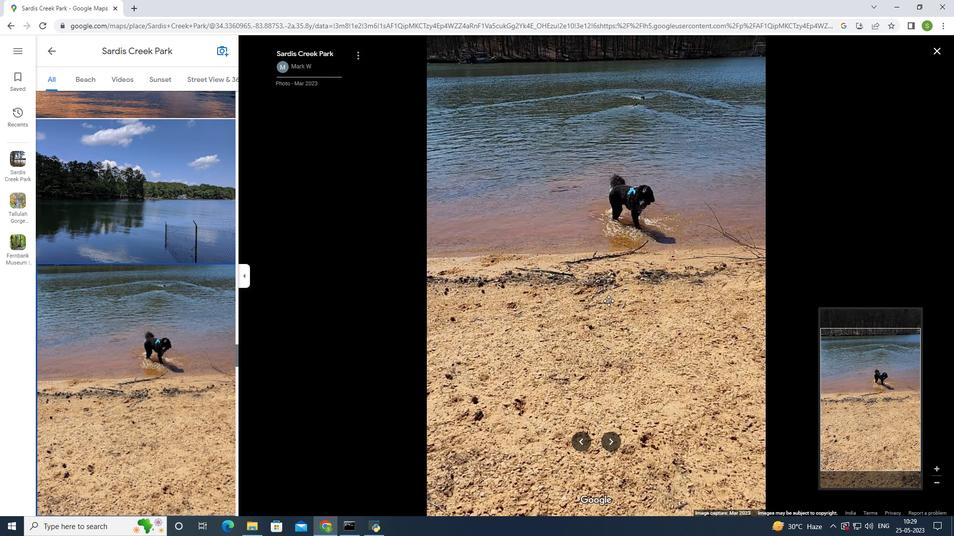 
Action: Mouse scrolled (608, 300) with delta (0, 0)
Screenshot: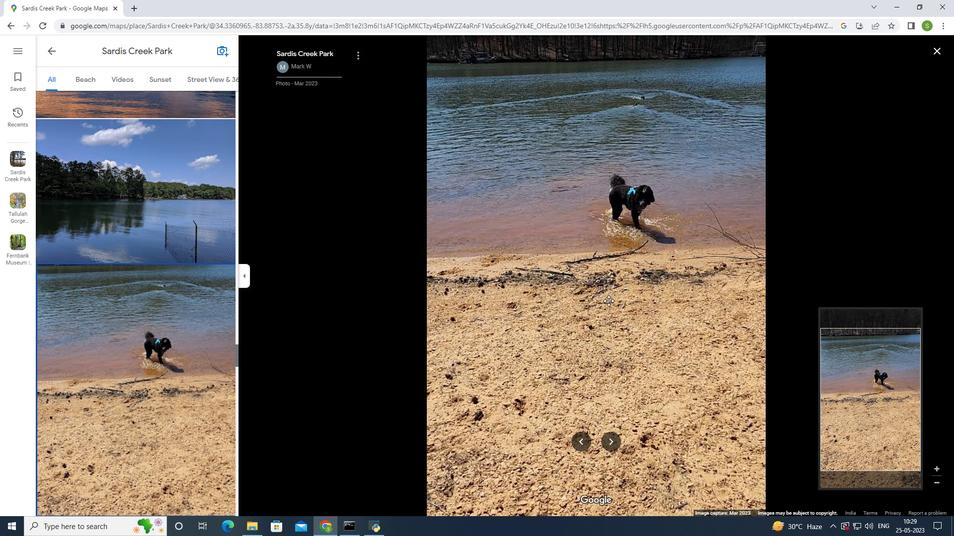
Action: Mouse scrolled (608, 300) with delta (0, 0)
Screenshot: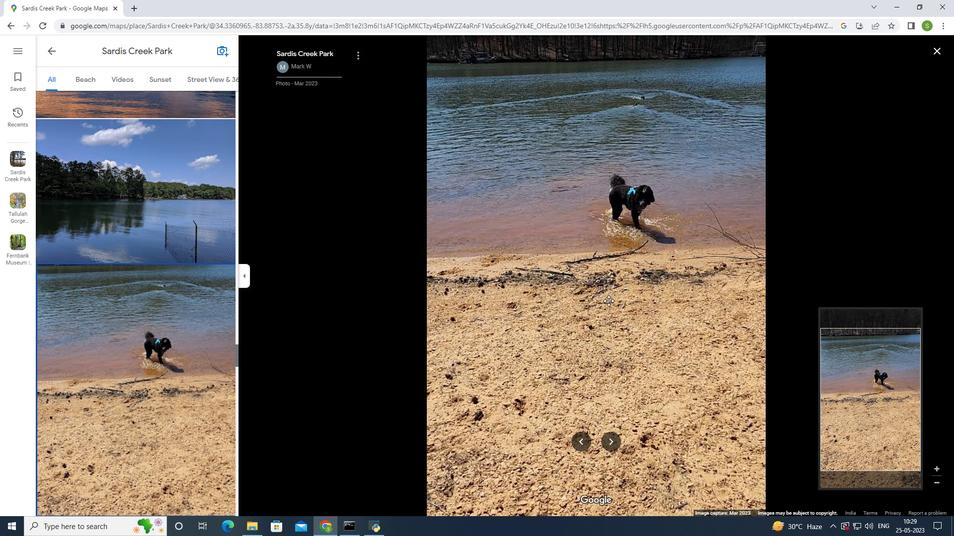 
Action: Mouse scrolled (608, 300) with delta (0, 0)
Screenshot: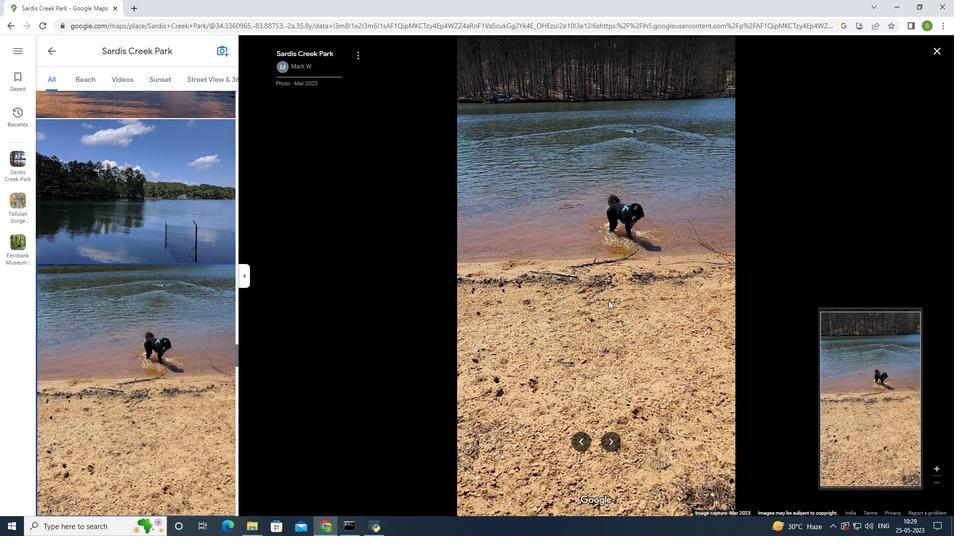 
Action: Mouse scrolled (608, 300) with delta (0, 0)
Screenshot: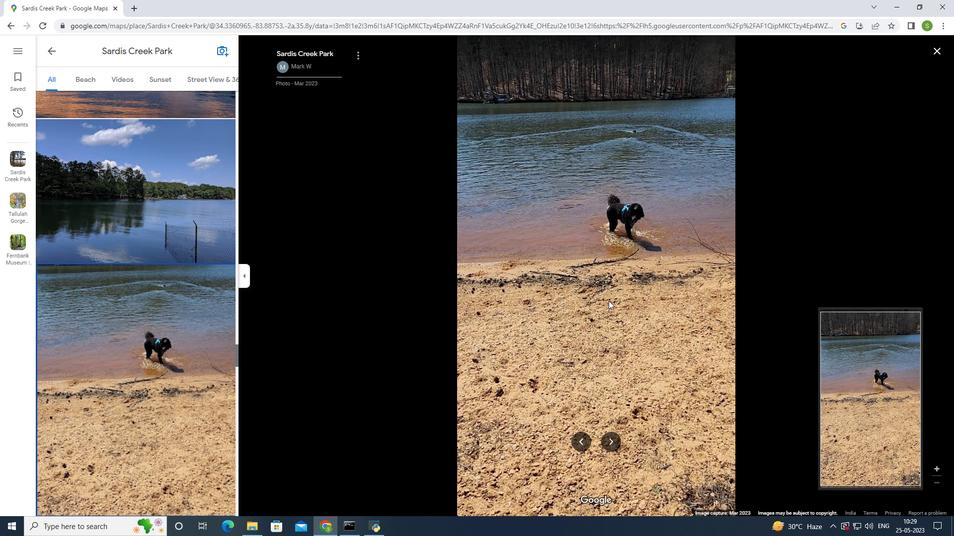 
Action: Mouse scrolled (608, 300) with delta (0, 0)
Screenshot: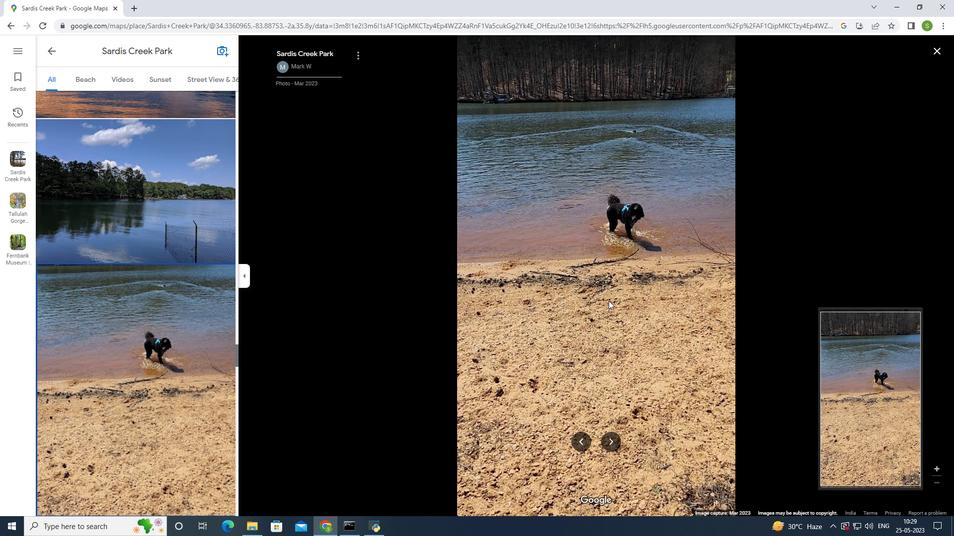 
Action: Mouse scrolled (608, 300) with delta (0, 0)
Screenshot: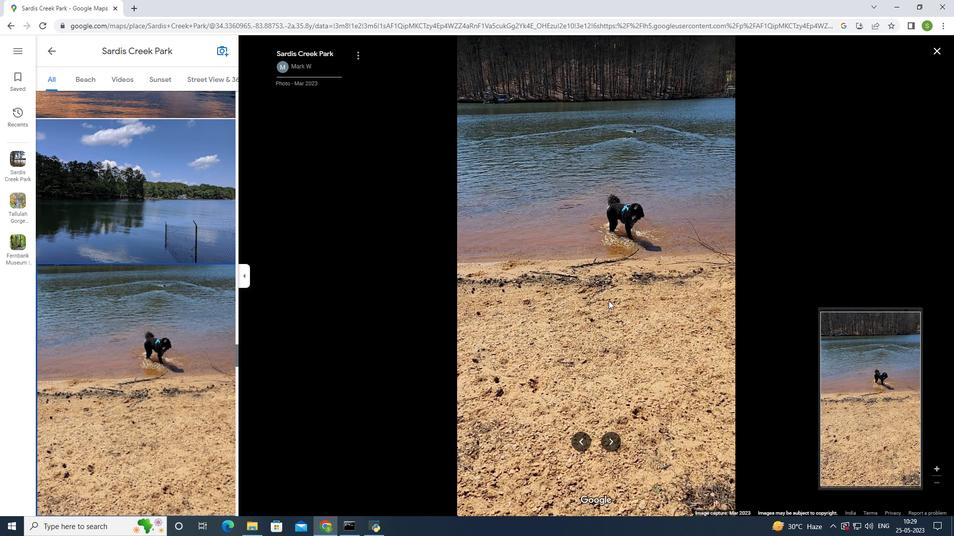 
Action: Mouse moved to (608, 301)
Screenshot: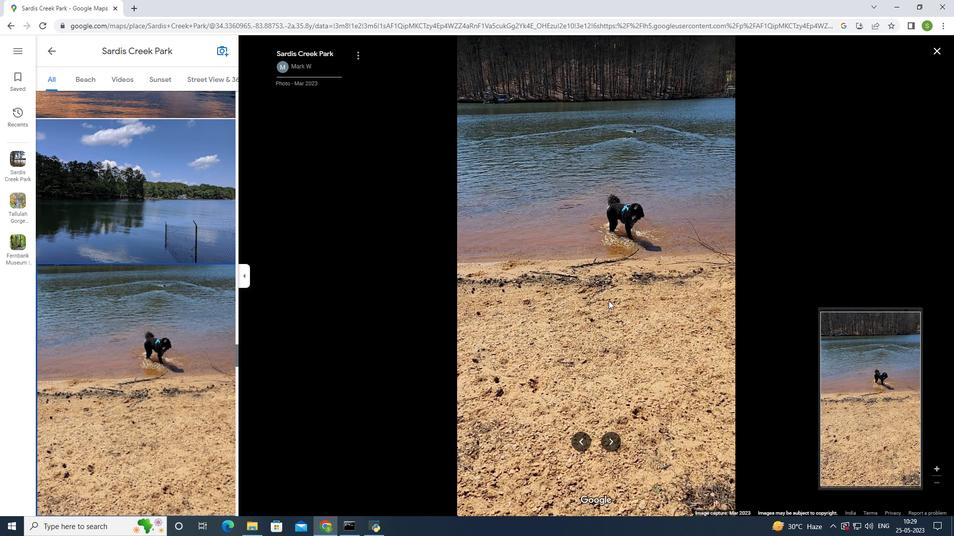 
Action: Mouse scrolled (608, 301) with delta (0, 0)
Screenshot: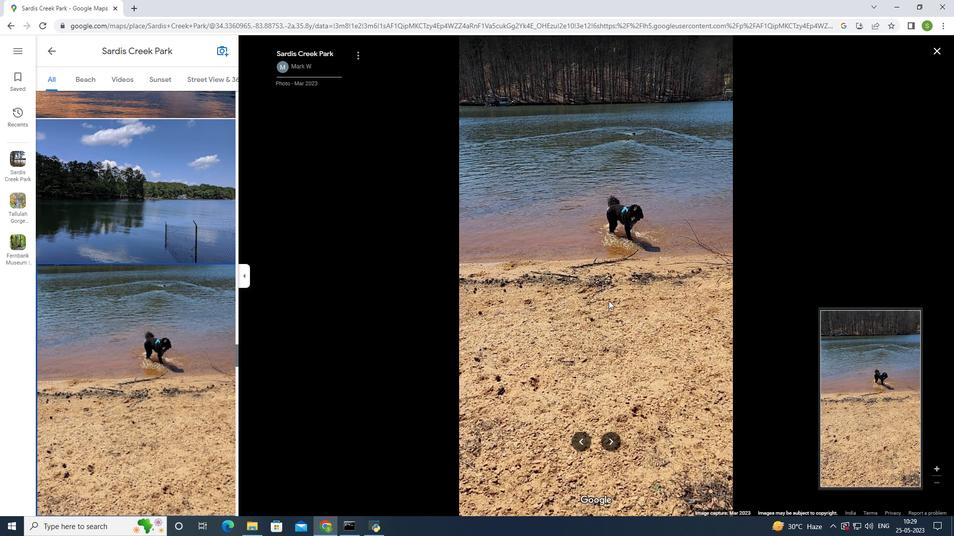 
Action: Mouse moved to (608, 434)
Screenshot: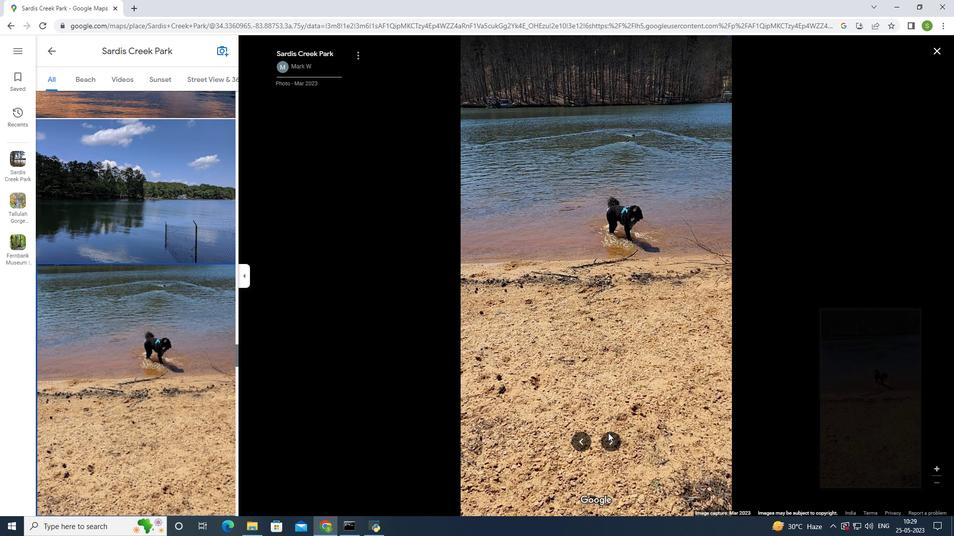 
Action: Mouse pressed left at (608, 434)
Screenshot: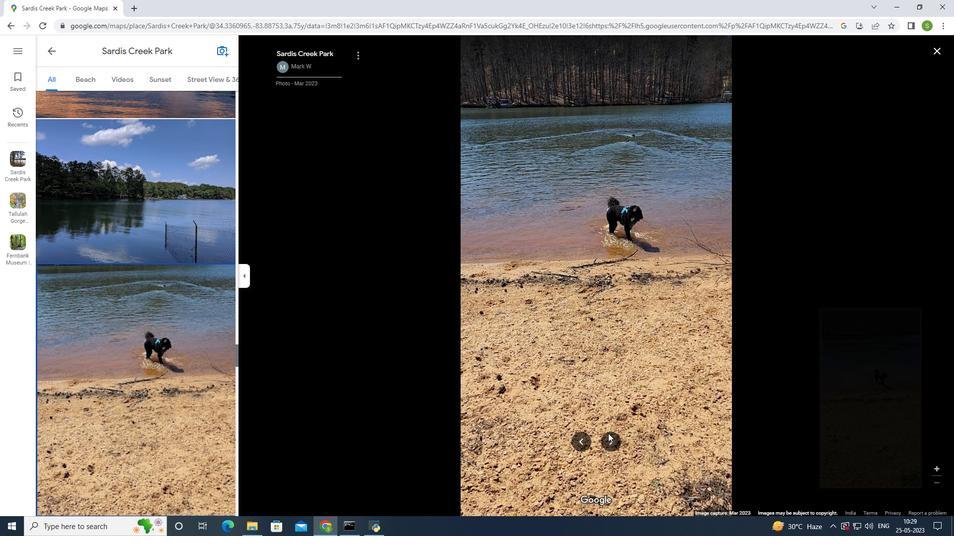 
Action: Mouse moved to (608, 443)
Screenshot: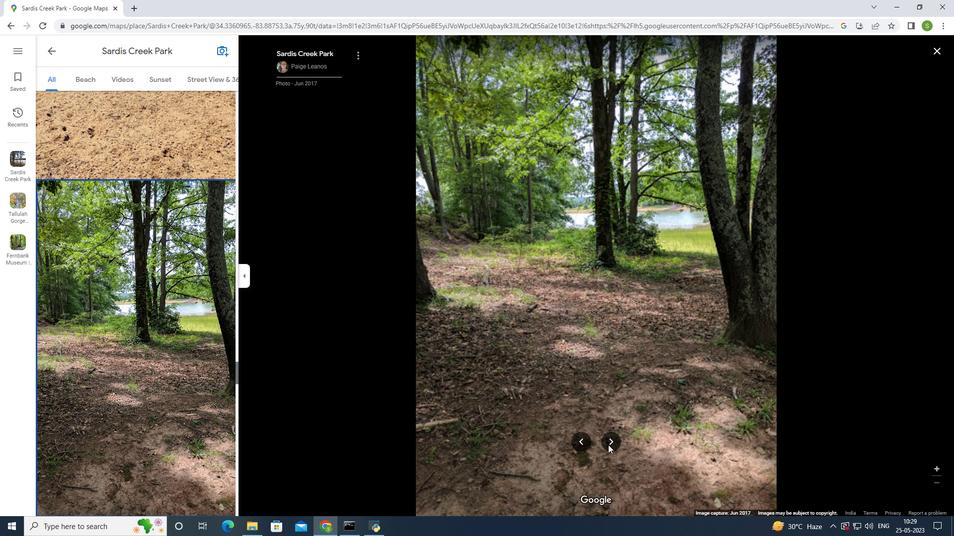 
Action: Mouse pressed left at (608, 443)
Screenshot: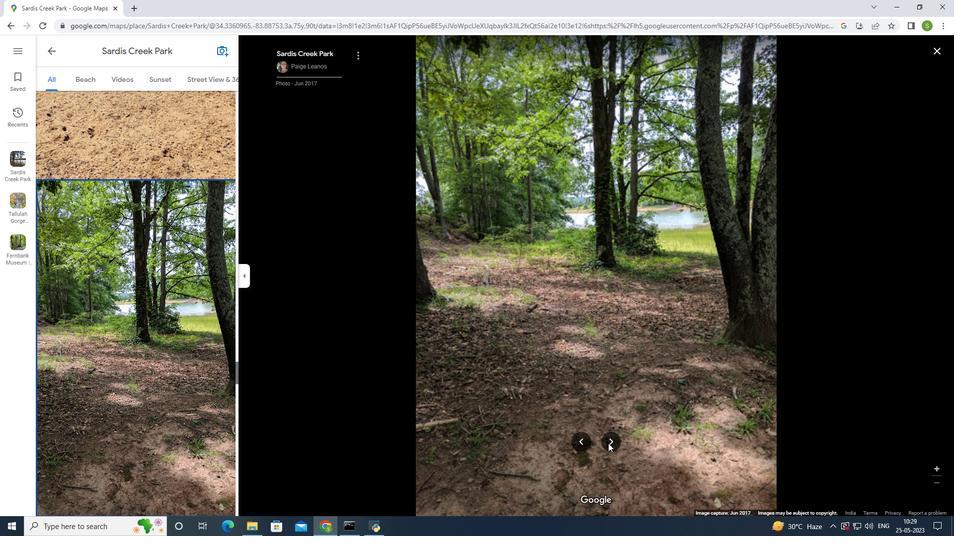 
Action: Mouse moved to (609, 440)
Screenshot: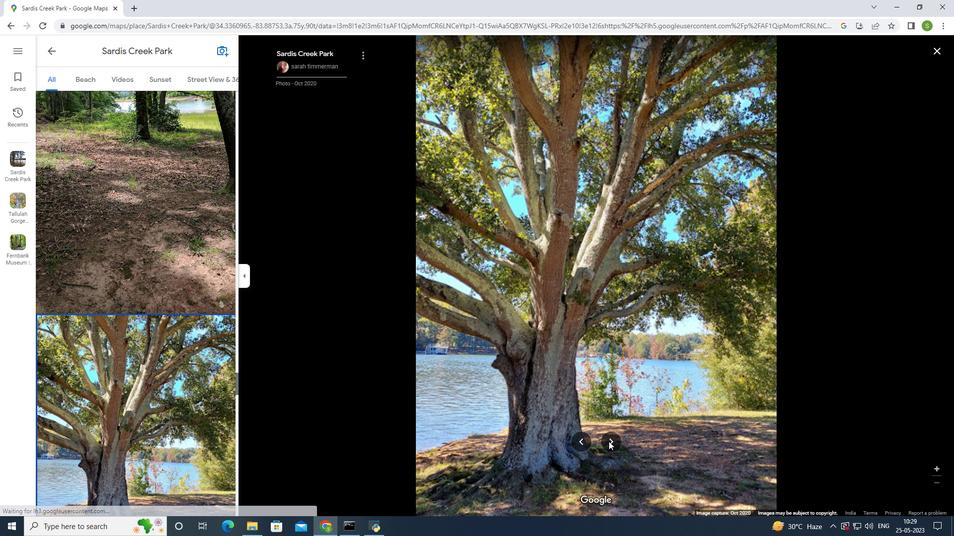
Action: Mouse pressed left at (609, 440)
Screenshot: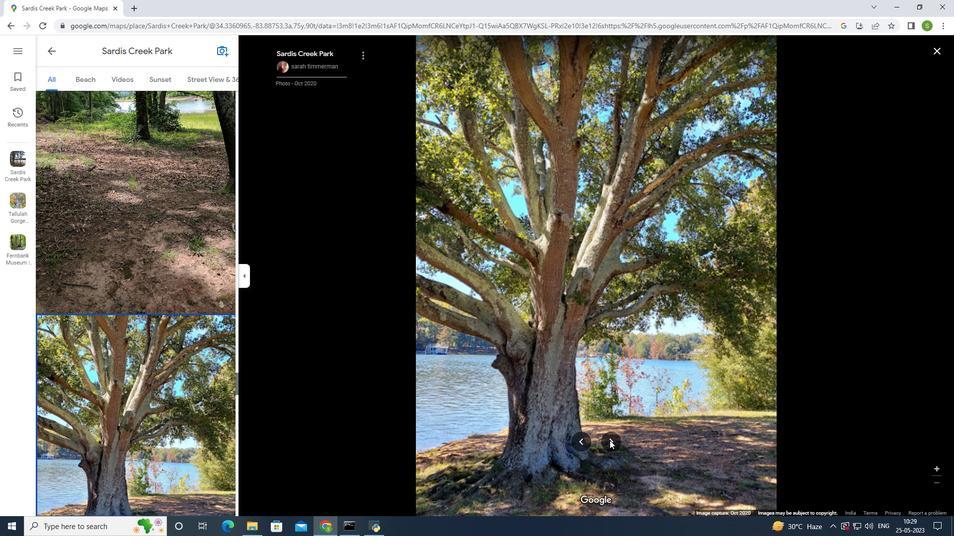 
Action: Mouse moved to (613, 444)
Screenshot: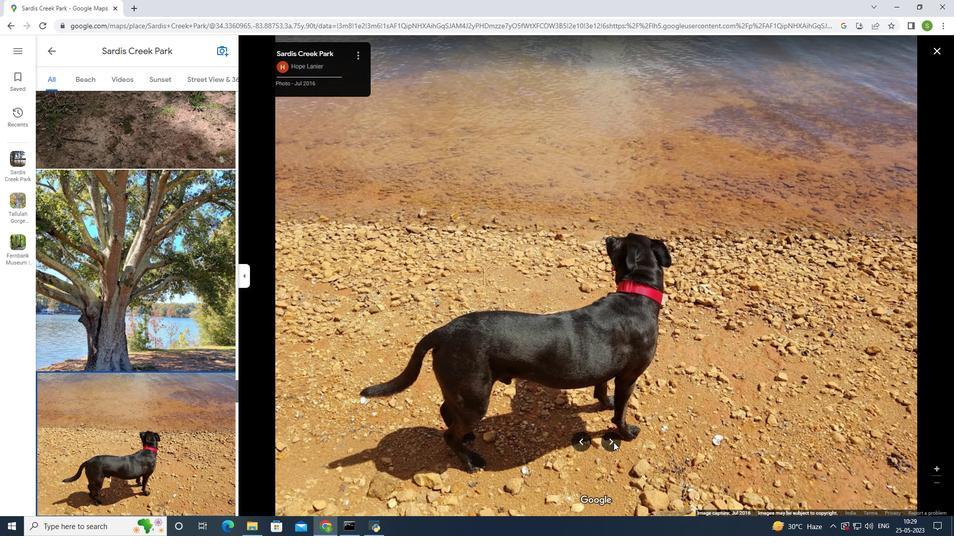 
Action: Mouse pressed left at (613, 444)
Screenshot: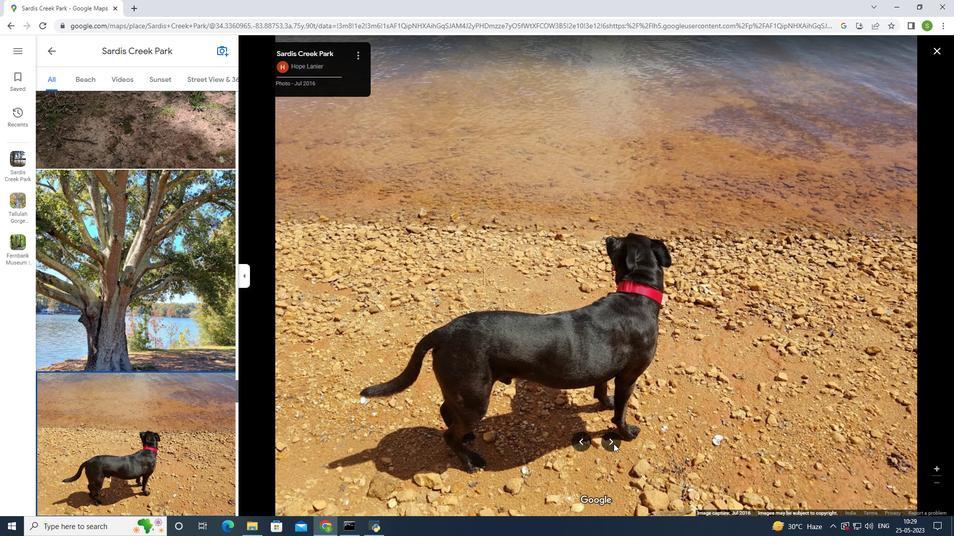 
Action: Mouse moved to (939, 49)
Screenshot: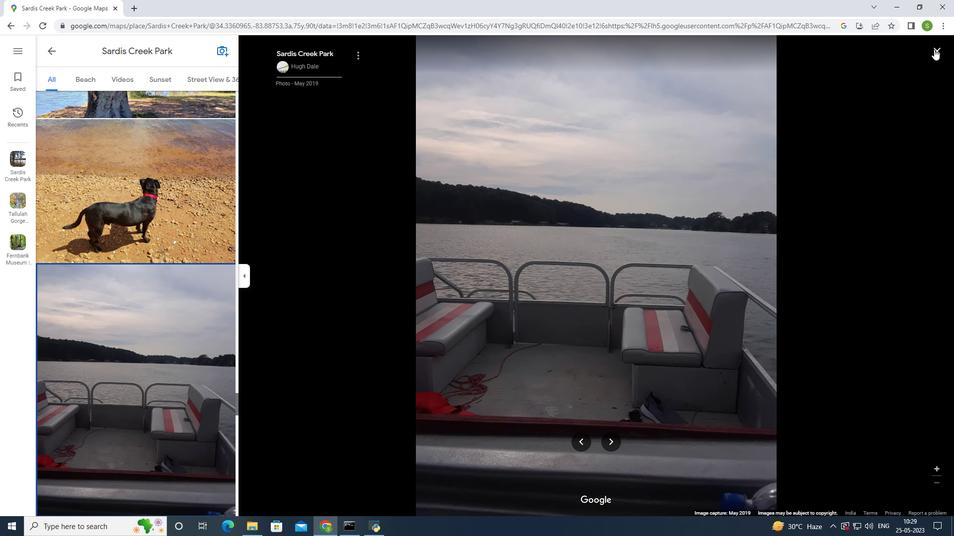 
Action: Mouse pressed left at (939, 49)
Screenshot: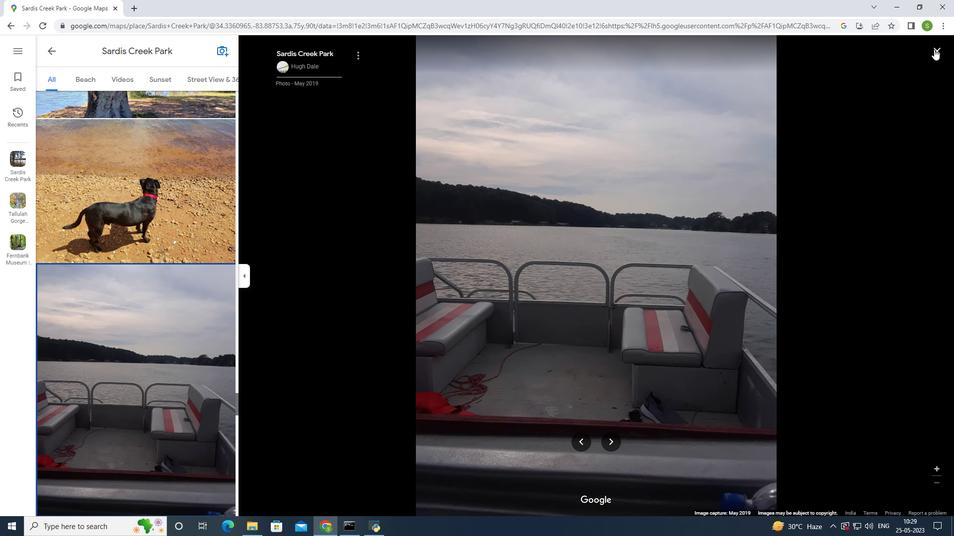 
Action: Mouse moved to (524, 154)
Screenshot: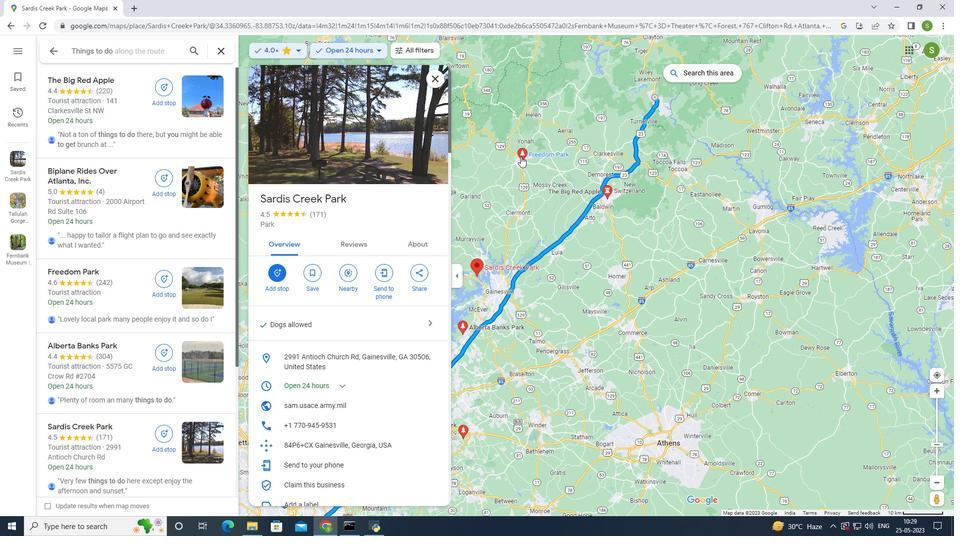 
Action: Mouse pressed left at (524, 154)
Screenshot: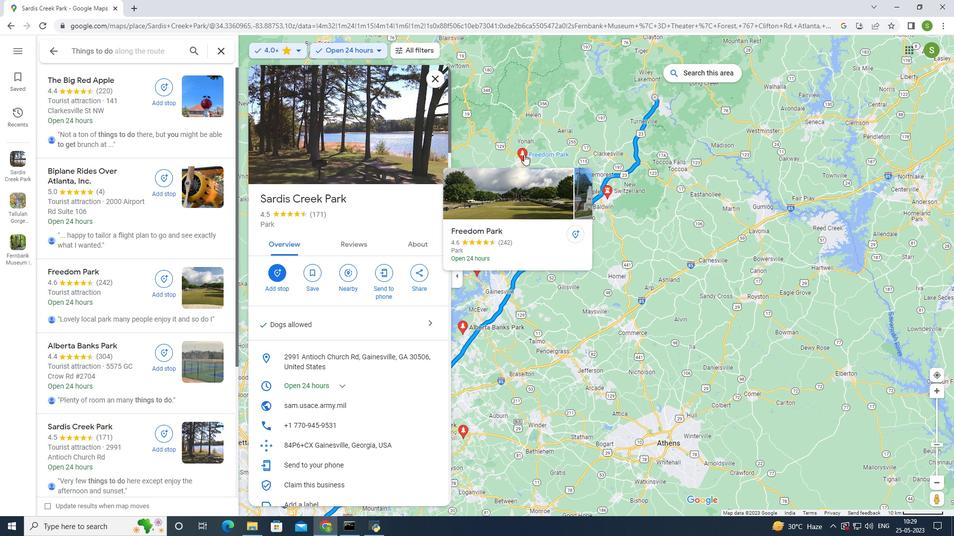 
Action: Mouse moved to (407, 160)
Screenshot: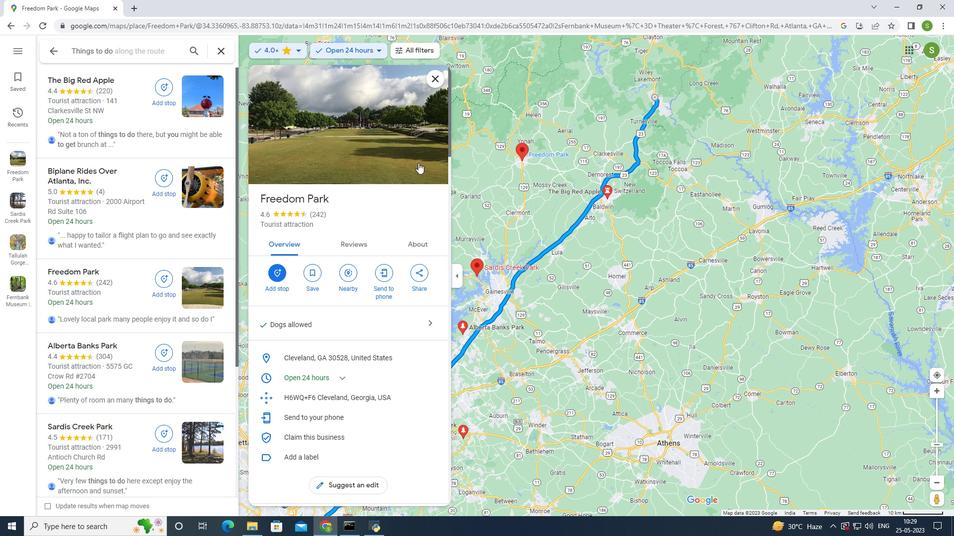 
Action: Mouse pressed left at (407, 160)
Screenshot: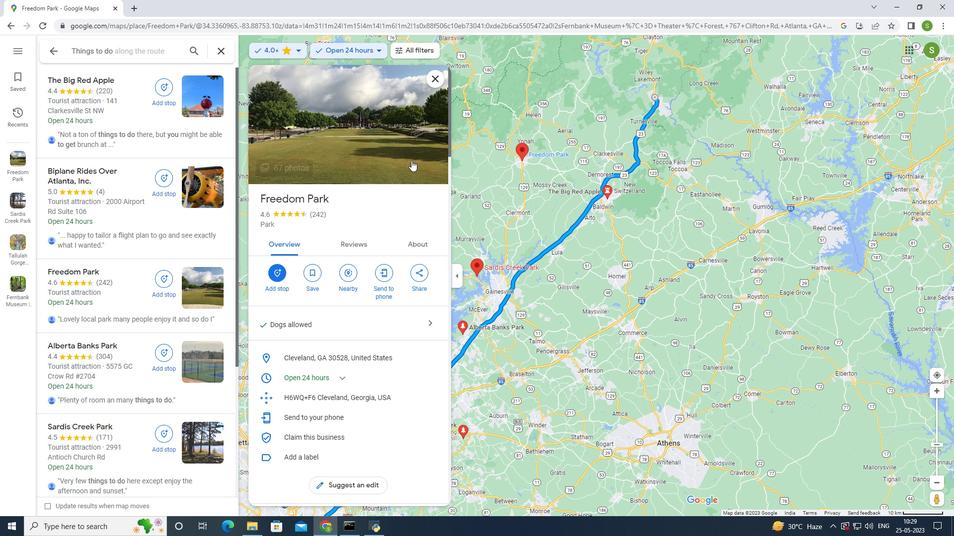 
Action: Mouse moved to (611, 443)
Screenshot: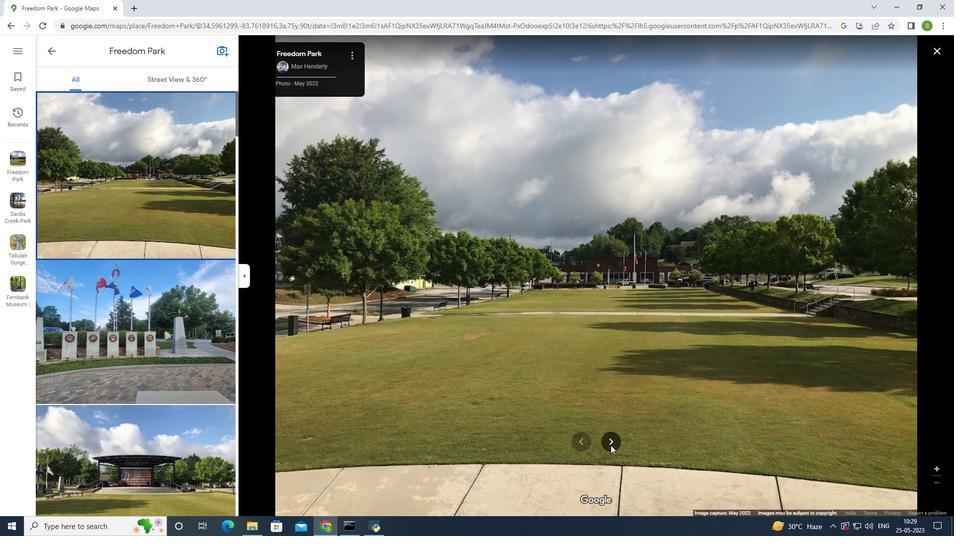 
Action: Mouse pressed left at (611, 443)
Screenshot: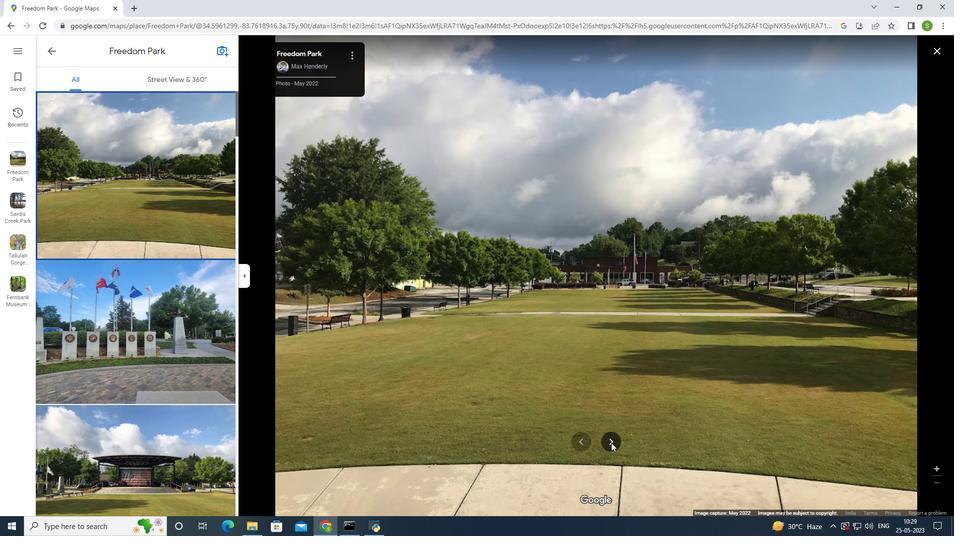 
Action: Mouse pressed left at (611, 443)
Screenshot: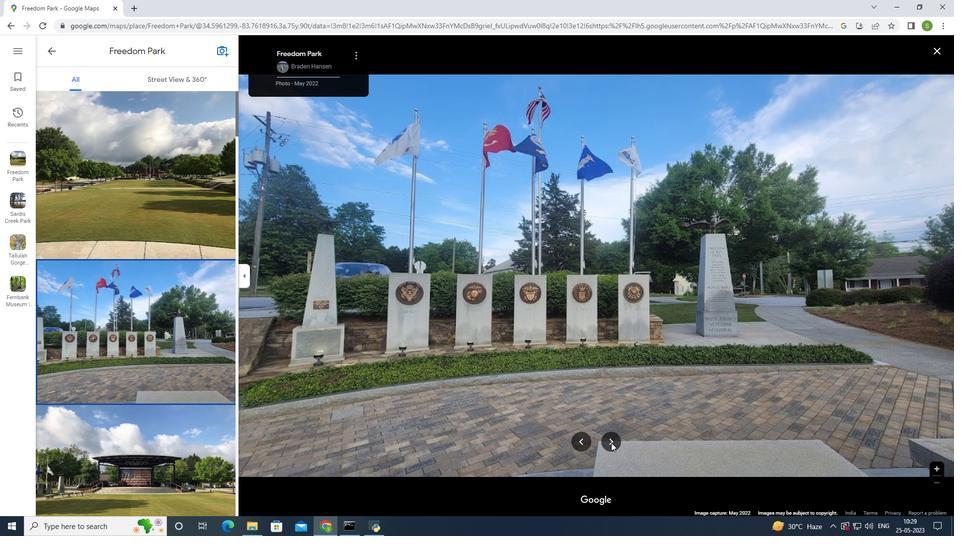 
Action: Mouse pressed left at (611, 443)
Screenshot: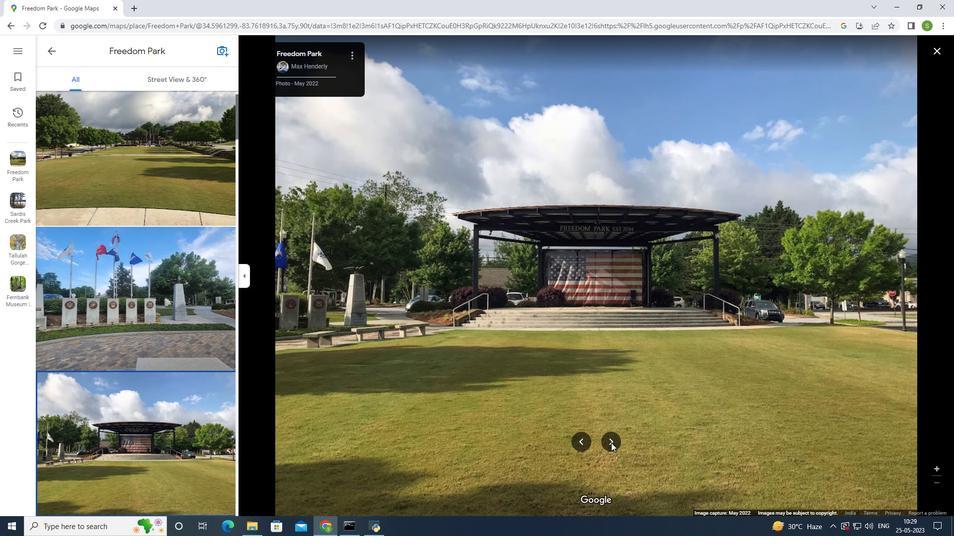 
Action: Mouse pressed left at (611, 443)
Screenshot: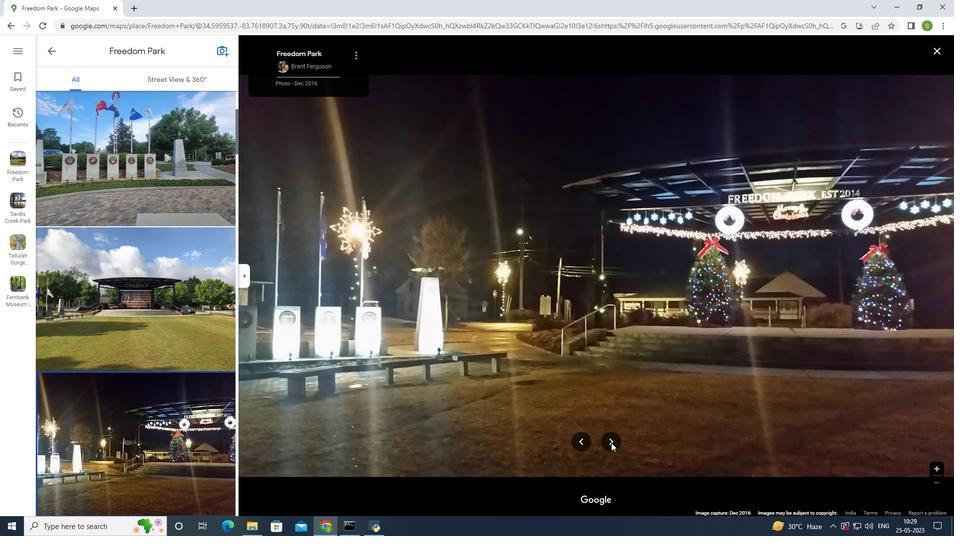 
Action: Mouse pressed left at (611, 443)
Screenshot: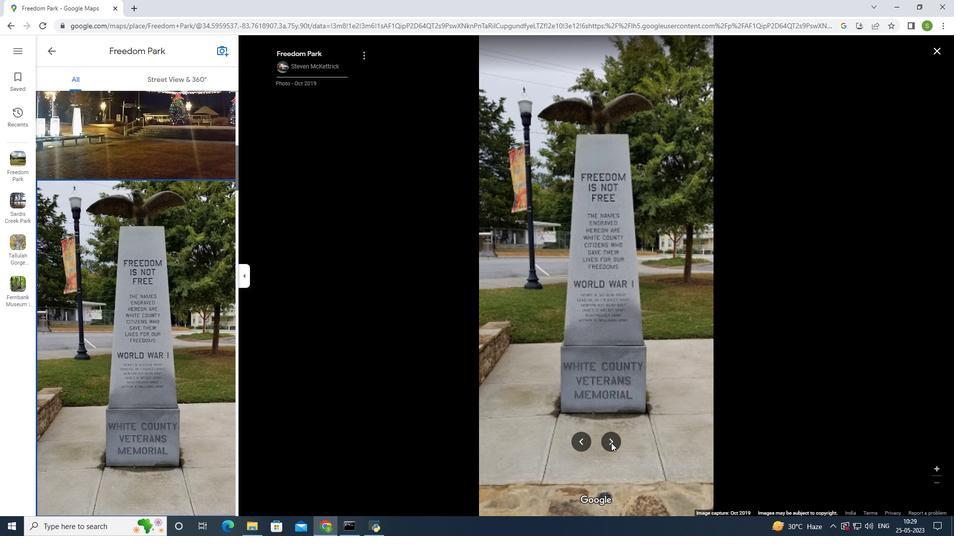 
Action: Mouse pressed left at (611, 443)
Screenshot: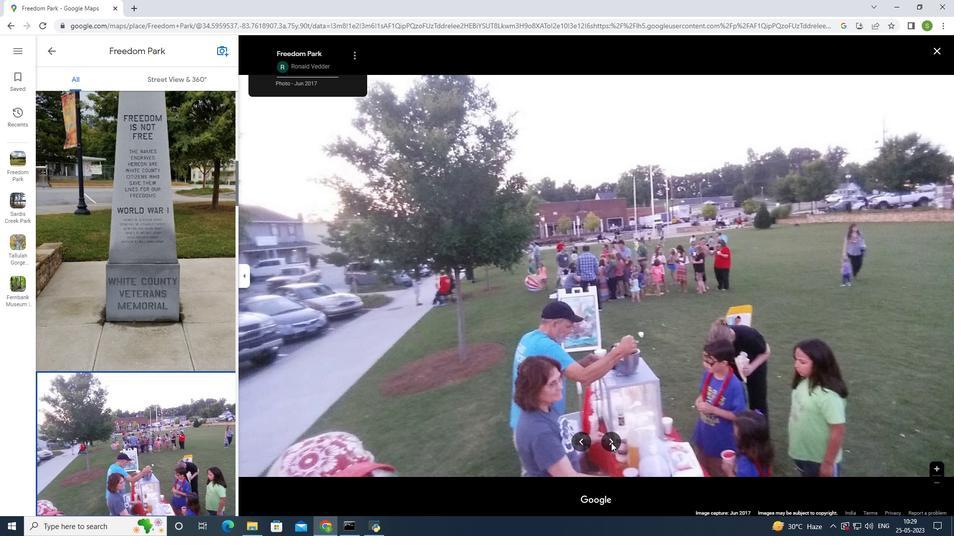 
Action: Mouse pressed left at (611, 443)
Screenshot: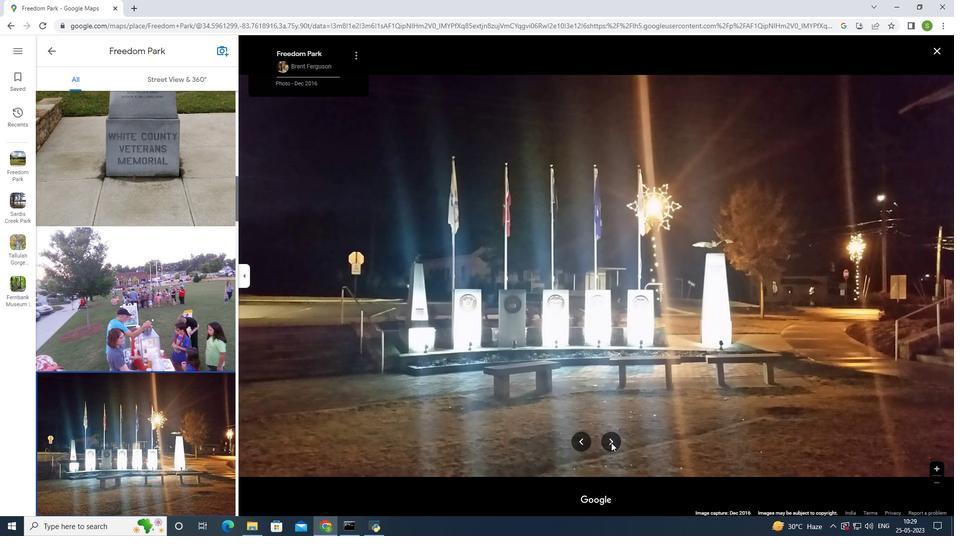 
Action: Mouse pressed left at (611, 443)
Screenshot: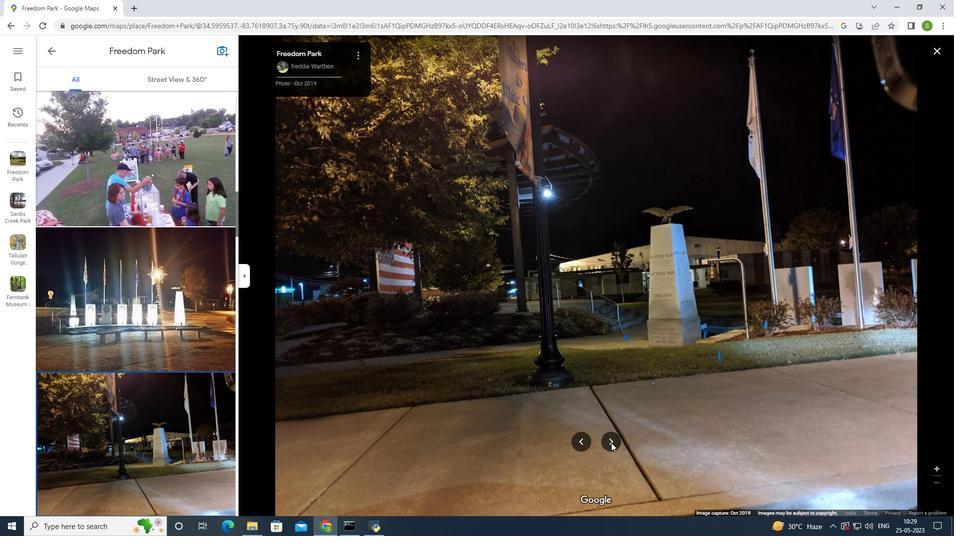 
Action: Mouse moved to (611, 442)
Screenshot: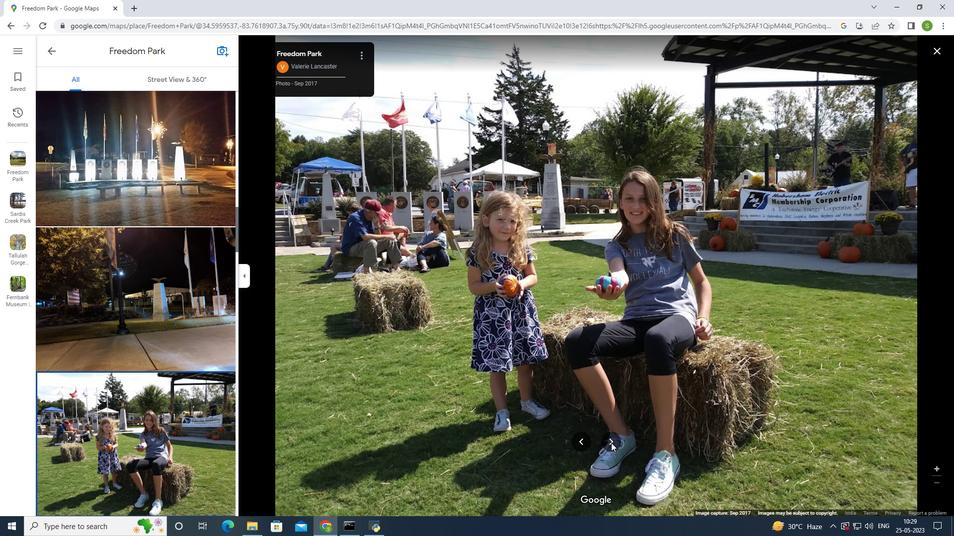 
Action: Mouse pressed left at (611, 442)
Screenshot: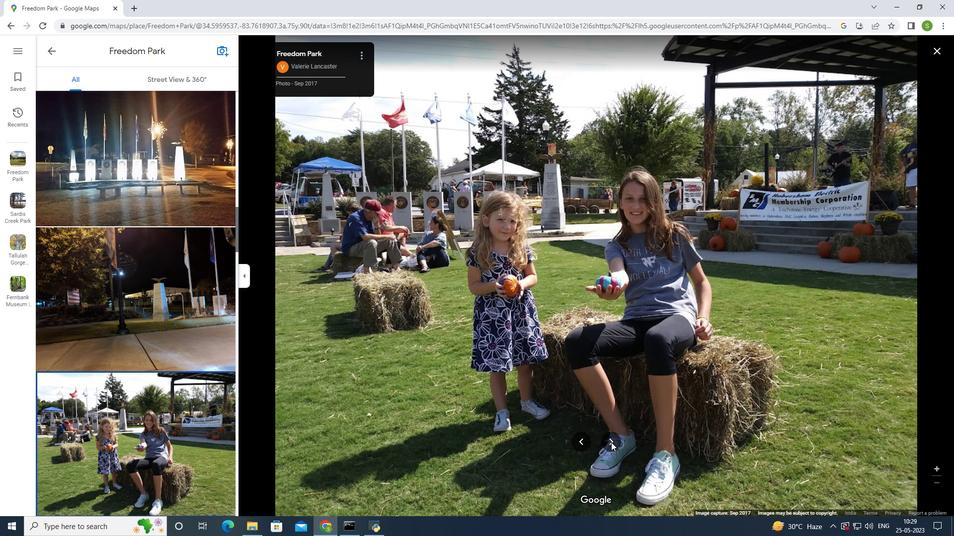 
Action: Mouse pressed left at (611, 442)
Screenshot: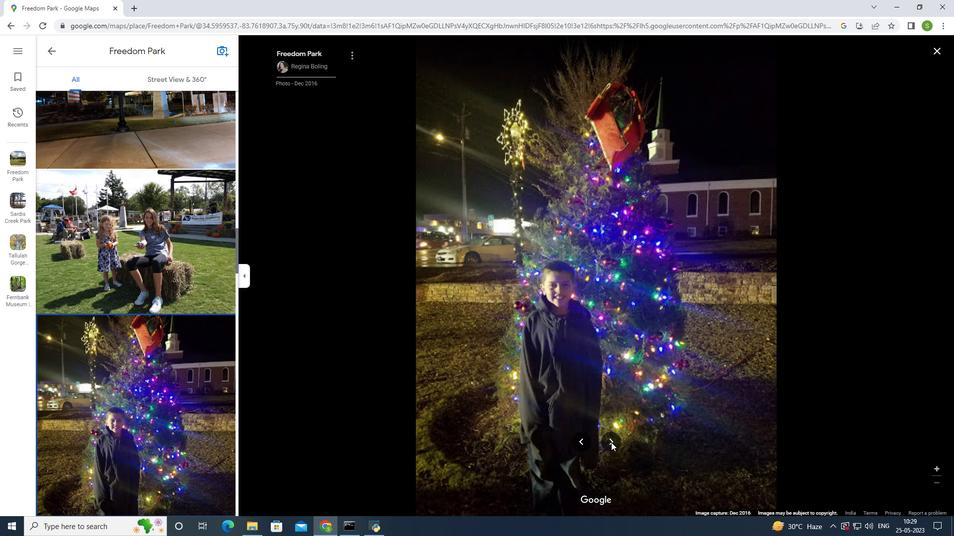
Action: Mouse pressed left at (611, 442)
Screenshot: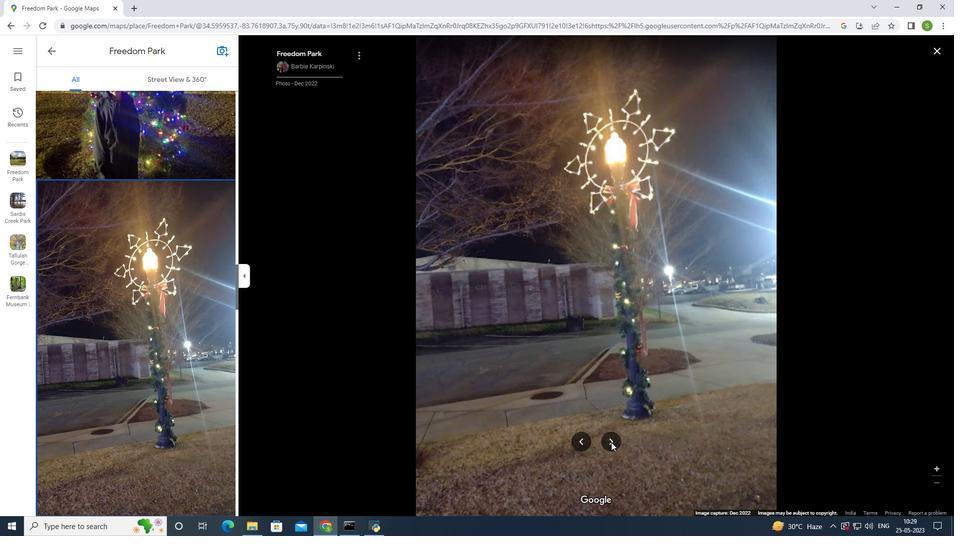 
Action: Mouse moved to (611, 441)
Screenshot: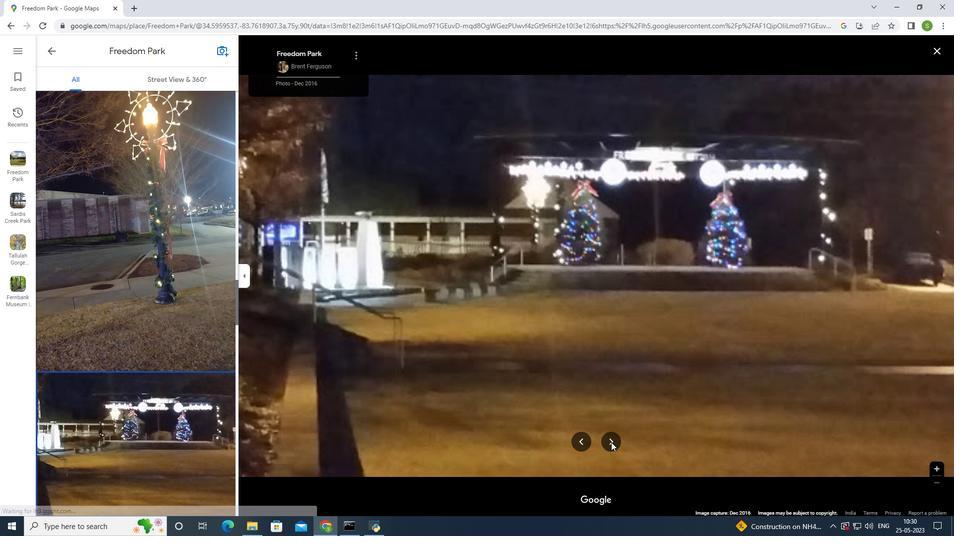 
Action: Mouse pressed left at (611, 441)
Screenshot: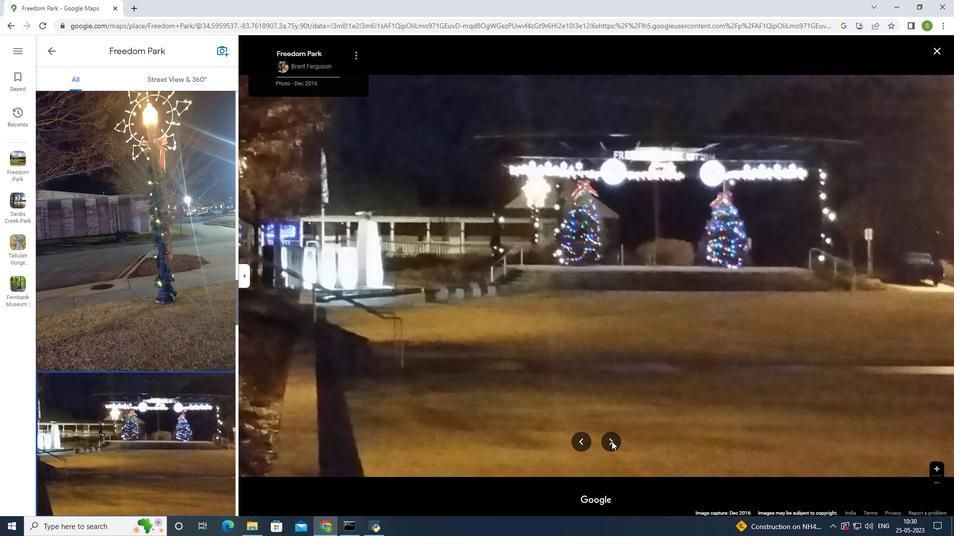 
Action: Mouse pressed left at (611, 441)
Screenshot: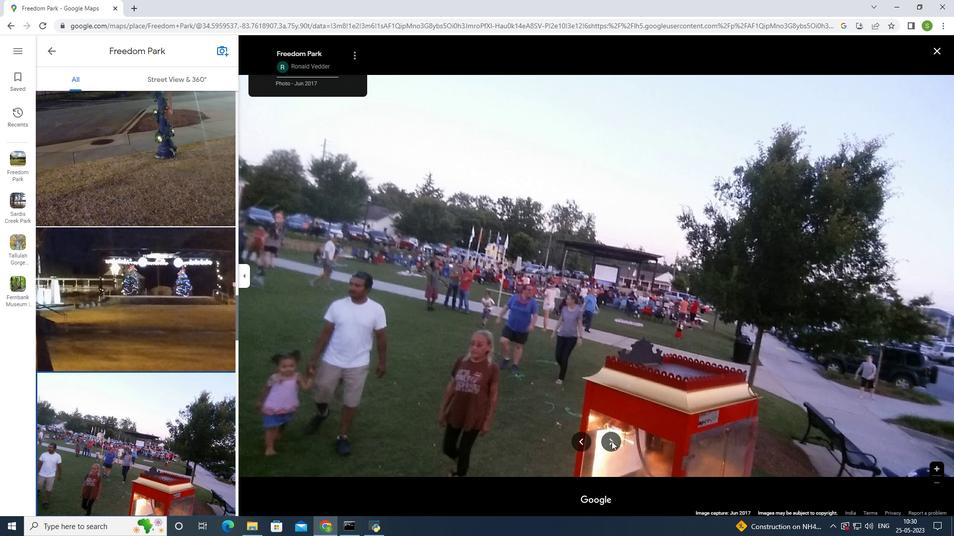 
Action: Mouse pressed left at (611, 441)
Screenshot: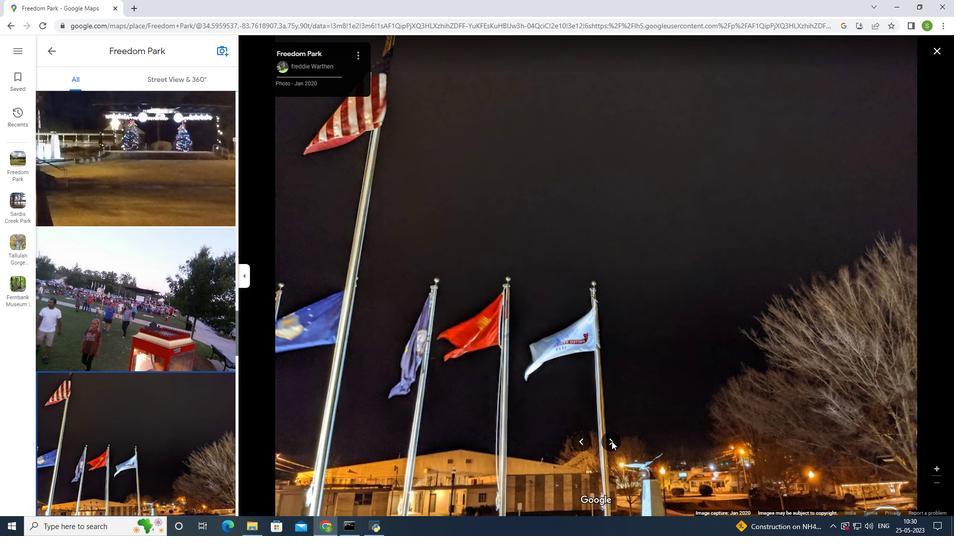 
Action: Mouse pressed left at (611, 441)
Screenshot: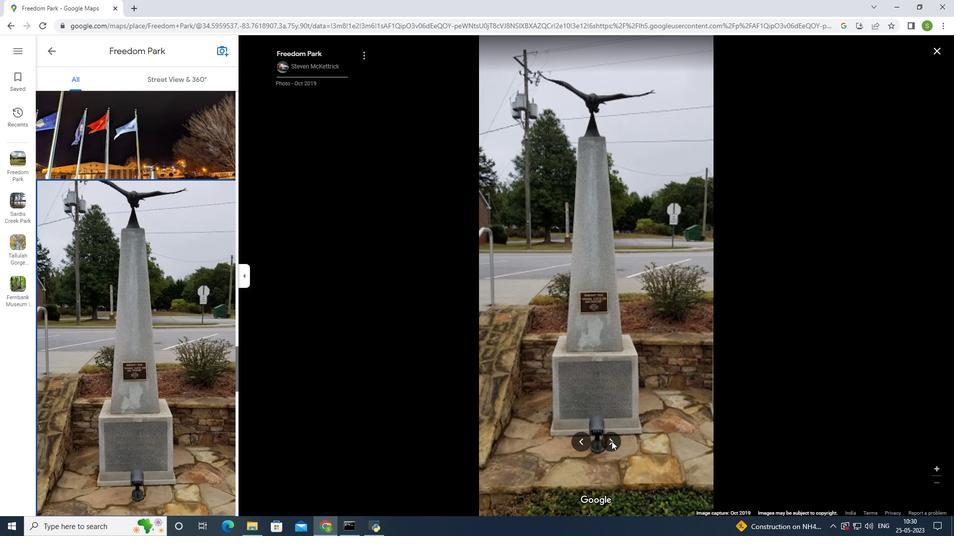
Action: Mouse pressed left at (611, 441)
Screenshot: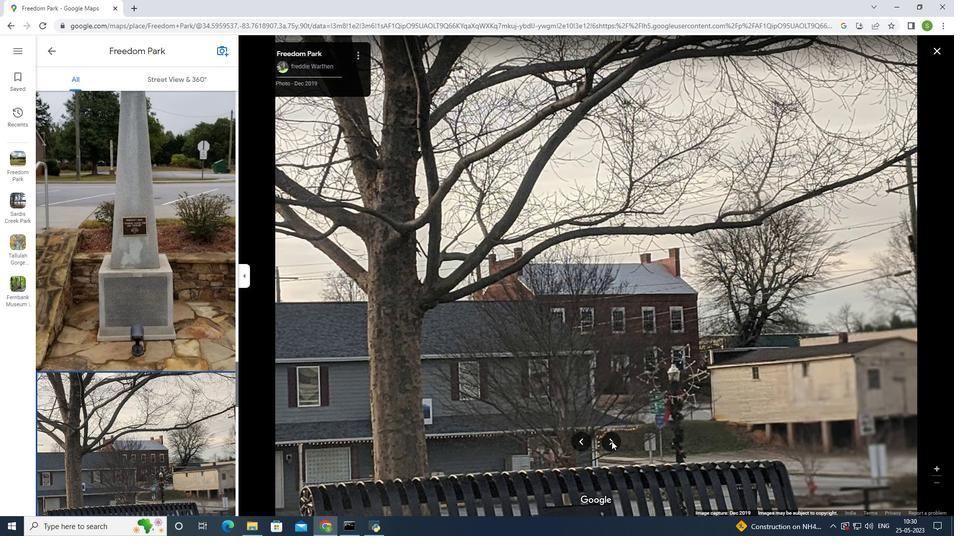 
Action: Mouse pressed left at (611, 441)
Screenshot: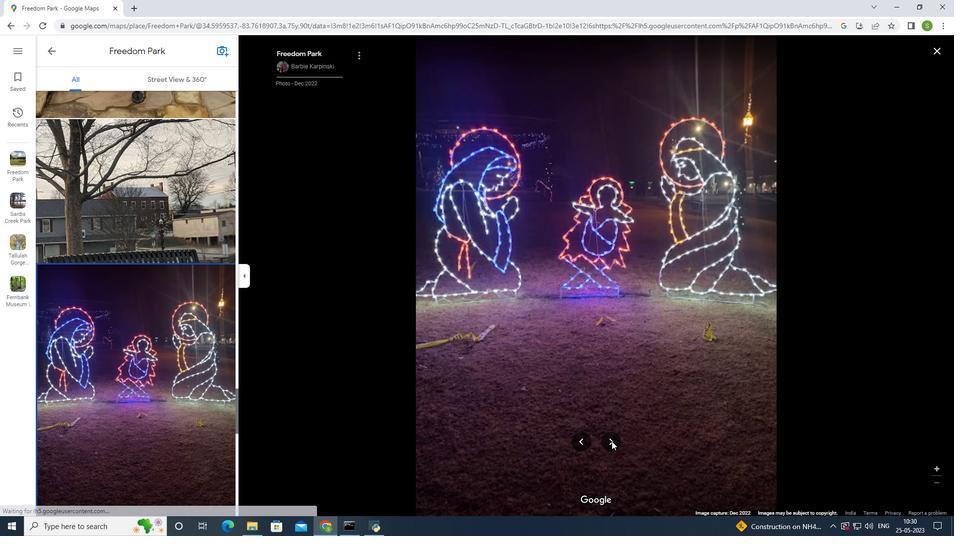 
Action: Mouse pressed left at (611, 441)
Screenshot: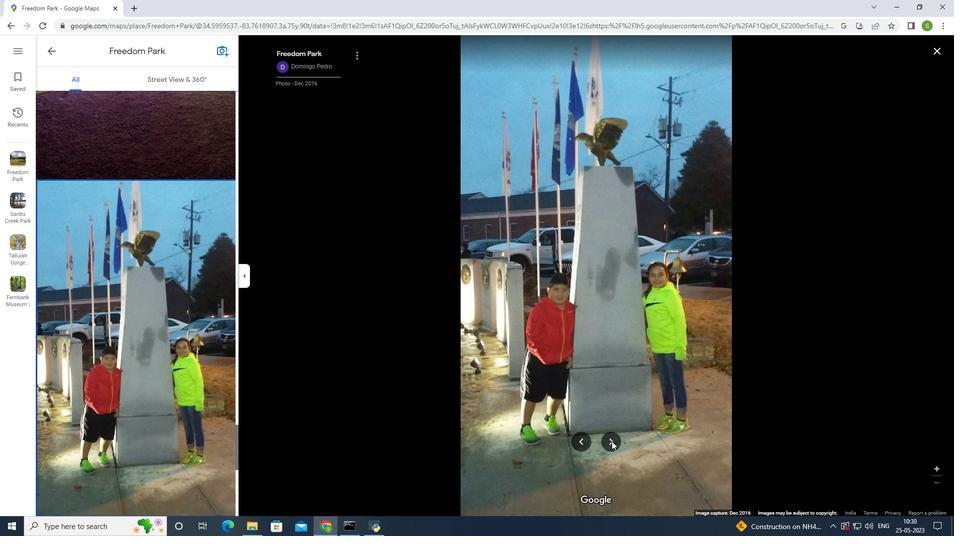 
Action: Mouse pressed left at (611, 441)
Screenshot: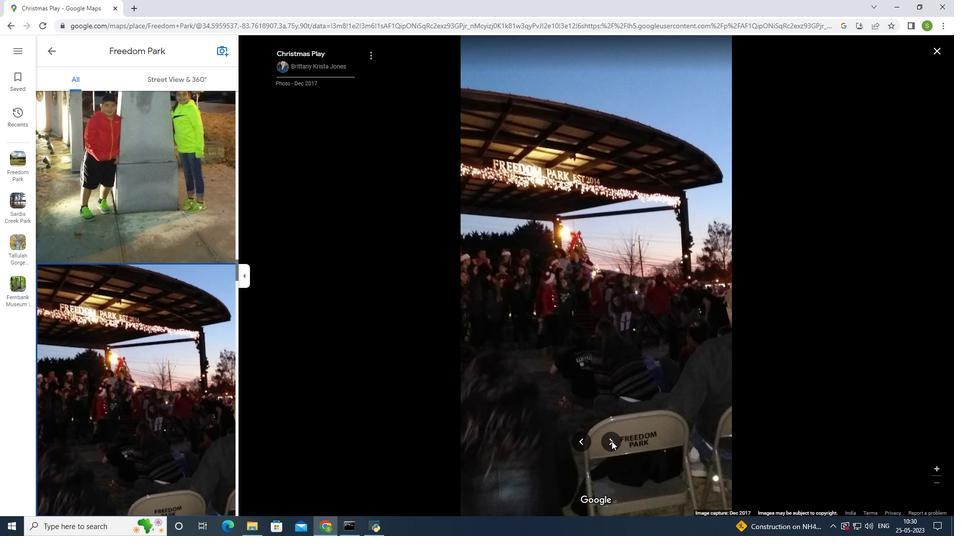
Action: Mouse pressed left at (611, 441)
Screenshot: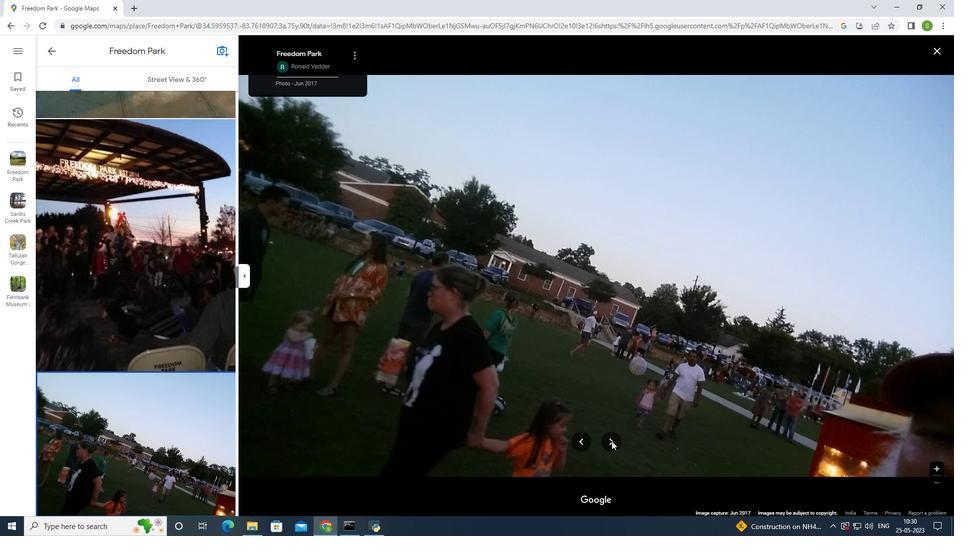 
Action: Mouse pressed left at (611, 441)
Screenshot: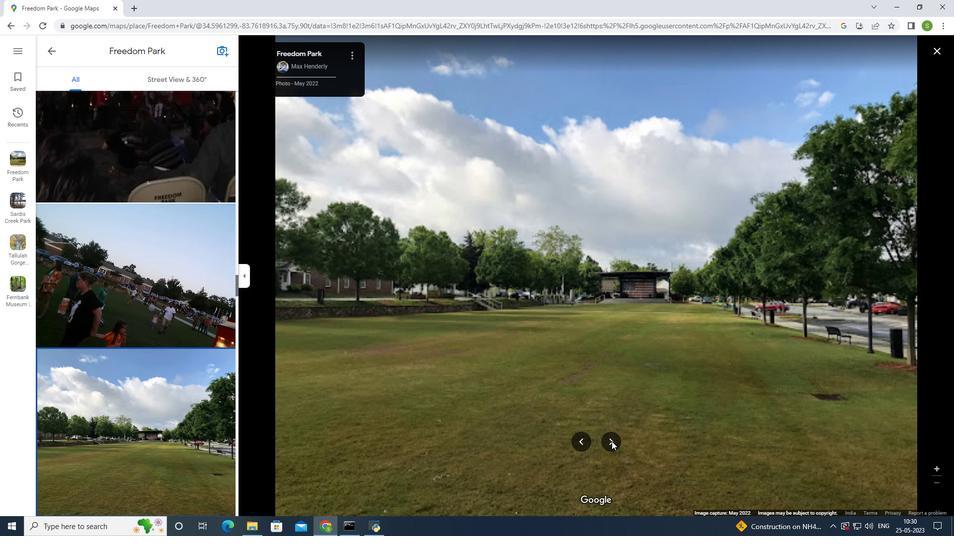
Action: Mouse pressed left at (611, 441)
Screenshot: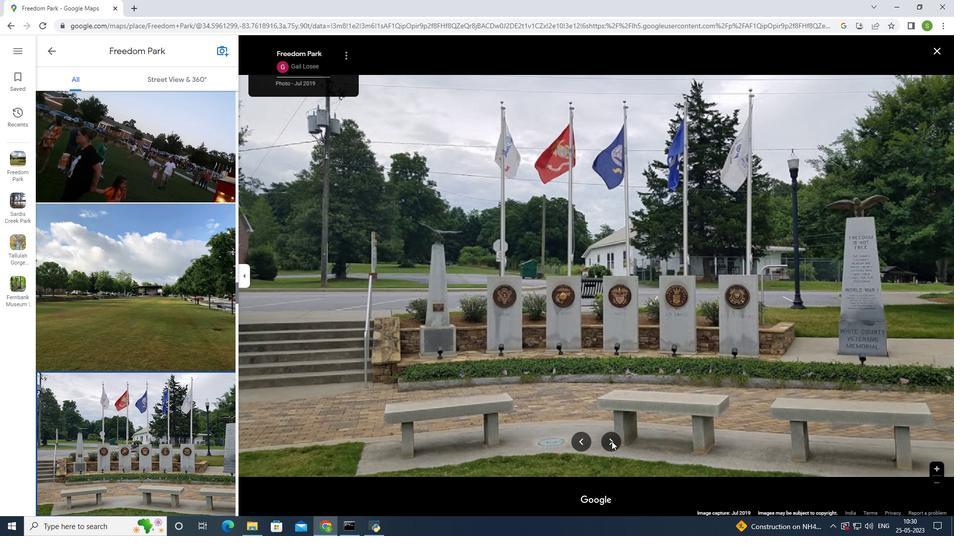 
Action: Mouse pressed left at (611, 441)
Screenshot: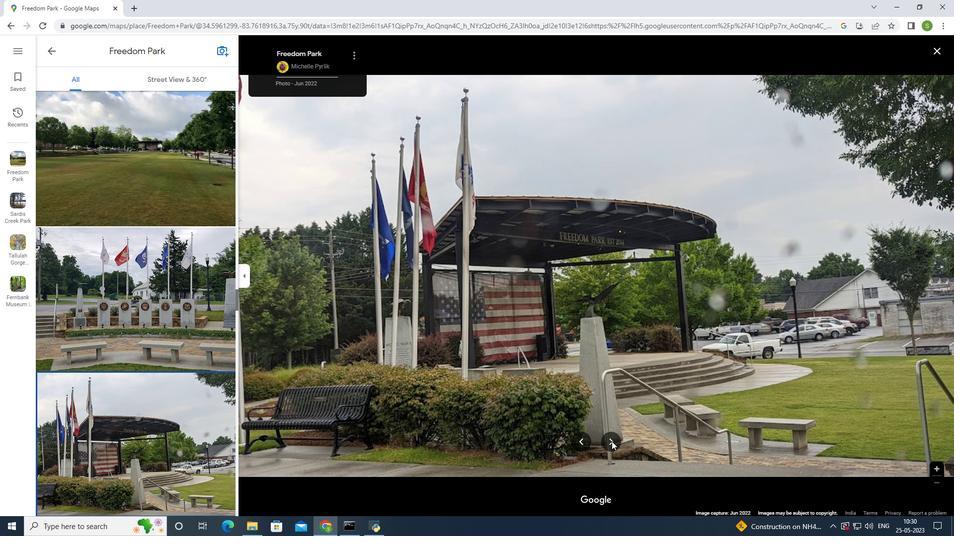 
Action: Mouse pressed left at (611, 441)
Screenshot: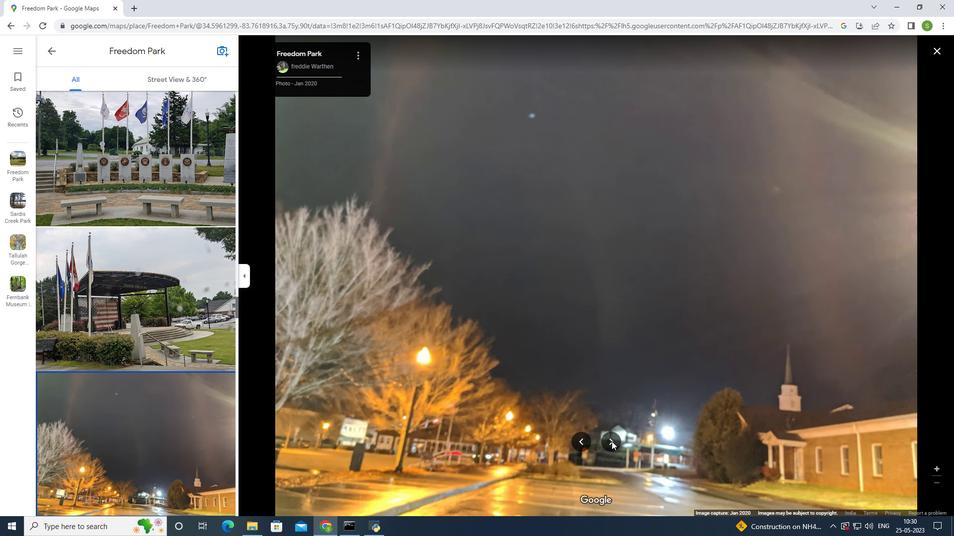 
Action: Mouse pressed left at (611, 441)
Screenshot: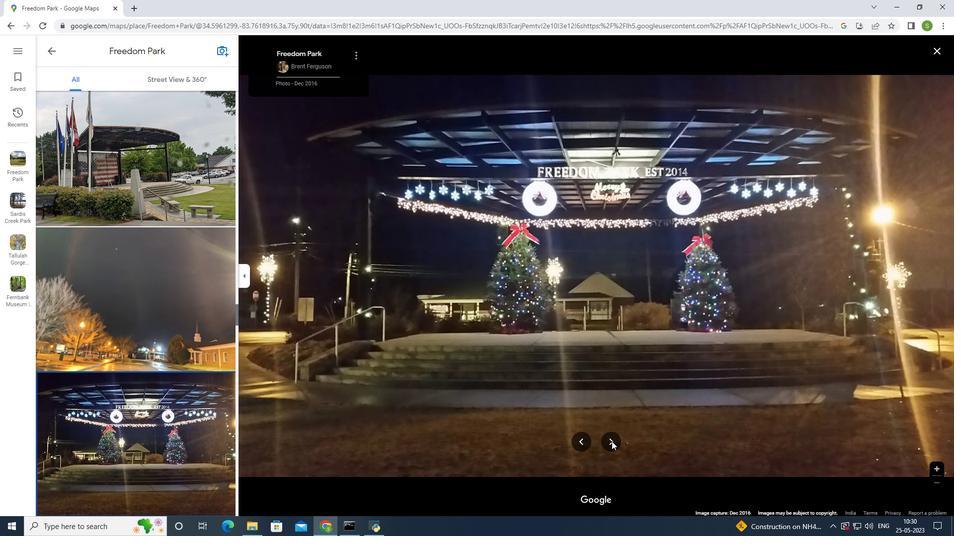 
Action: Mouse pressed left at (611, 441)
Screenshot: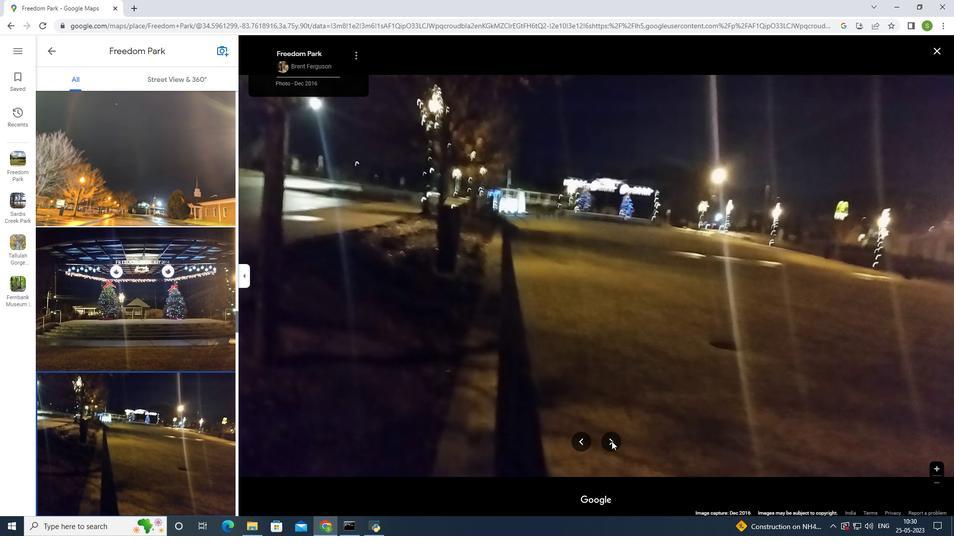 
Action: Mouse pressed left at (611, 441)
Screenshot: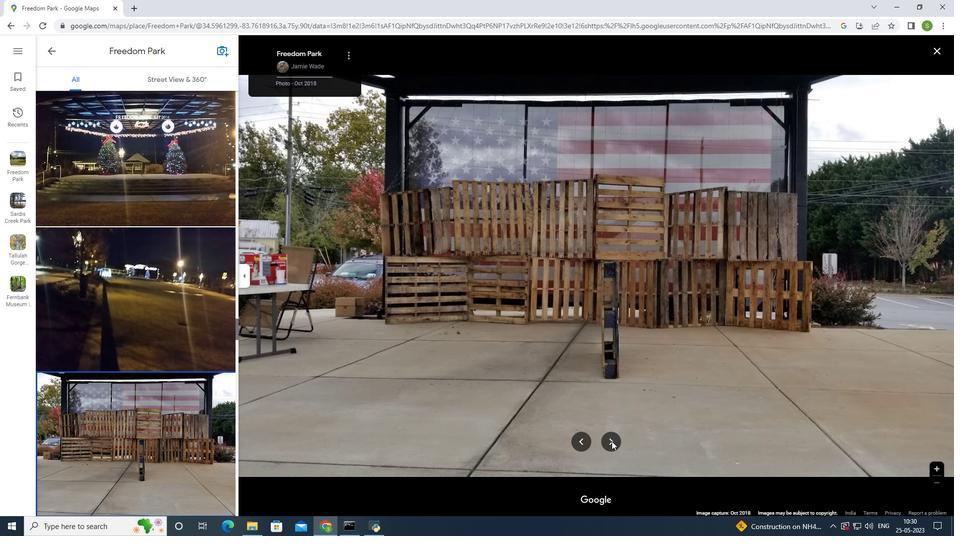 
Action: Mouse pressed left at (611, 441)
Screenshot: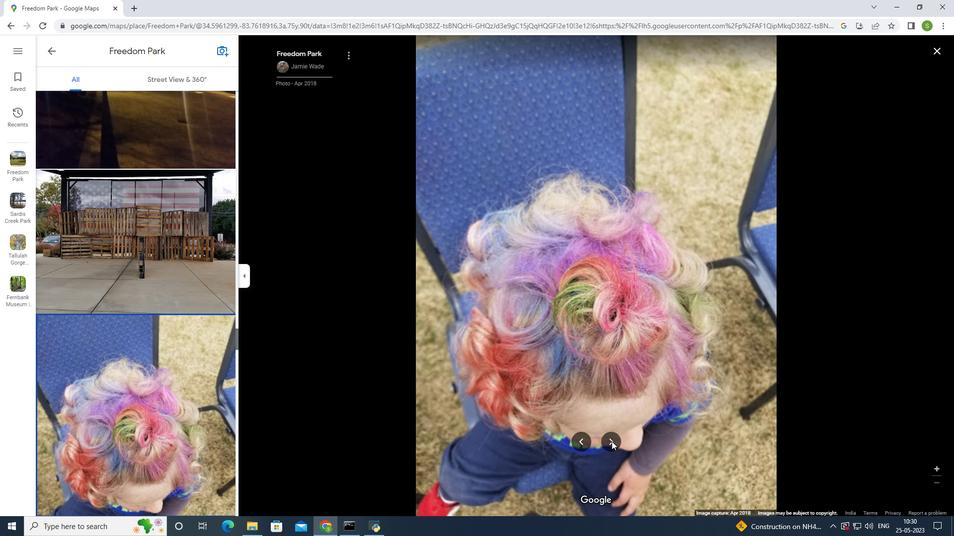 
Action: Mouse pressed left at (611, 441)
Screenshot: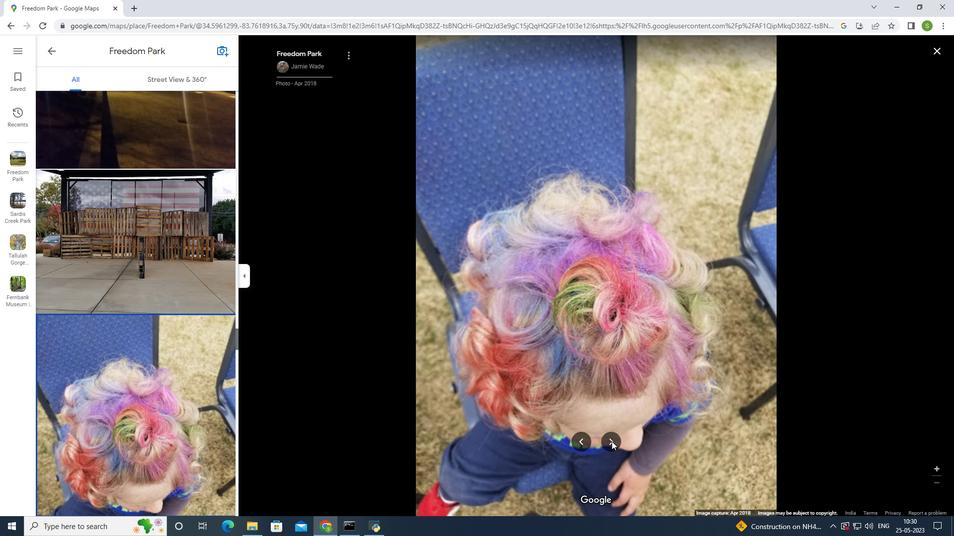 
Action: Mouse pressed left at (611, 441)
Screenshot: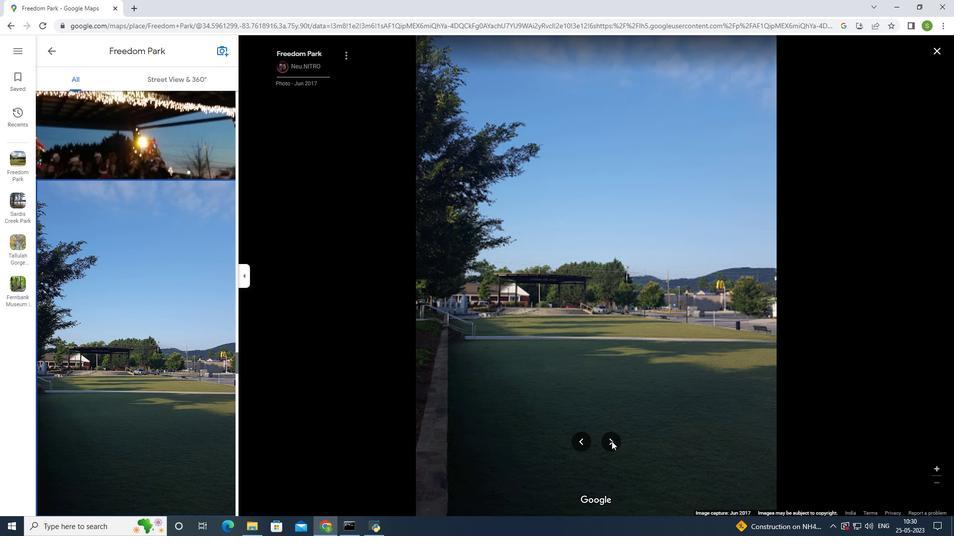 
Action: Mouse pressed left at (611, 441)
Screenshot: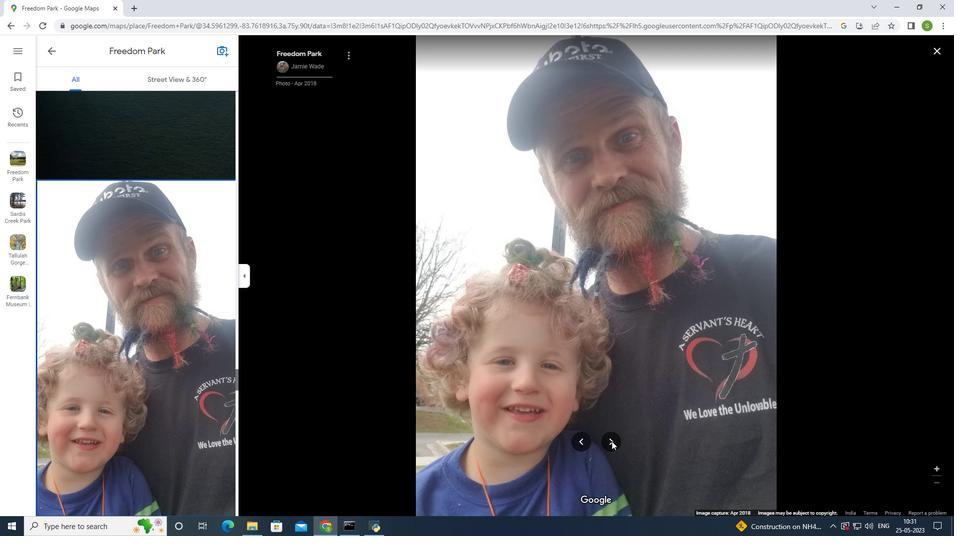 
Action: Mouse pressed left at (611, 441)
Screenshot: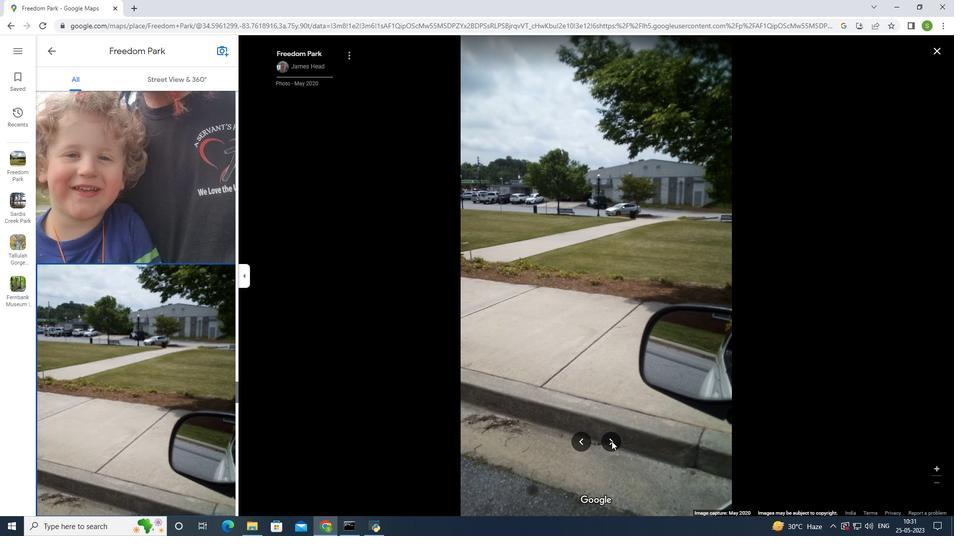 
Action: Mouse moved to (612, 440)
Screenshot: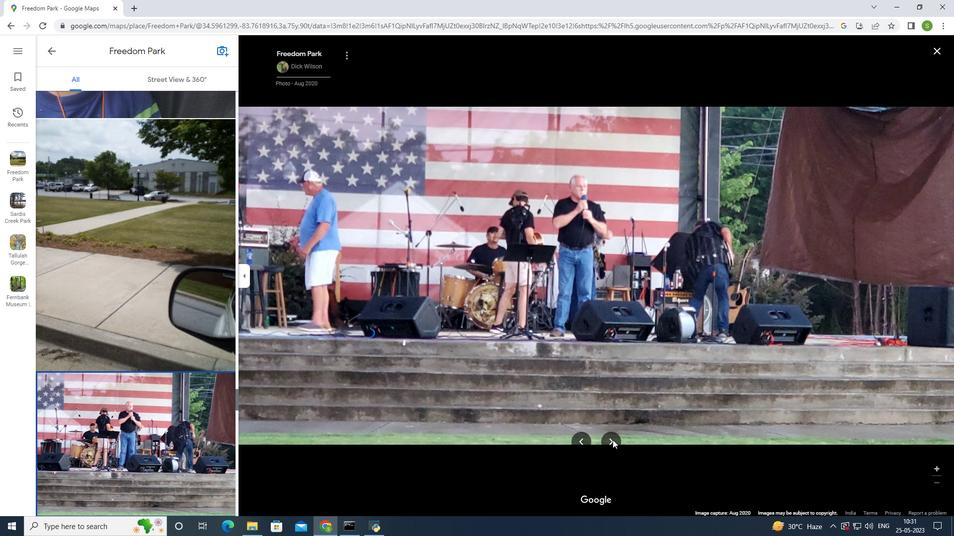 
Action: Mouse pressed left at (612, 440)
Screenshot: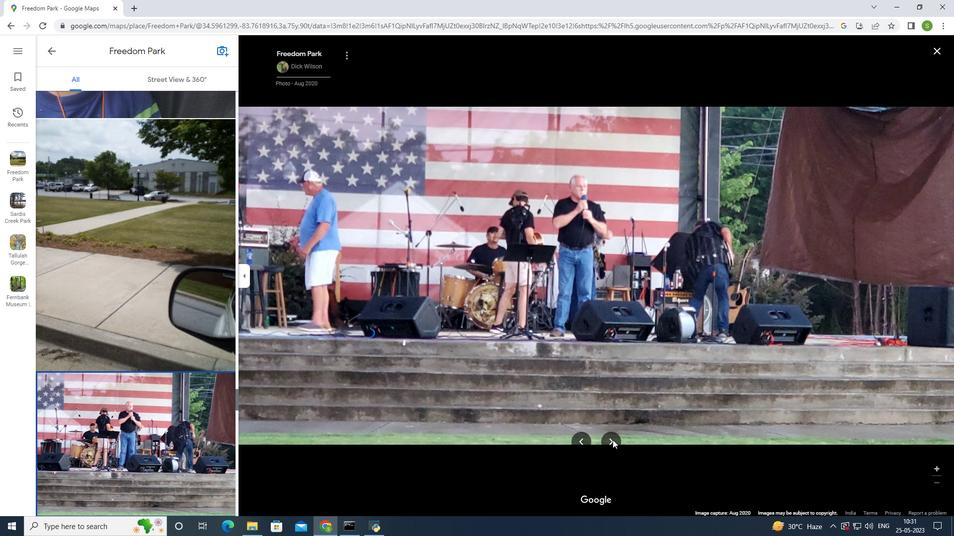 
Action: Mouse moved to (612, 439)
Screenshot: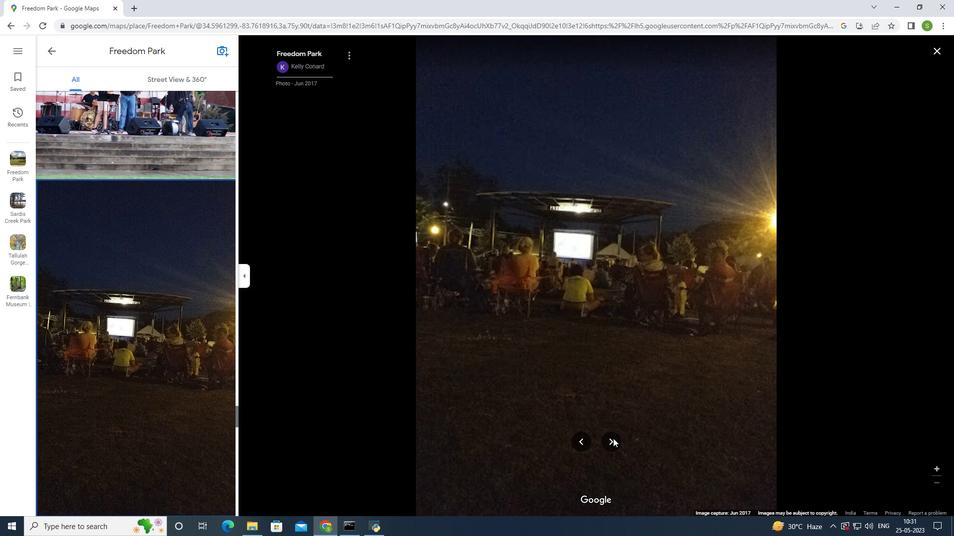 
Action: Mouse pressed left at (612, 439)
Screenshot: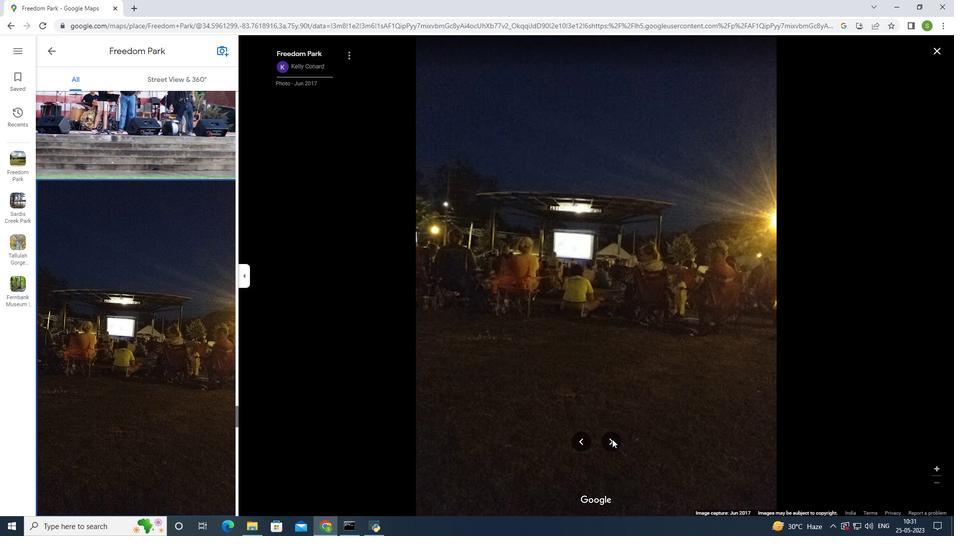 
Action: Mouse moved to (609, 443)
Screenshot: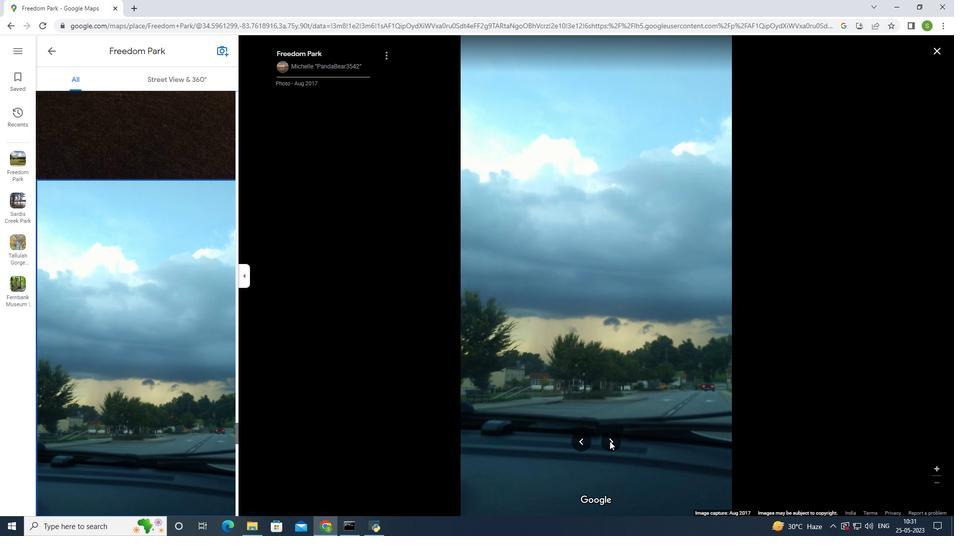 
Action: Mouse pressed left at (609, 443)
Screenshot: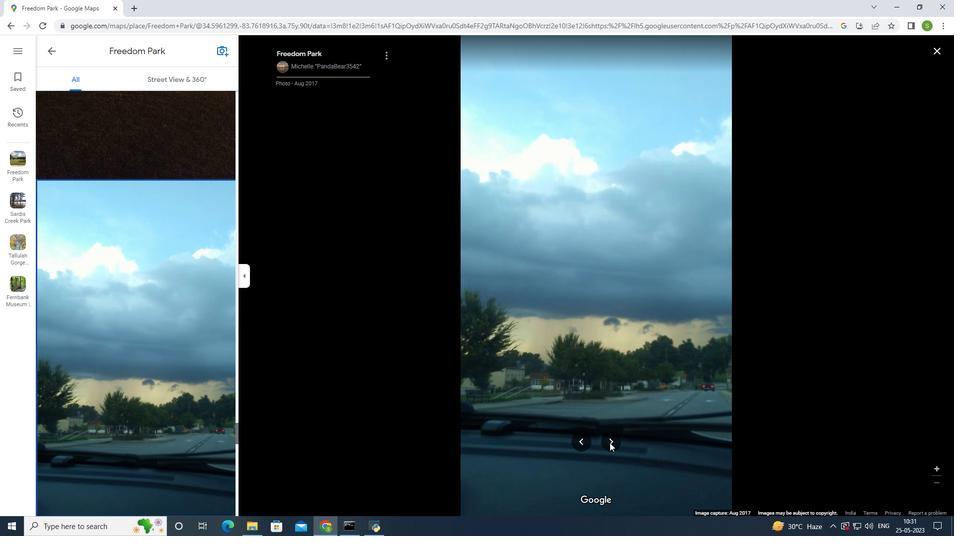 
Action: Mouse moved to (614, 439)
Screenshot: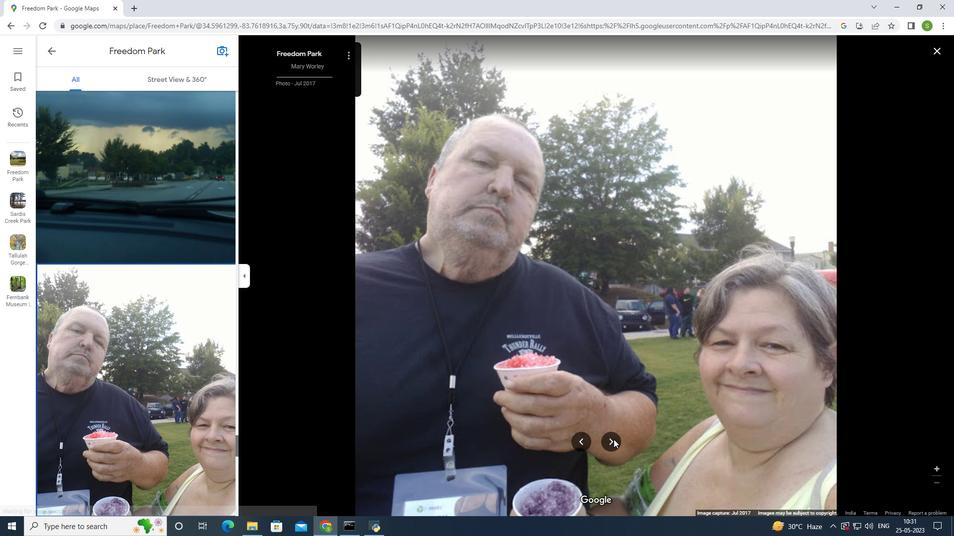 
Action: Mouse pressed left at (614, 439)
Screenshot: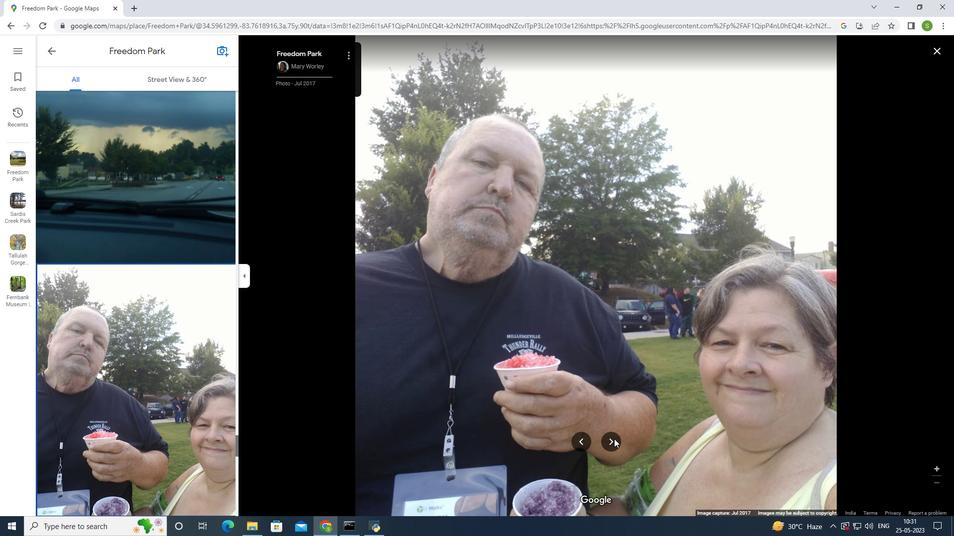 
Action: Mouse moved to (616, 437)
Screenshot: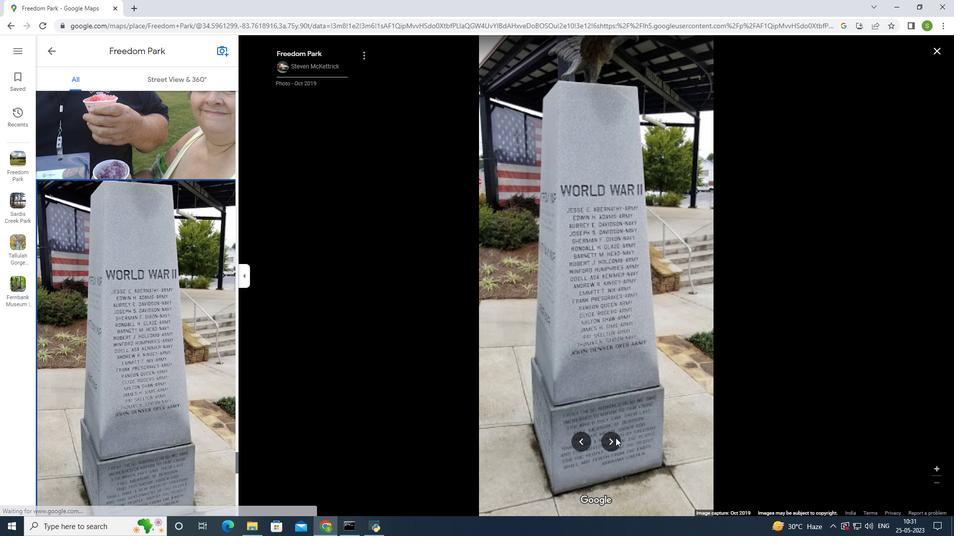 
Action: Mouse pressed left at (616, 437)
Screenshot: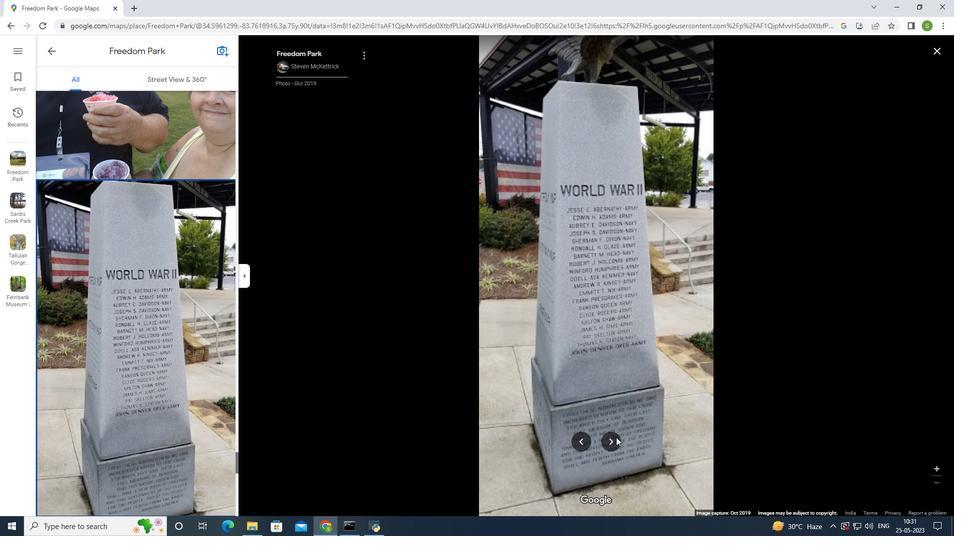 
Action: Mouse moved to (940, 50)
Screenshot: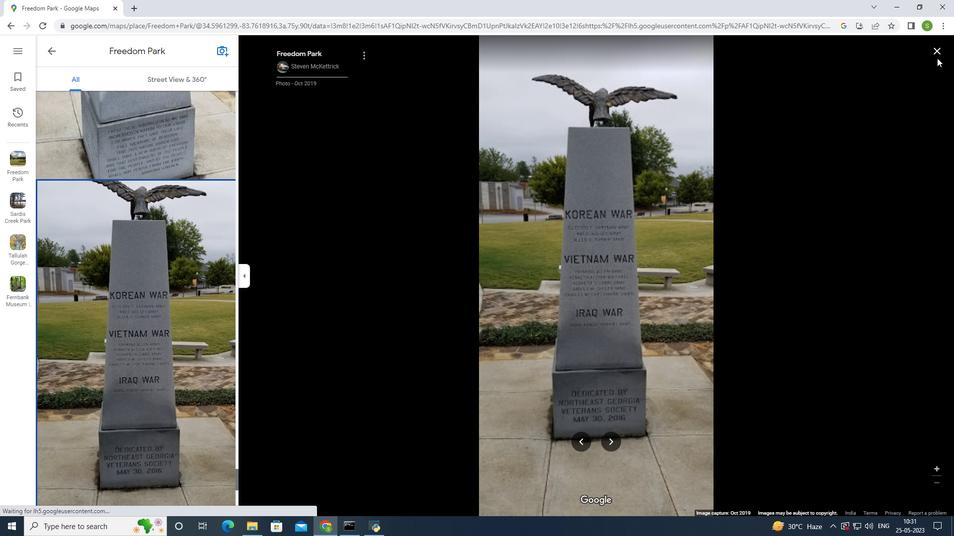 
Action: Mouse pressed left at (940, 50)
Screenshot: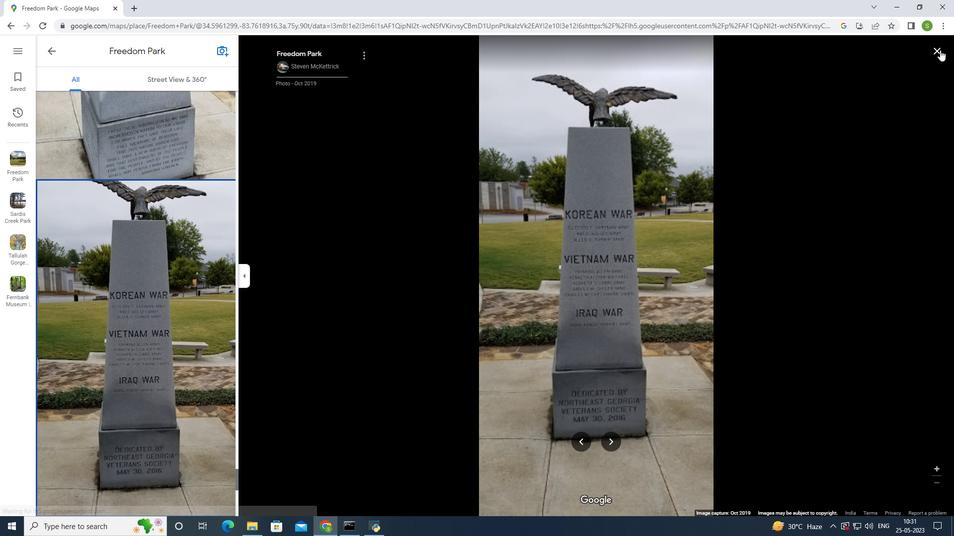 
Action: Mouse moved to (435, 81)
Screenshot: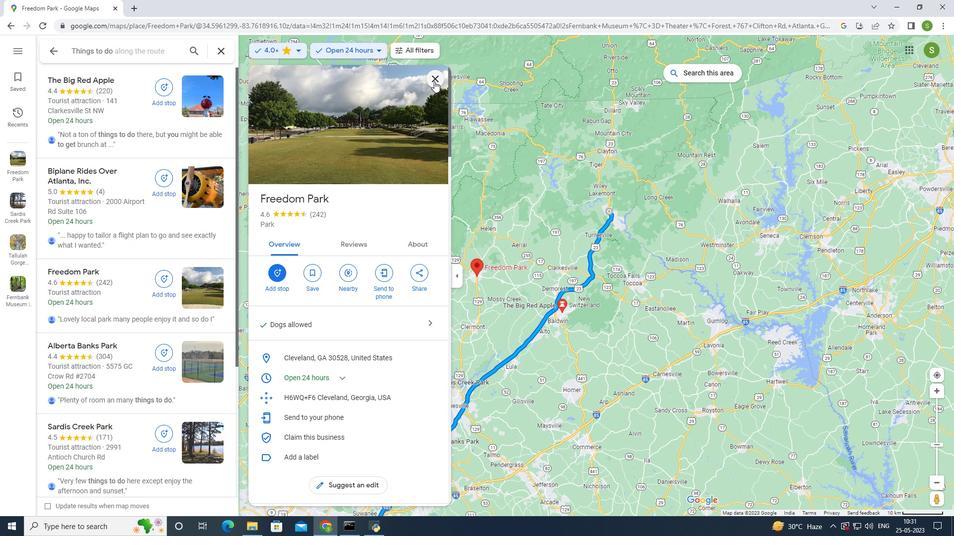 
Action: Mouse pressed left at (435, 81)
Screenshot: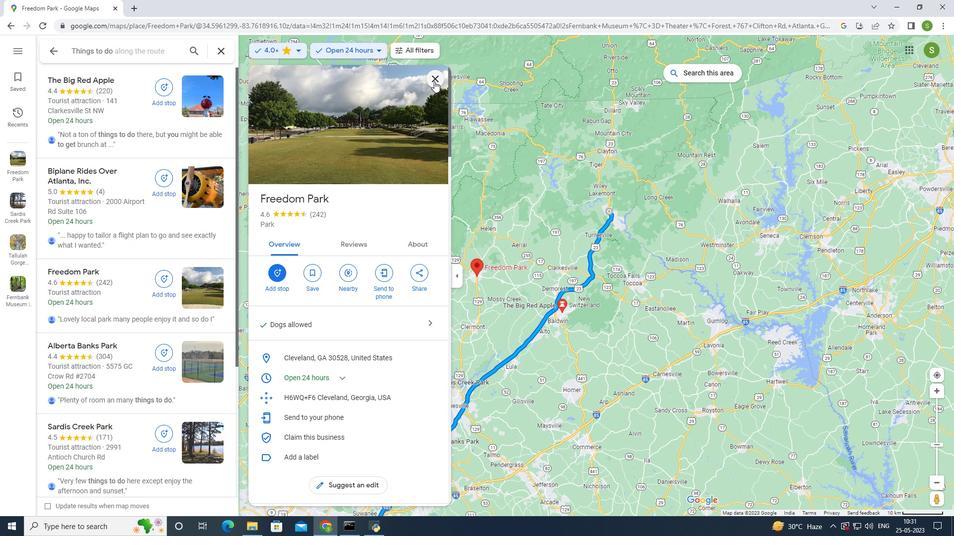
Action: Mouse moved to (409, 391)
Screenshot: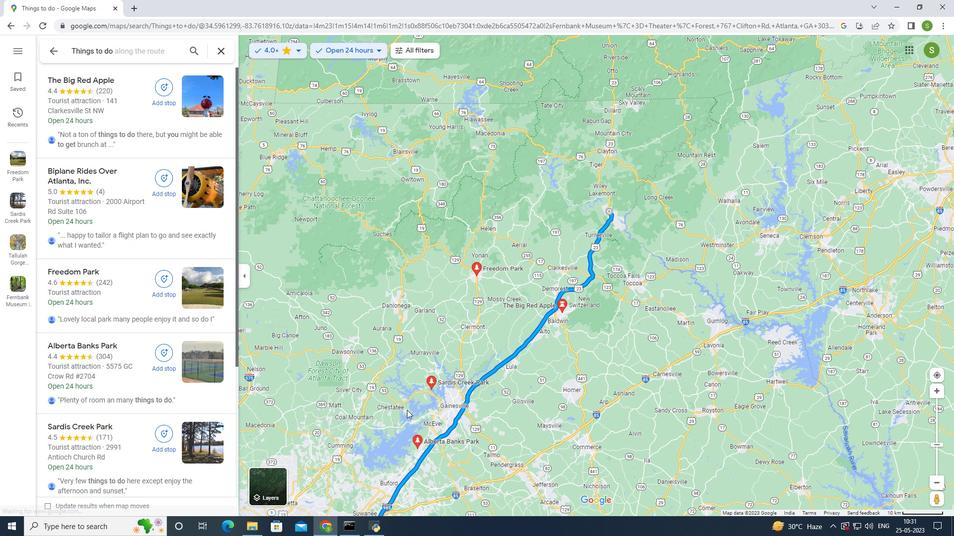
Action: Mouse scrolled (409, 390) with delta (0, 0)
Screenshot: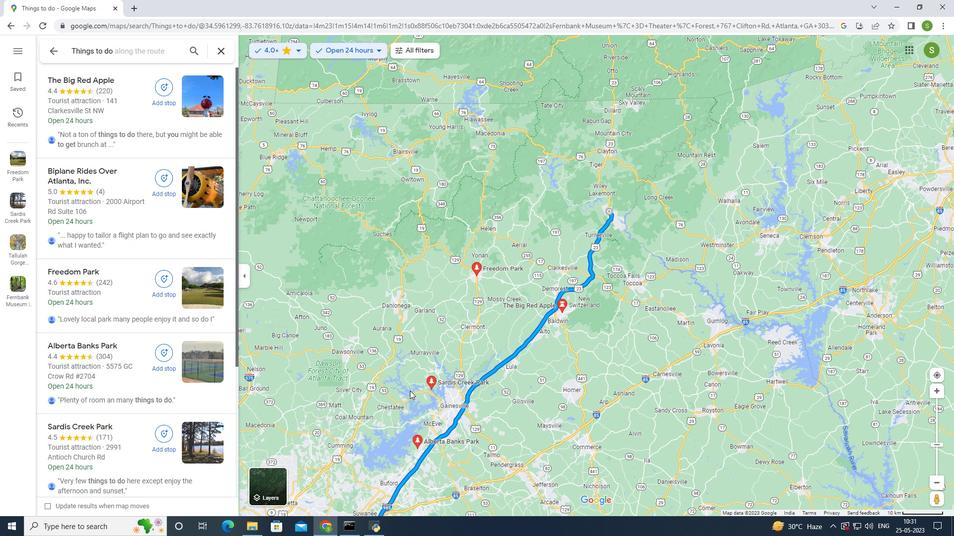 
Action: Mouse scrolled (409, 390) with delta (0, 0)
Screenshot: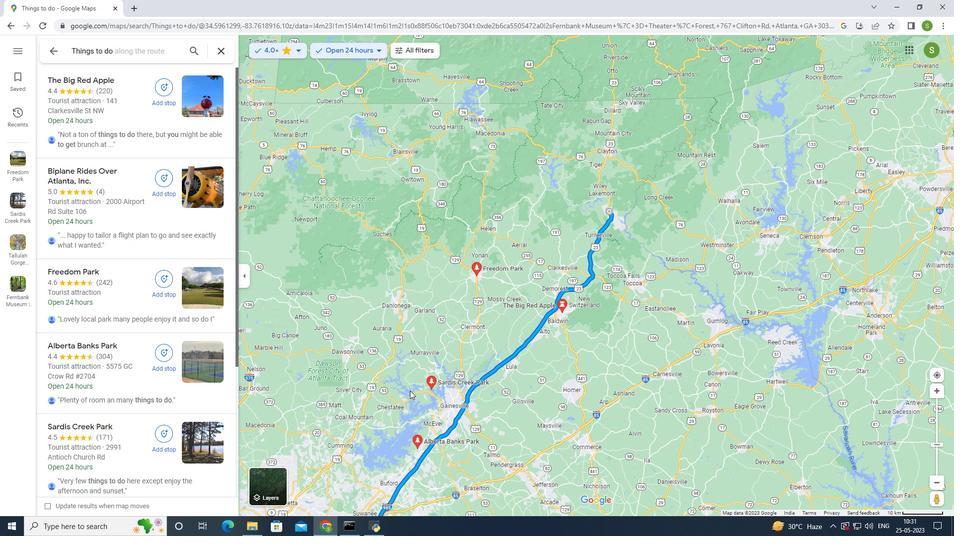 
Action: Mouse scrolled (409, 390) with delta (0, 0)
Screenshot: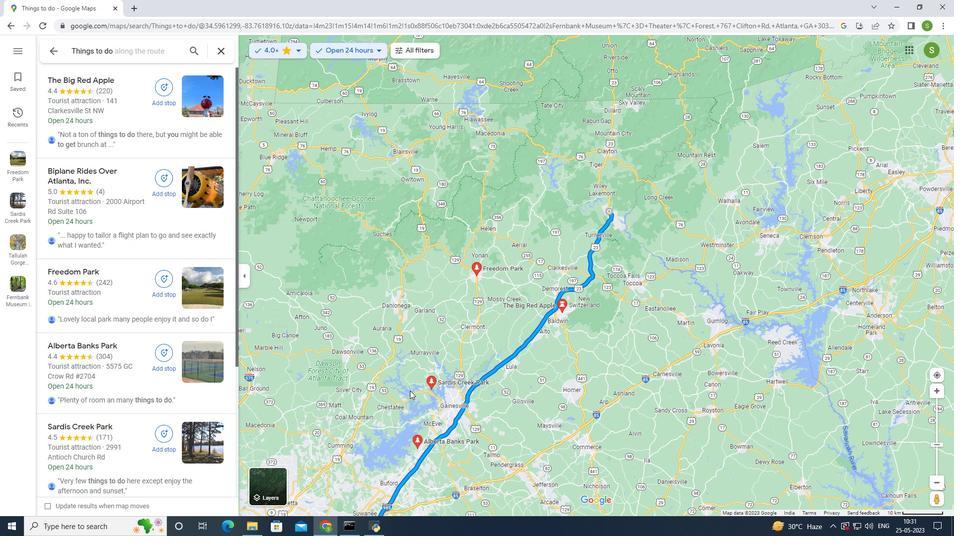 
Action: Mouse moved to (409, 482)
Screenshot: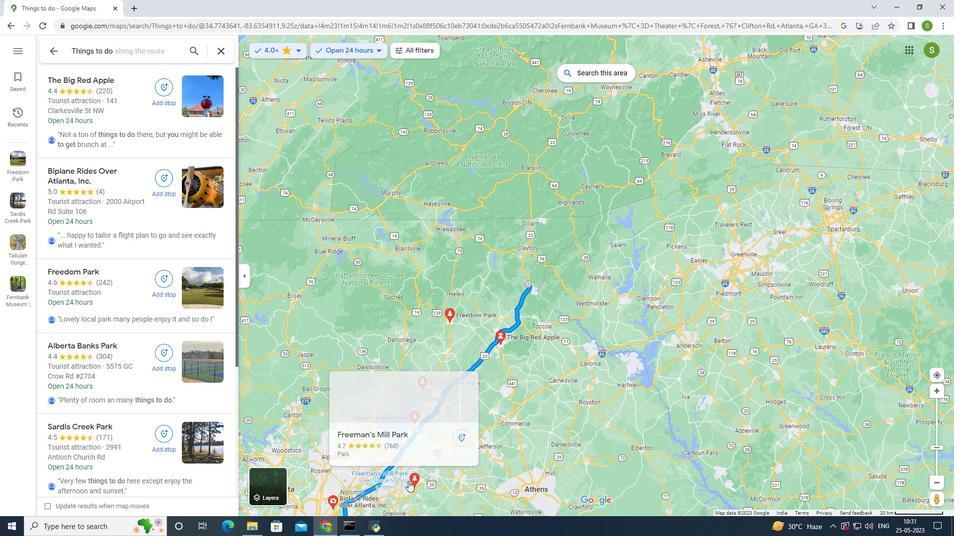 
Action: Mouse pressed left at (409, 482)
Screenshot: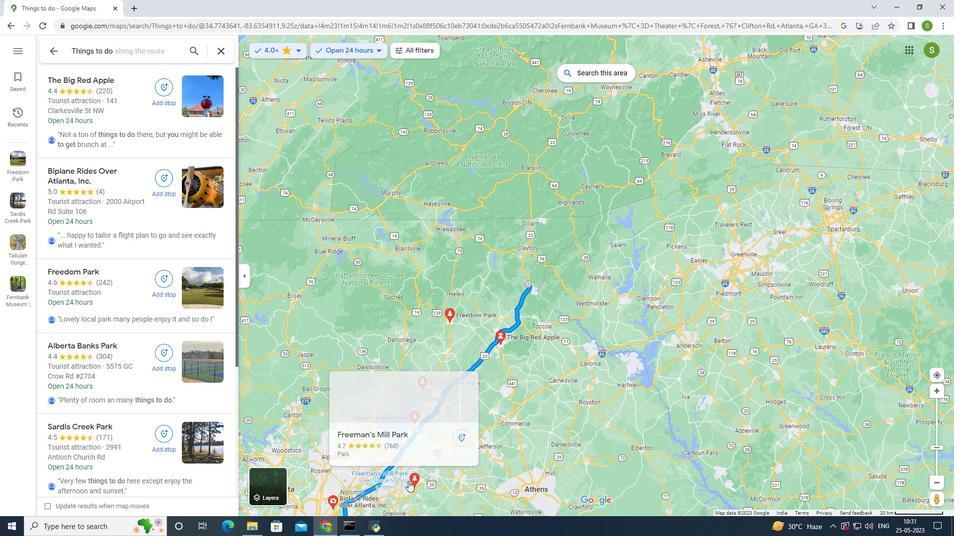 
Action: Mouse moved to (374, 148)
Screenshot: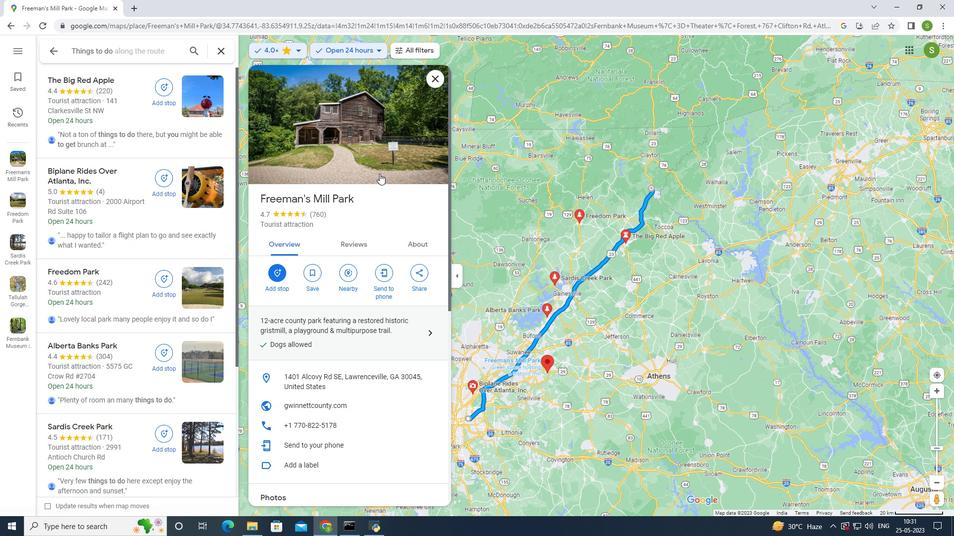 
Action: Mouse pressed left at (374, 148)
Screenshot: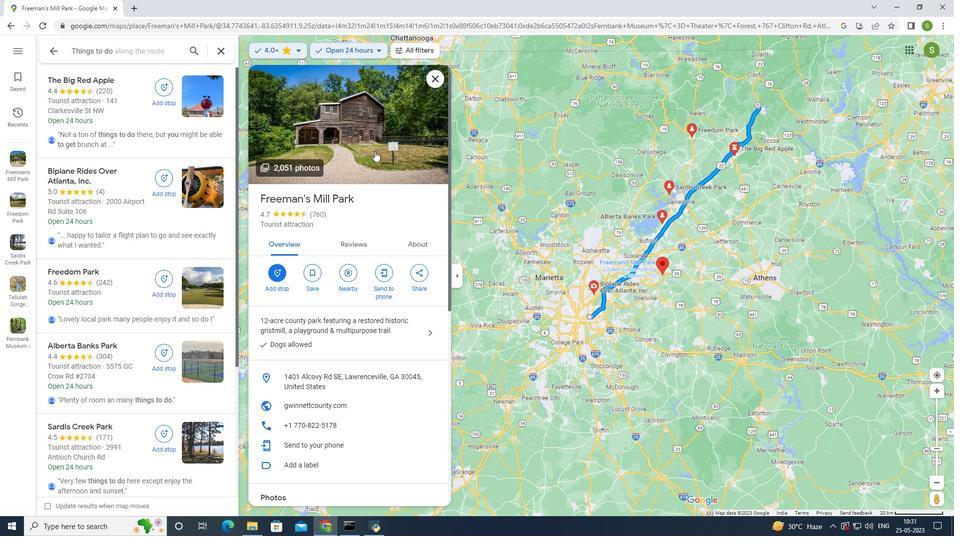 
Action: Mouse moved to (398, 173)
Screenshot: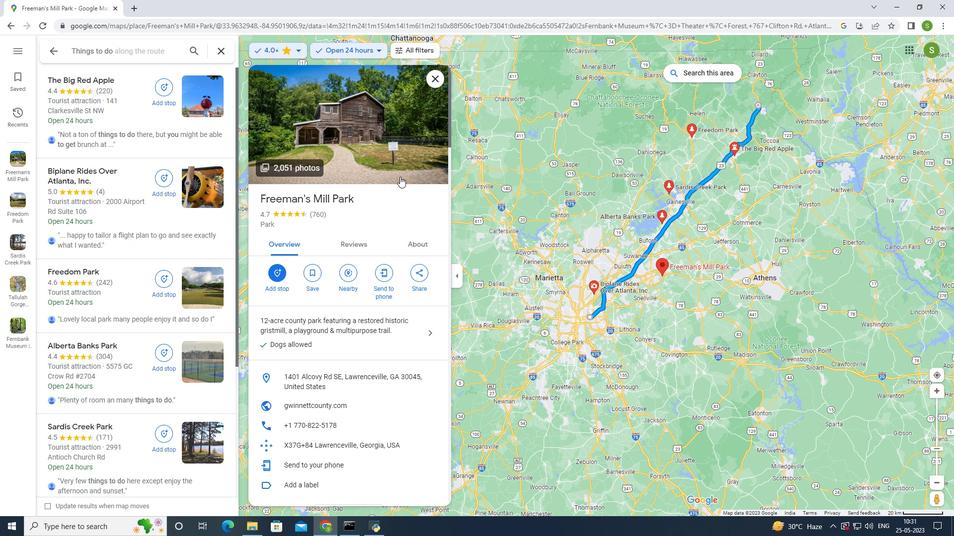 
Action: Mouse pressed left at (398, 173)
Screenshot: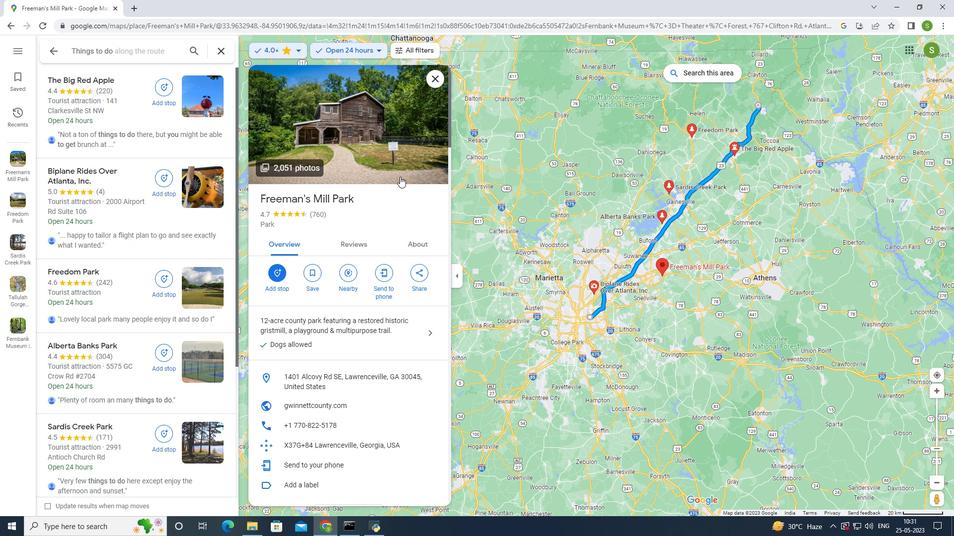 
Action: Mouse moved to (612, 442)
Screenshot: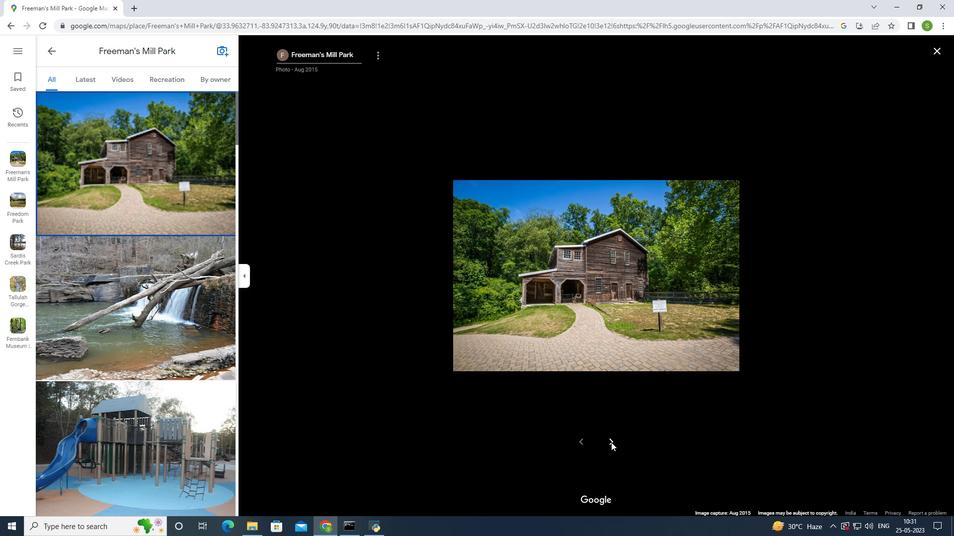 
Action: Mouse pressed left at (612, 442)
Screenshot: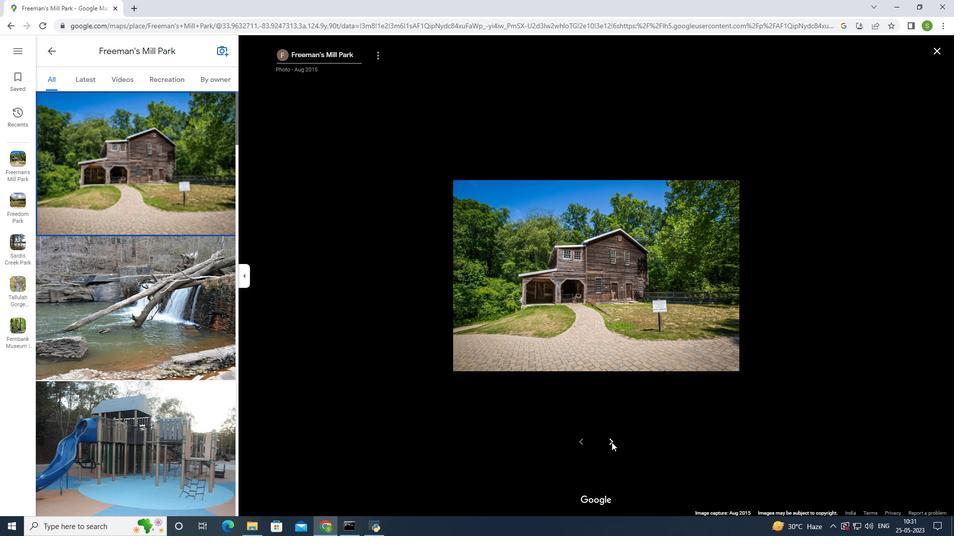 
Action: Mouse moved to (612, 441)
Screenshot: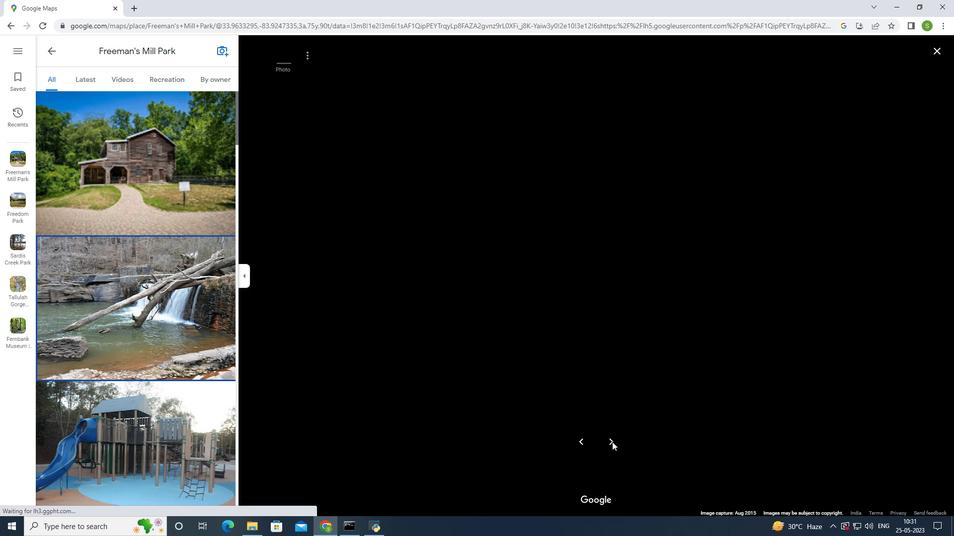 
Action: Mouse pressed left at (612, 441)
Screenshot: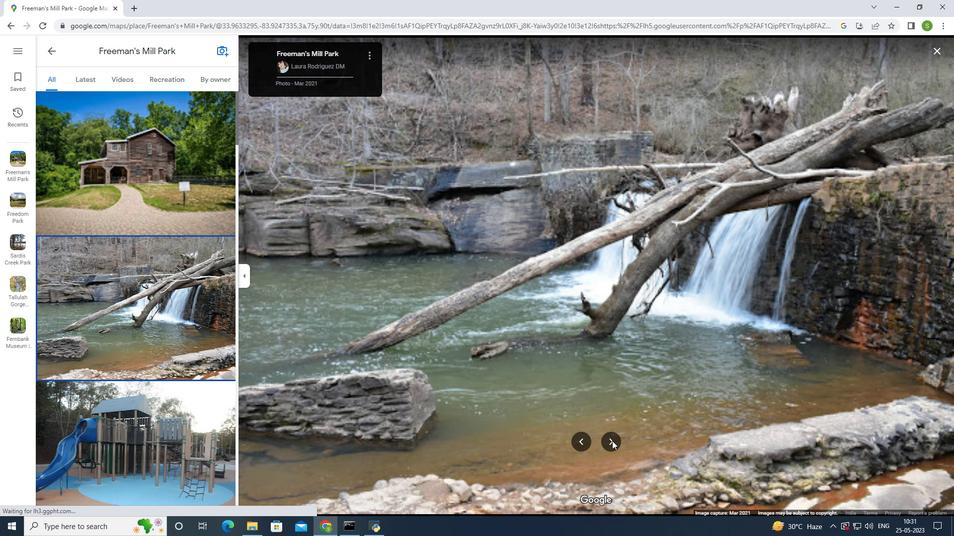 
Action: Mouse pressed left at (612, 441)
Screenshot: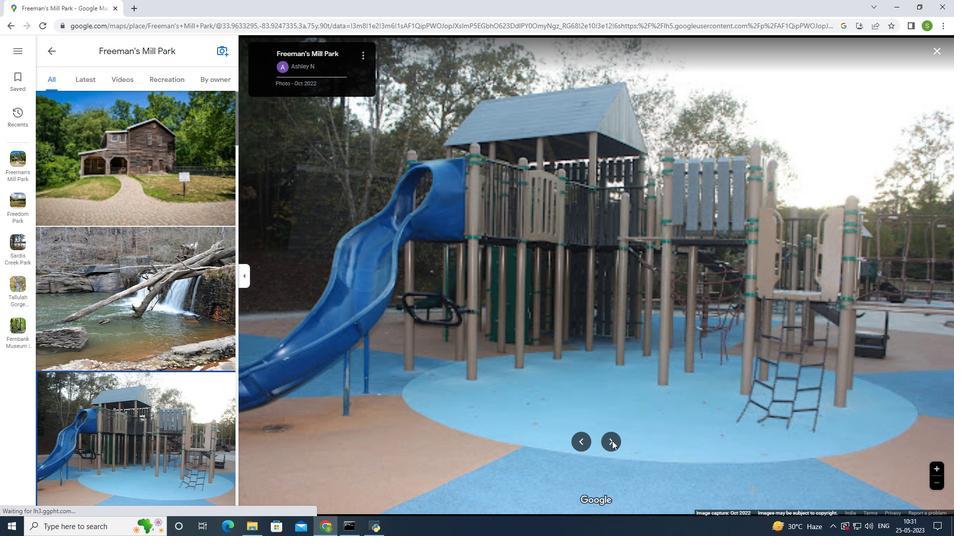 
Action: Mouse pressed left at (612, 441)
Screenshot: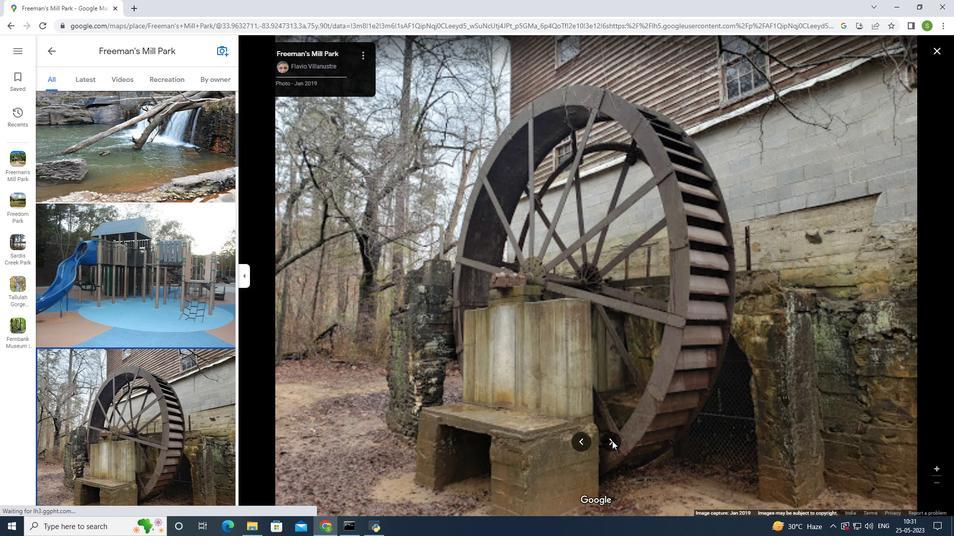 
Action: Mouse pressed left at (612, 441)
Screenshot: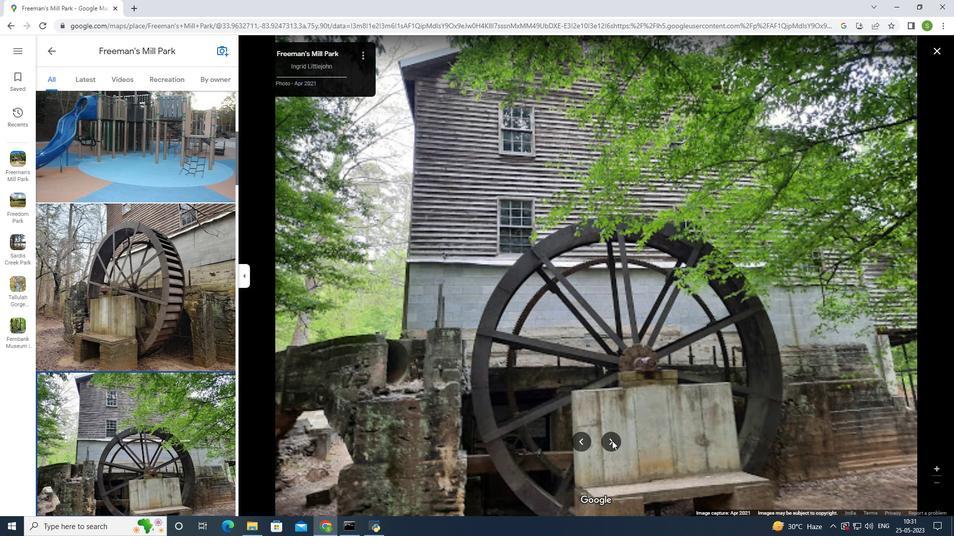 
Action: Mouse pressed left at (612, 441)
Screenshot: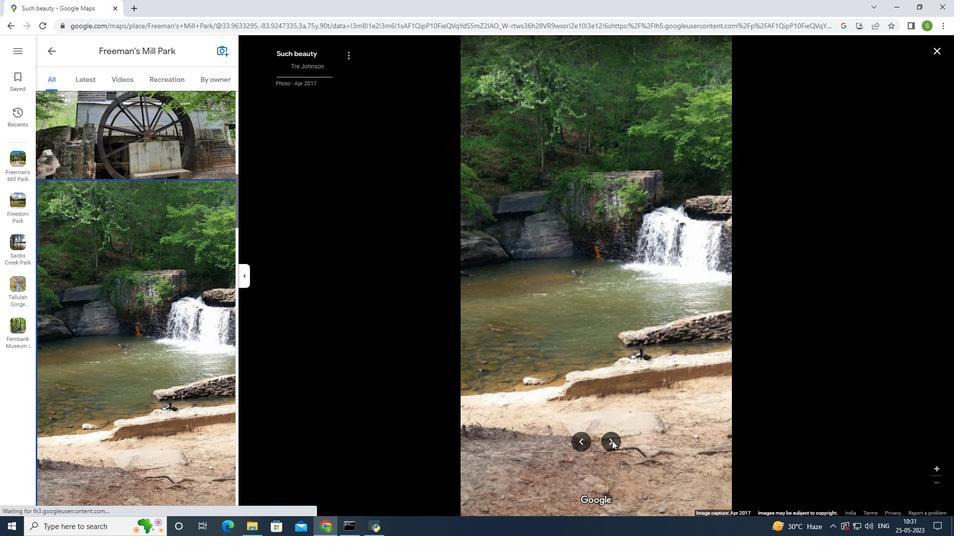 
Action: Mouse moved to (612, 440)
Screenshot: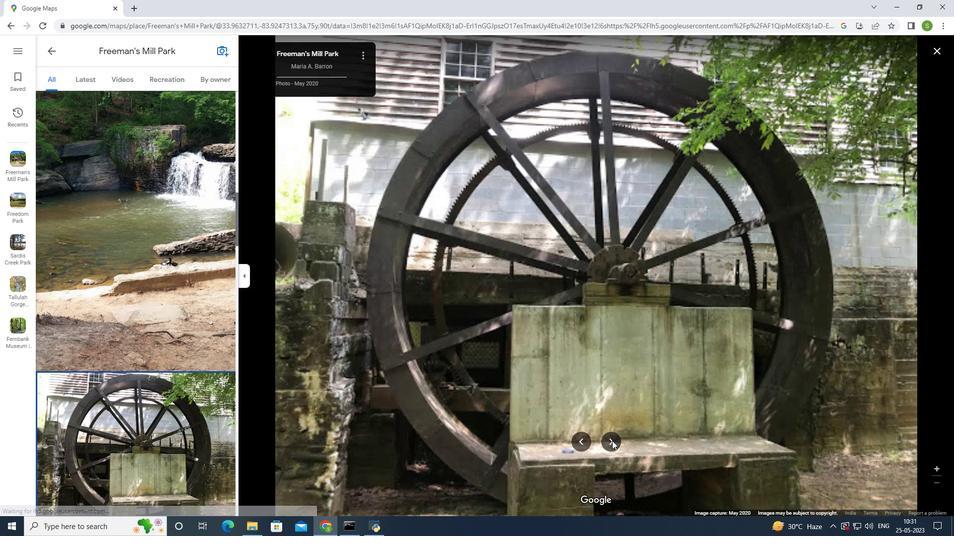 
Action: Mouse pressed left at (612, 440)
Screenshot: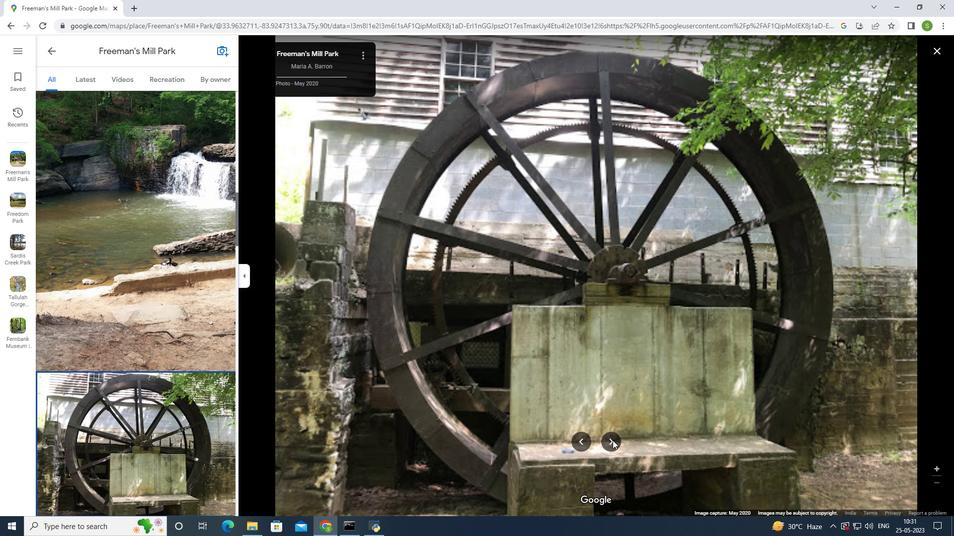 
Action: Mouse pressed left at (612, 440)
Screenshot: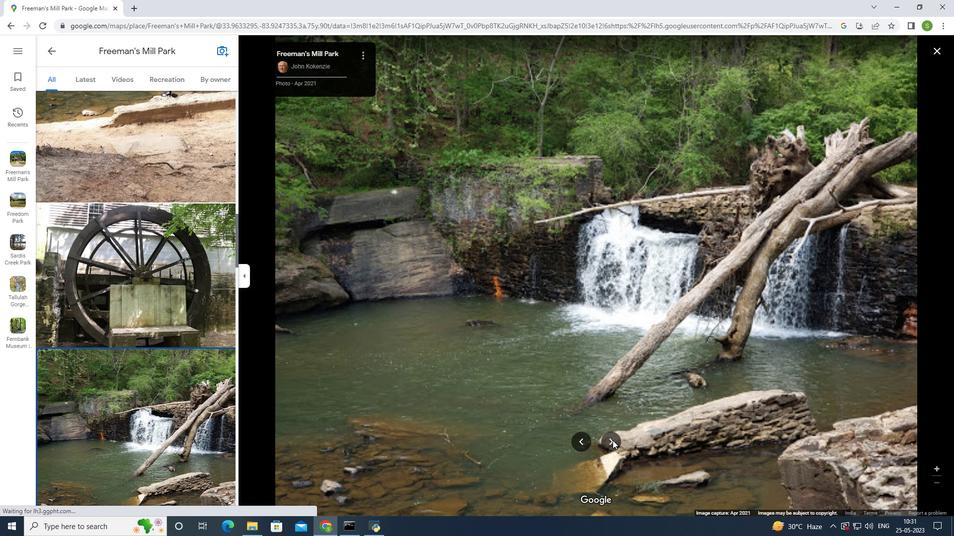 
Action: Mouse pressed left at (612, 440)
Screenshot: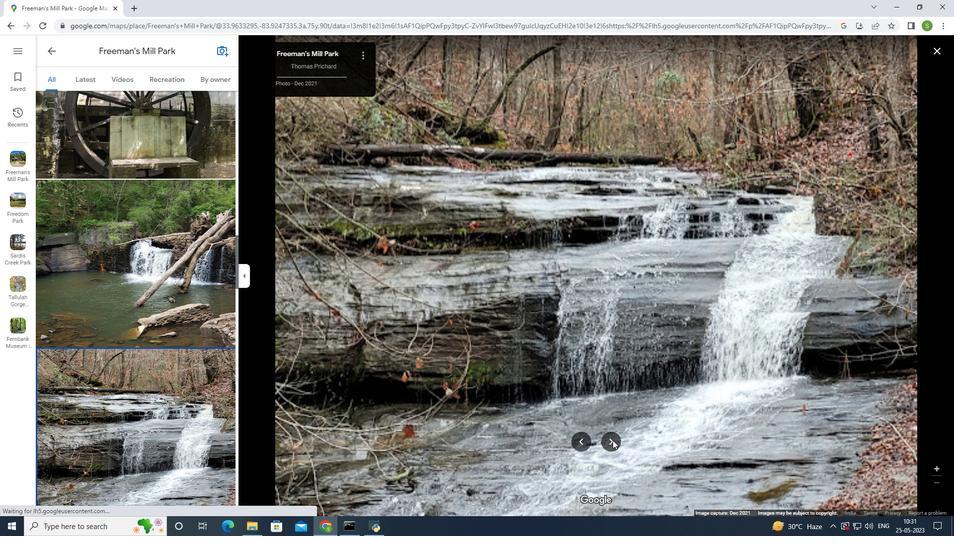 
Action: Mouse pressed left at (612, 440)
Screenshot: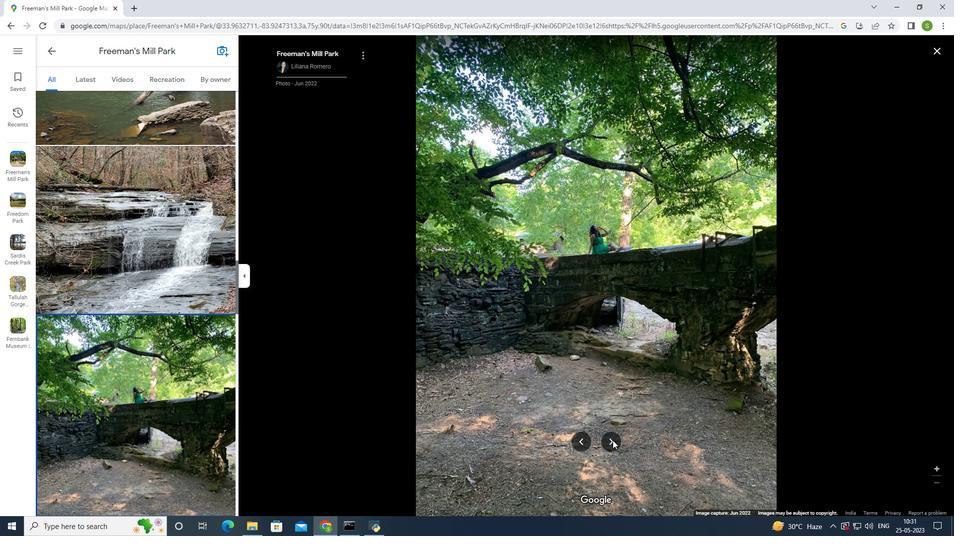 
Action: Mouse pressed left at (612, 440)
Screenshot: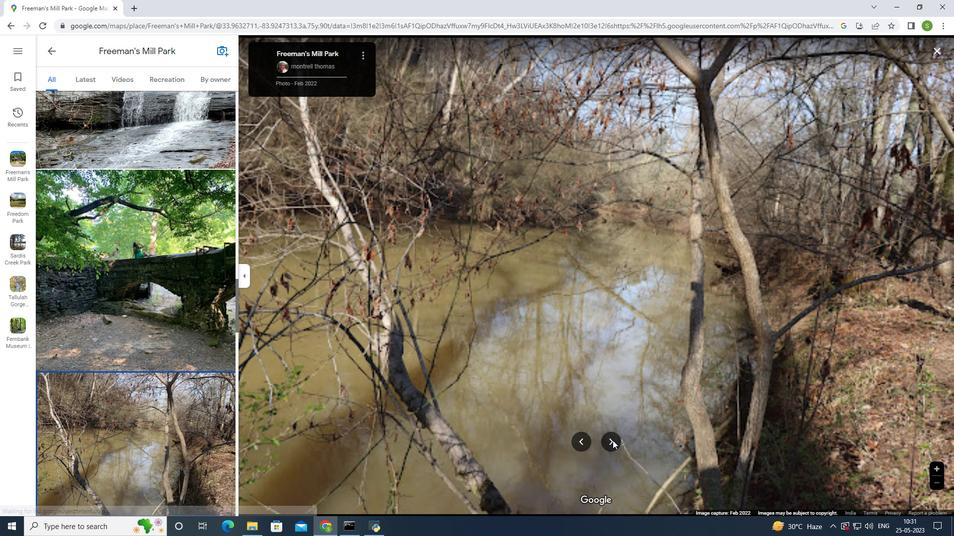 
Action: Mouse pressed left at (612, 440)
Screenshot: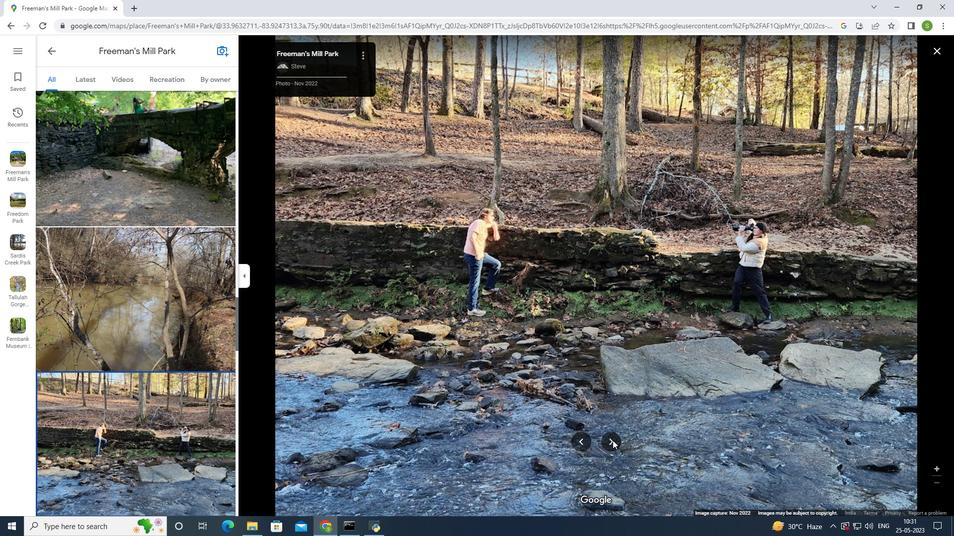 
Action: Mouse pressed left at (612, 440)
Screenshot: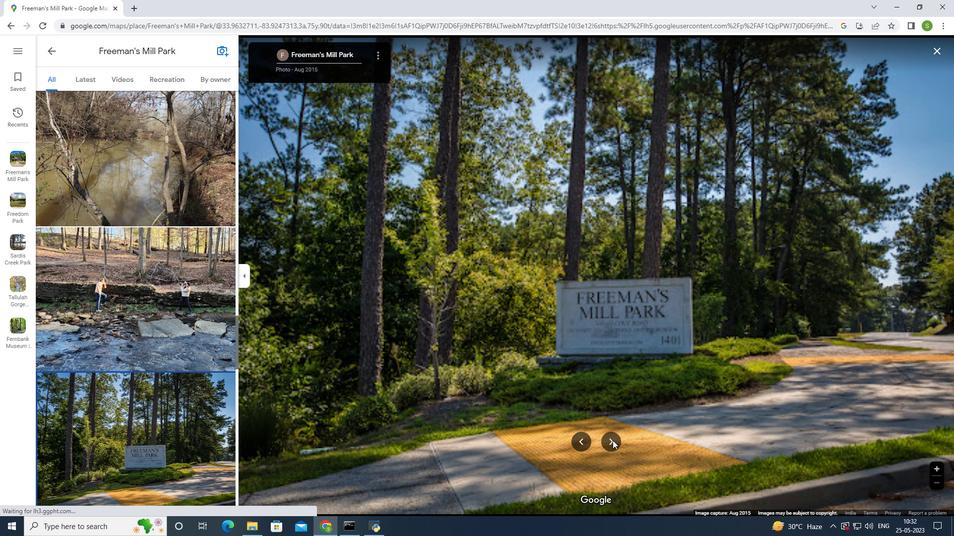 
Action: Mouse pressed left at (612, 440)
Screenshot: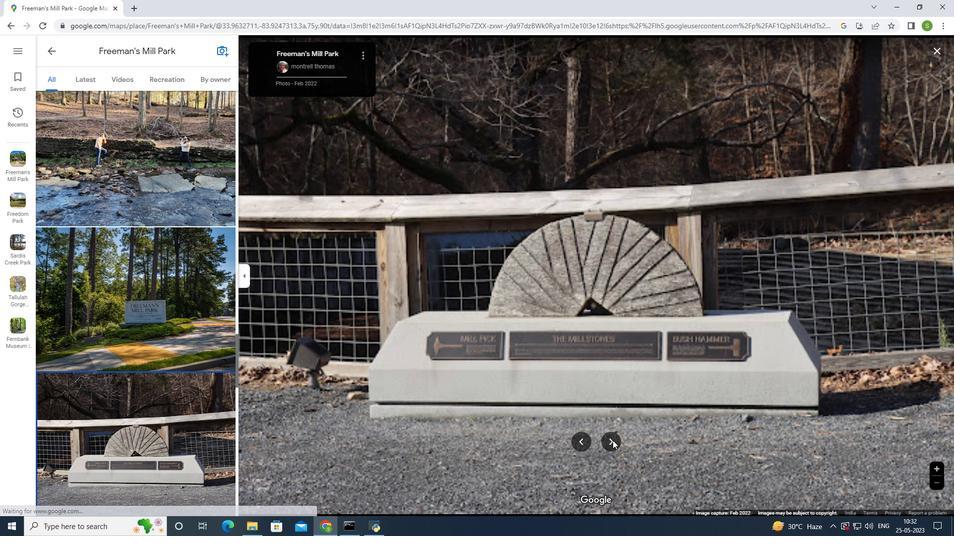 
Action: Mouse pressed left at (612, 440)
Screenshot: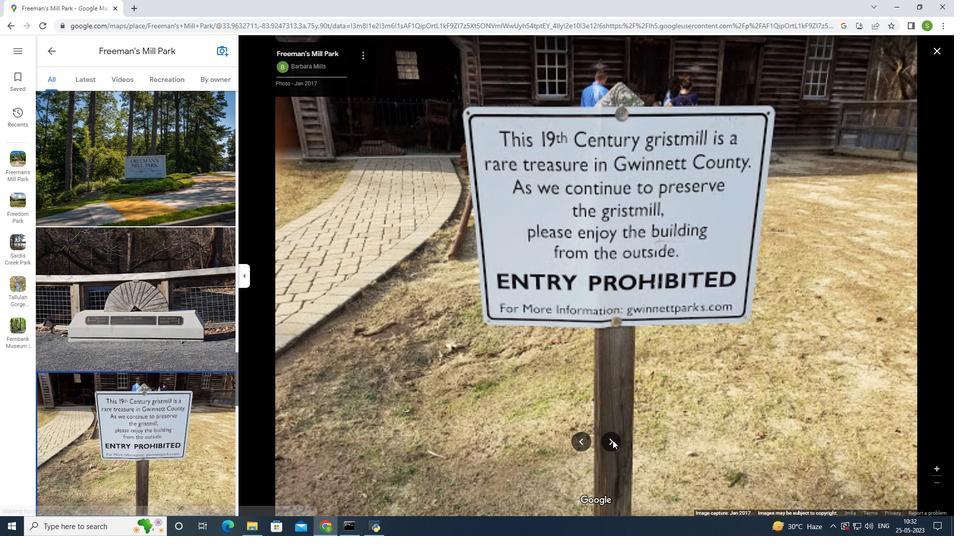 
Action: Mouse pressed left at (612, 440)
Screenshot: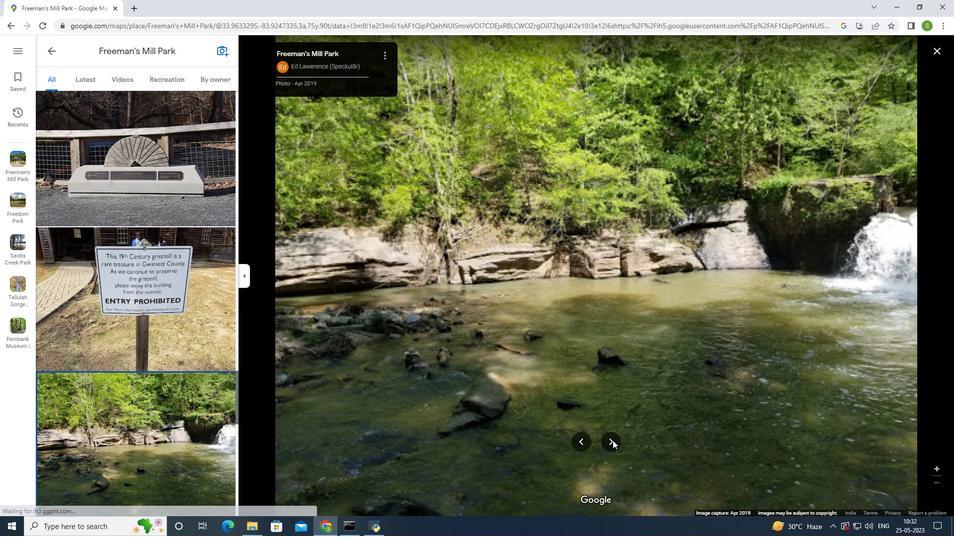 
Action: Mouse pressed left at (612, 440)
Screenshot: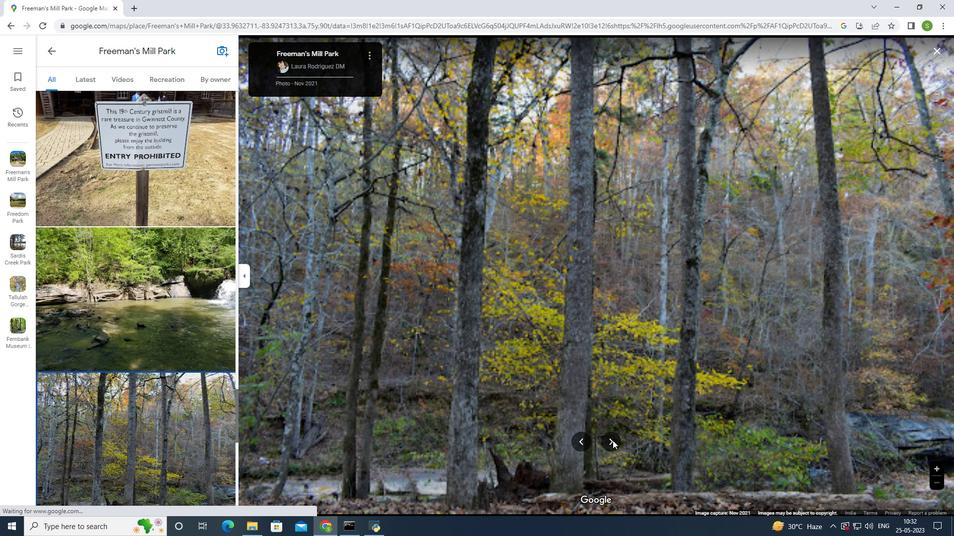 
Action: Mouse moved to (938, 46)
Screenshot: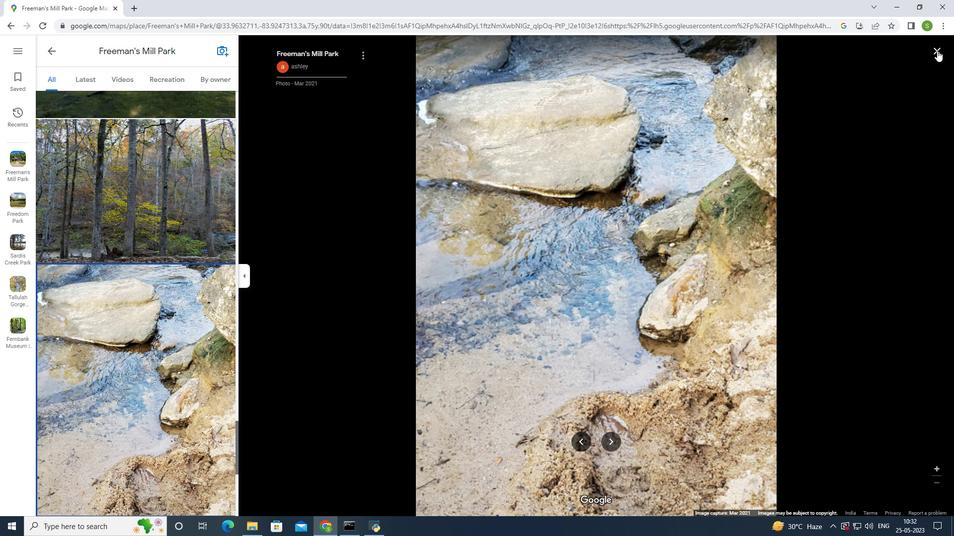 
Action: Mouse pressed left at (938, 46)
Screenshot: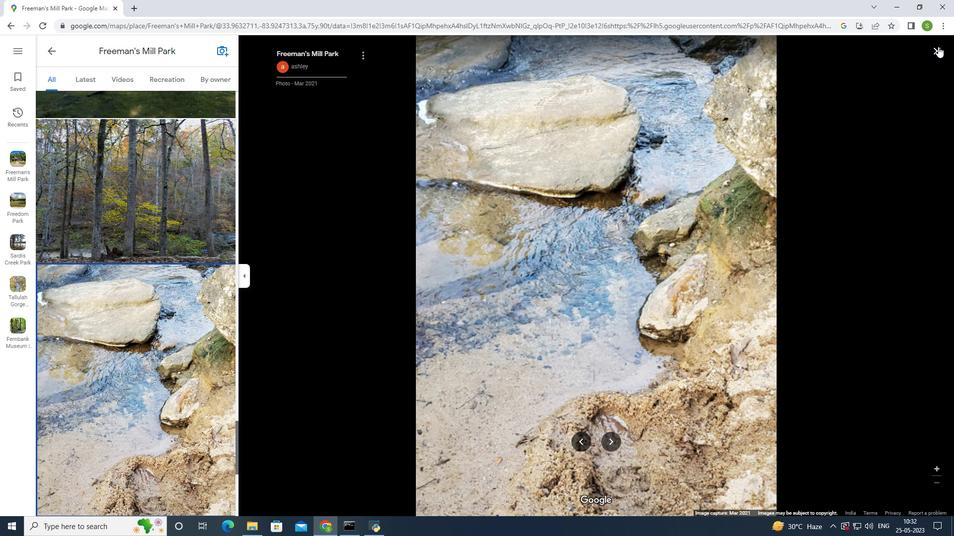 
Action: Mouse moved to (656, 297)
Screenshot: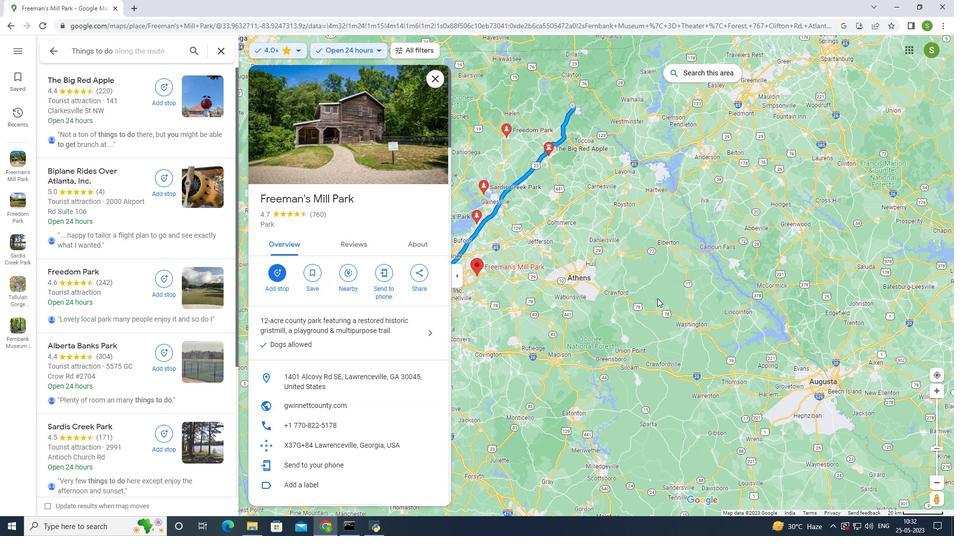 
